 Task: Open Card Agriculture Review in Board Business Process Automation to Workspace Consulting and add a team member Softage.2@softage.net, a label Green, a checklist Financial Planning and Analysis, an attachment from Trello, a color Green and finally, add a card description 'Conduct customer research for new market expansion opportunities' and a comment 'This task presents an opportunity to demonstrate our leadership and decision-making skills, making informed choices and taking action.'. Add a start date 'Jan 02, 1900' with a due date 'Jan 09, 1900'
Action: Mouse moved to (214, 167)
Screenshot: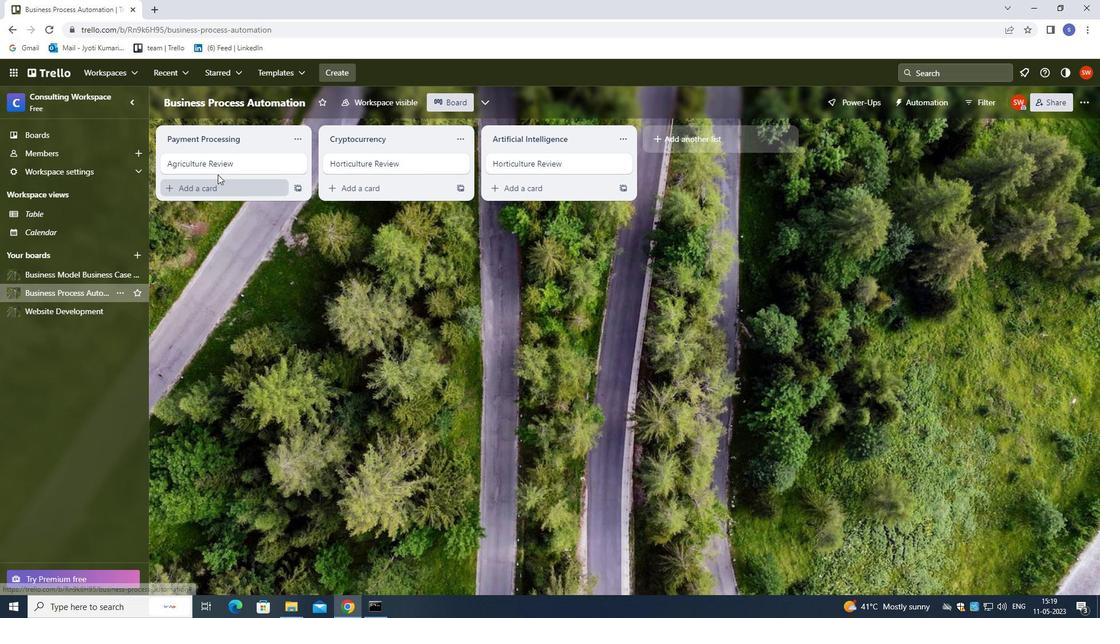 
Action: Mouse pressed left at (214, 167)
Screenshot: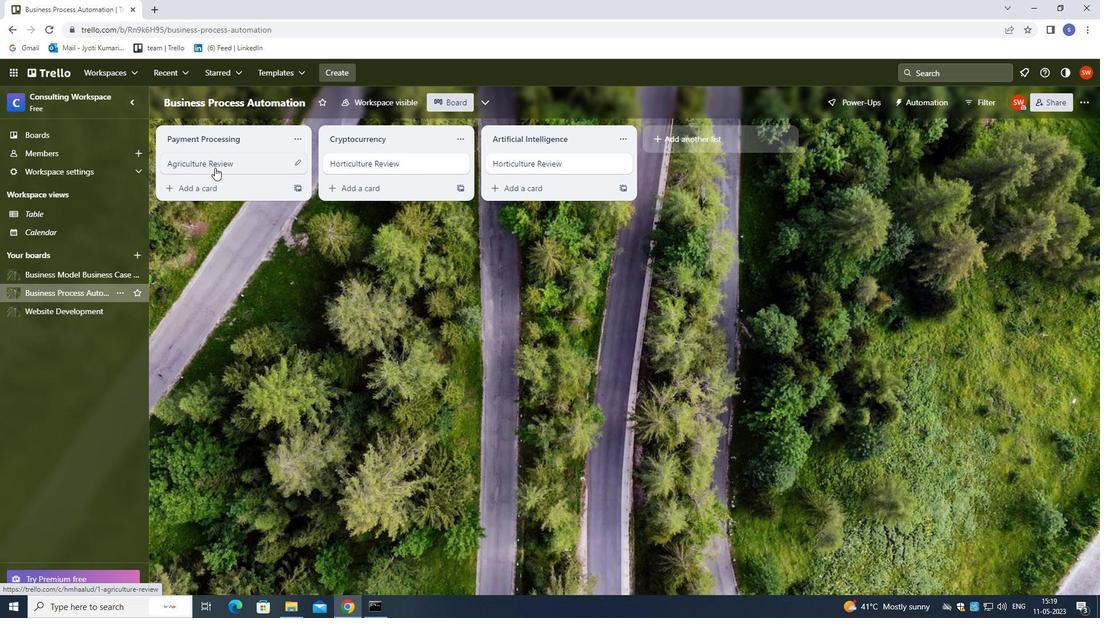 
Action: Mouse moved to (672, 184)
Screenshot: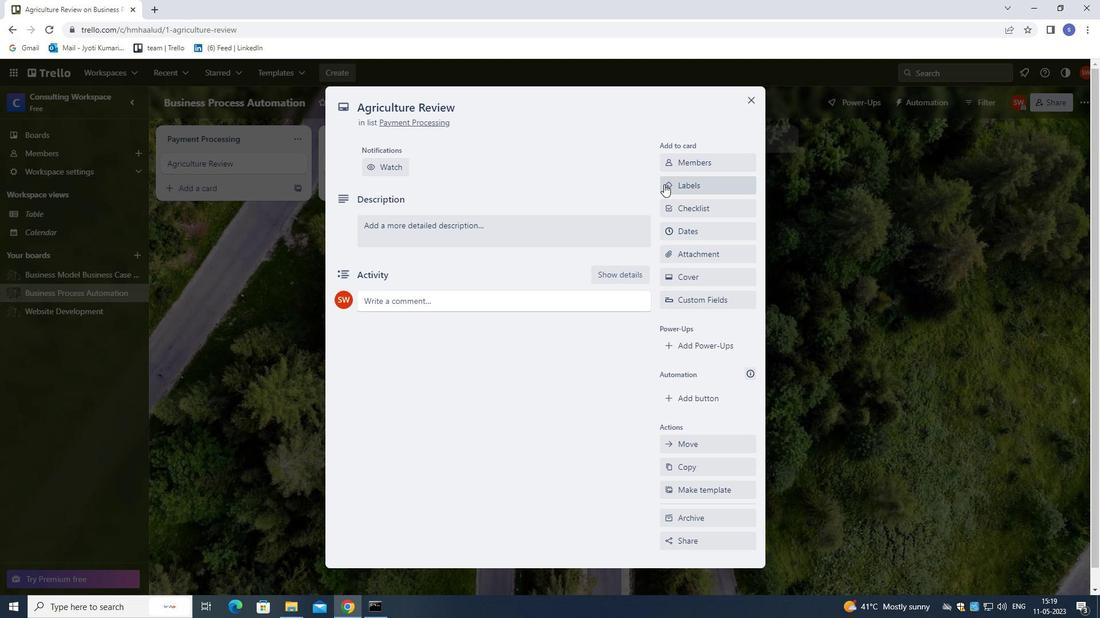 
Action: Mouse pressed left at (672, 184)
Screenshot: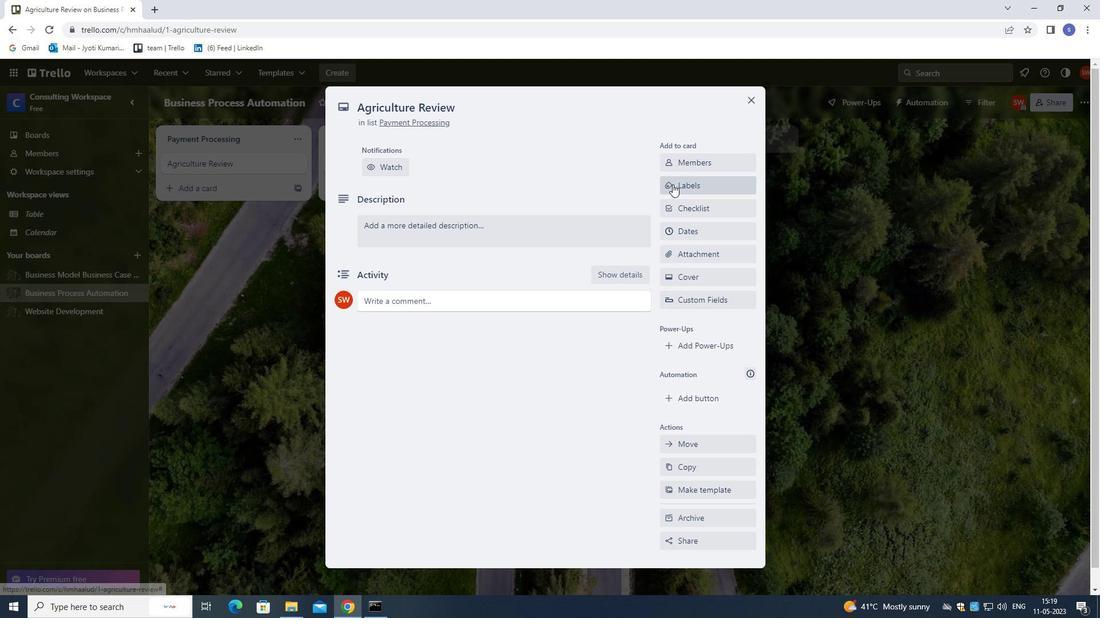 
Action: Mouse moved to (532, 87)
Screenshot: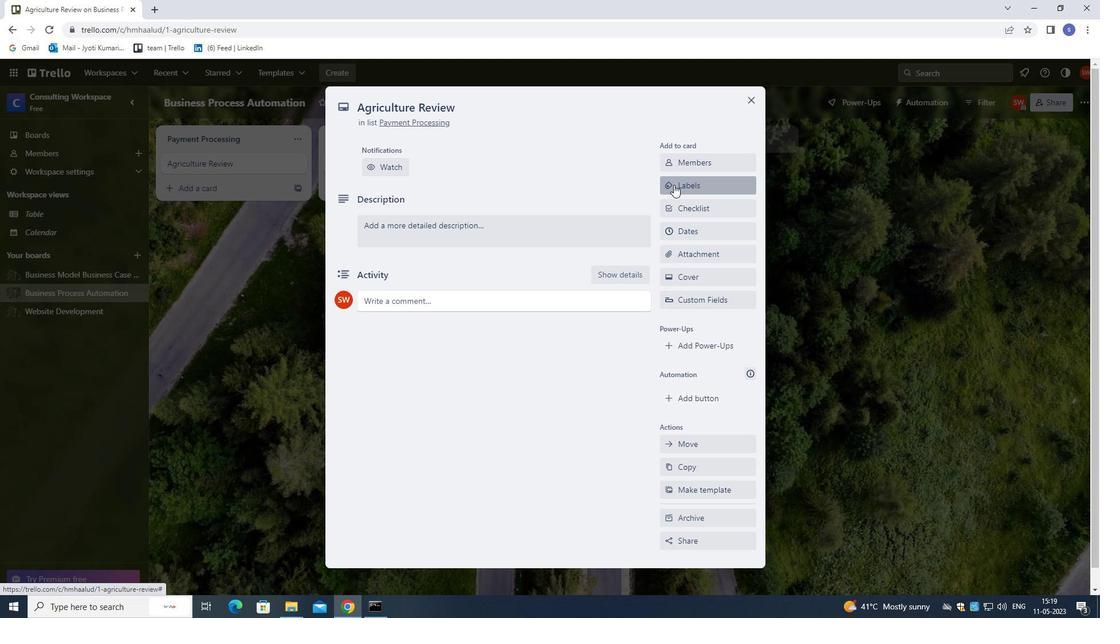 
Action: Key pressed softage.2<Key.shift>@SOFTAGE.NET
Screenshot: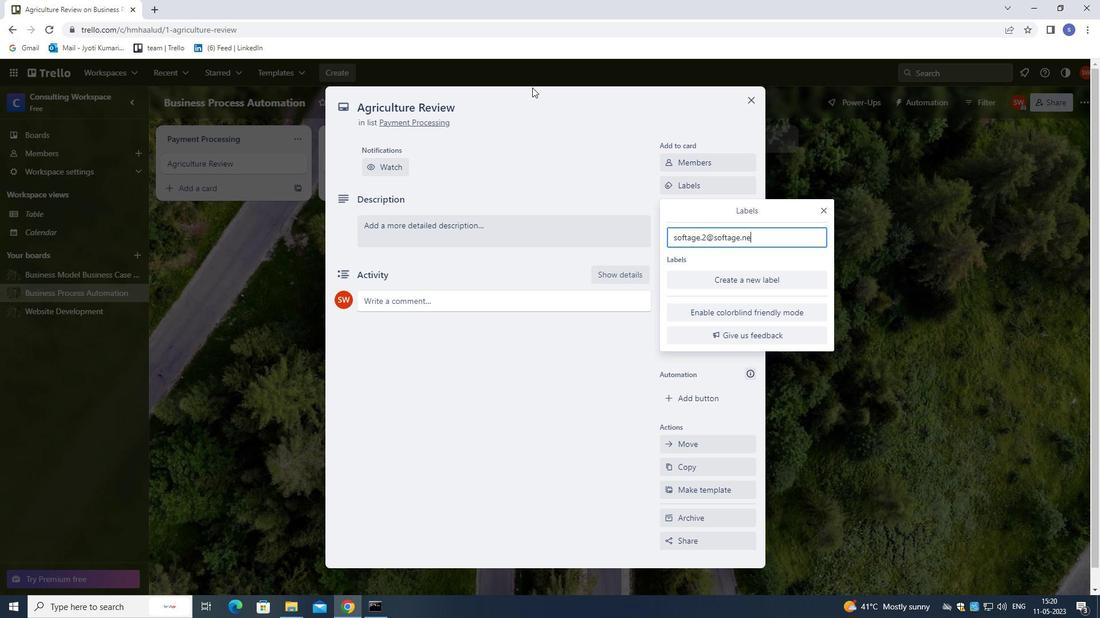 
Action: Mouse moved to (544, 182)
Screenshot: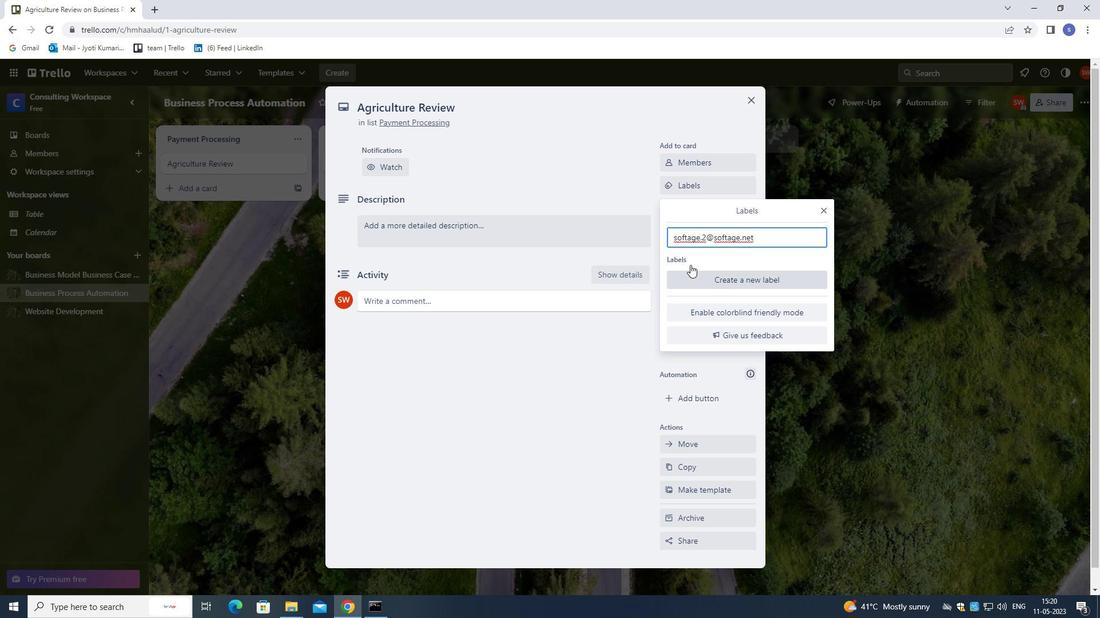 
Action: Key pressed <Key.enter>
Screenshot: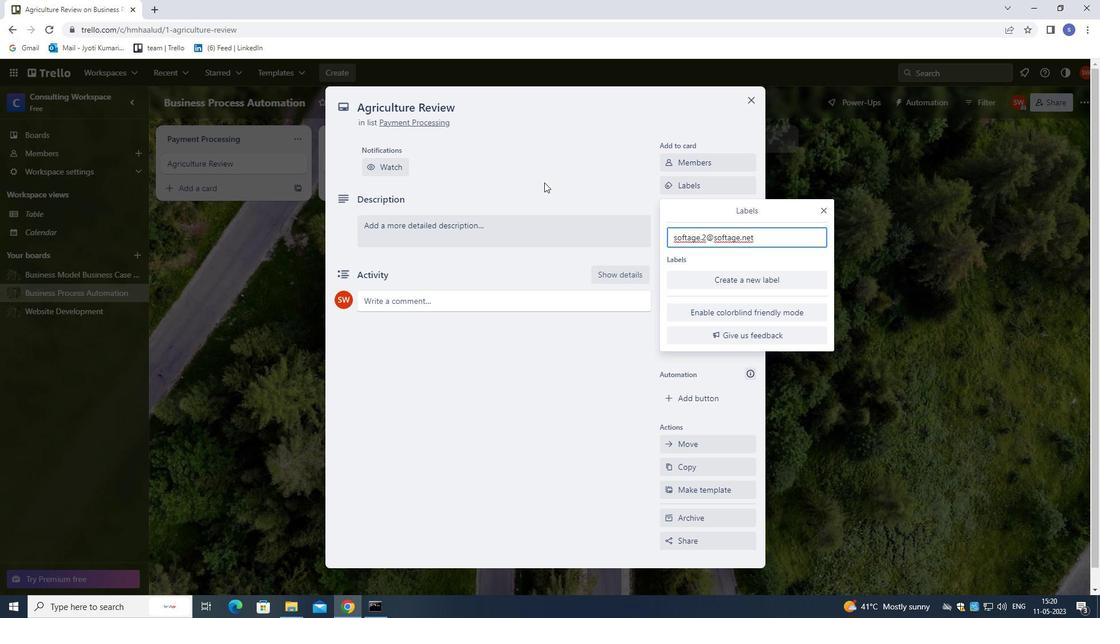
Action: Mouse moved to (722, 282)
Screenshot: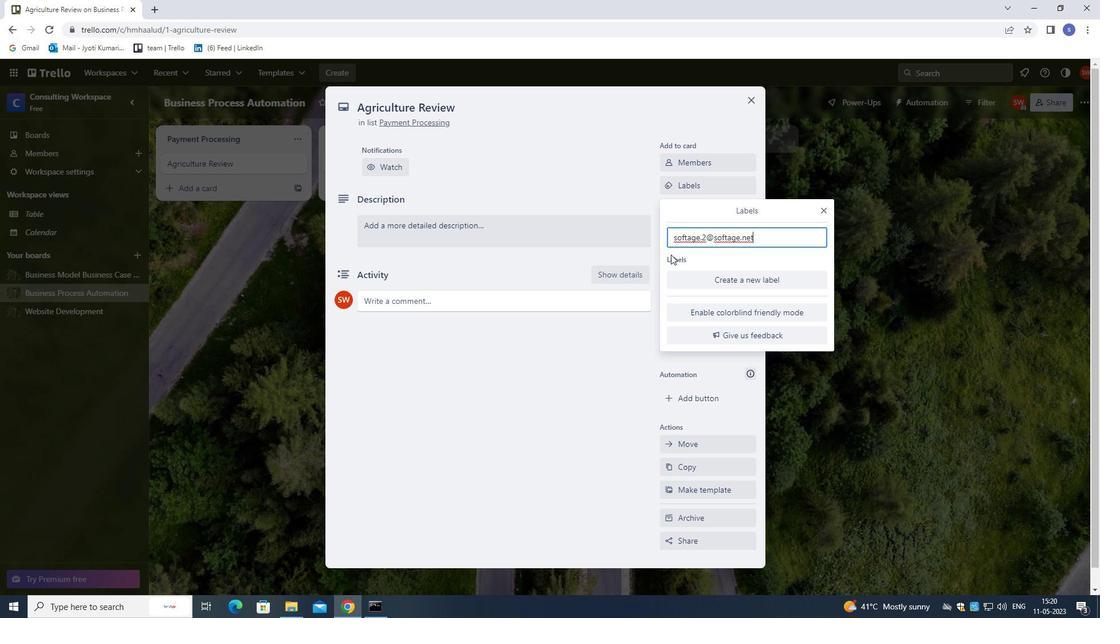 
Action: Mouse pressed left at (722, 282)
Screenshot: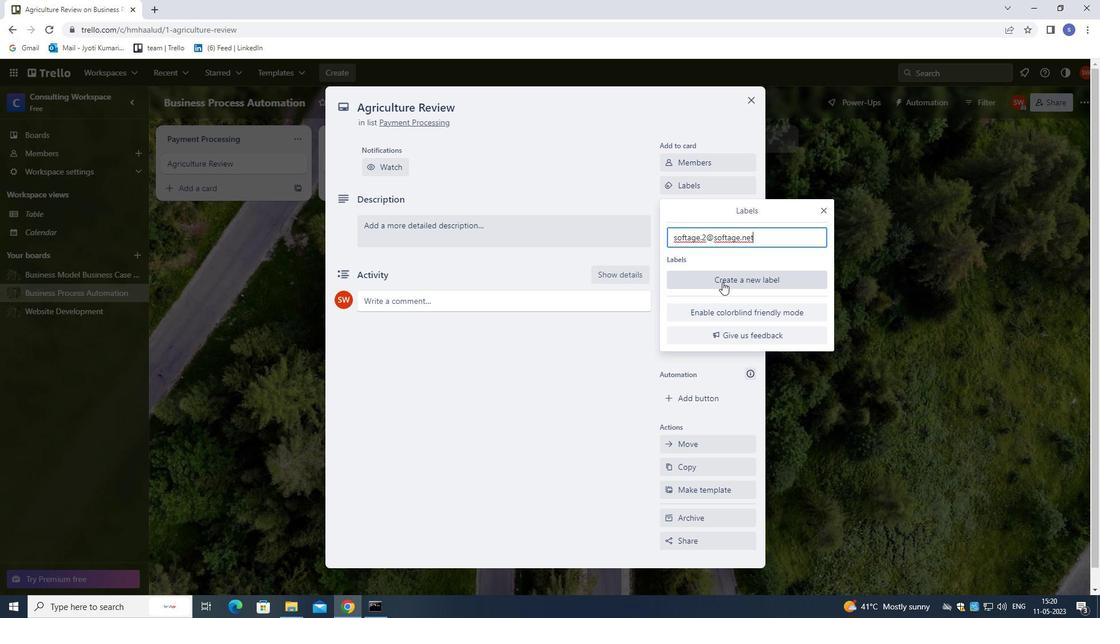 
Action: Mouse moved to (682, 527)
Screenshot: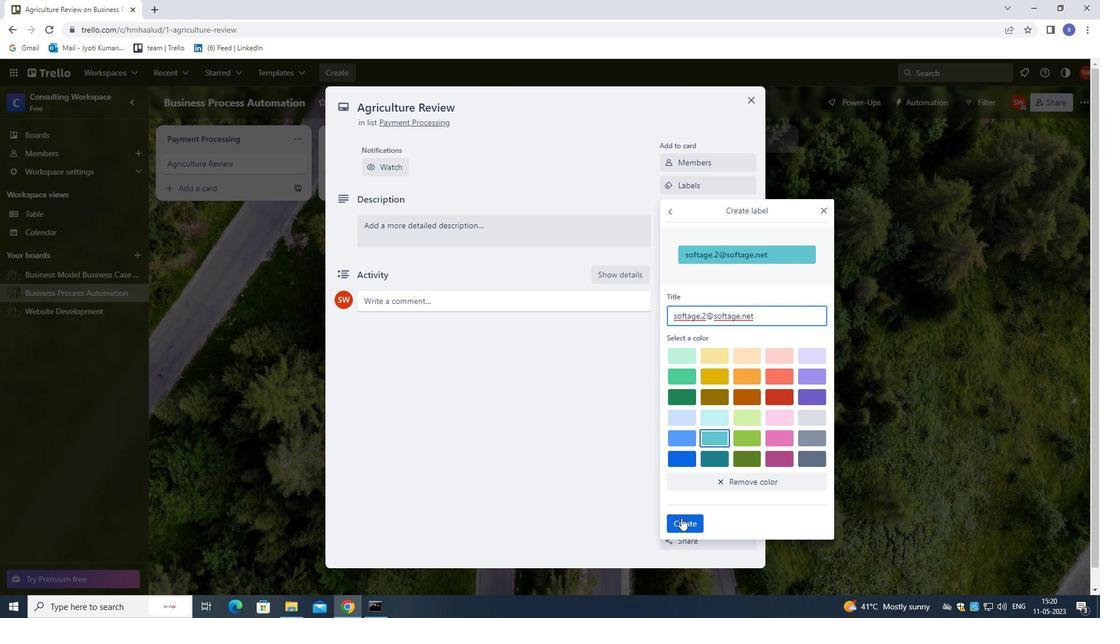 
Action: Mouse pressed left at (682, 527)
Screenshot: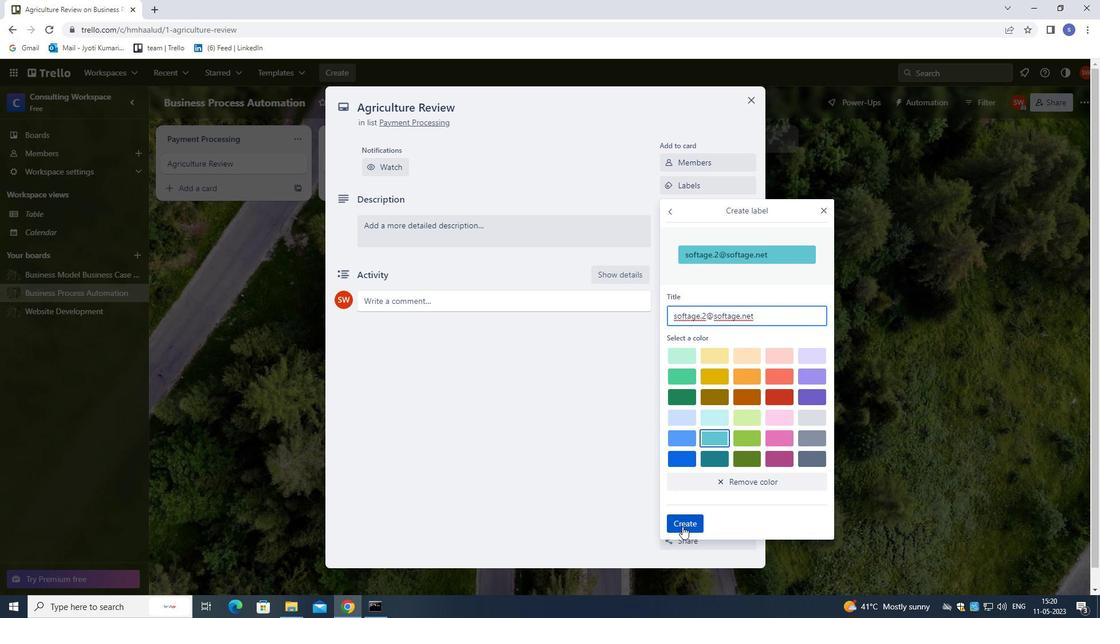 
Action: Mouse moved to (822, 209)
Screenshot: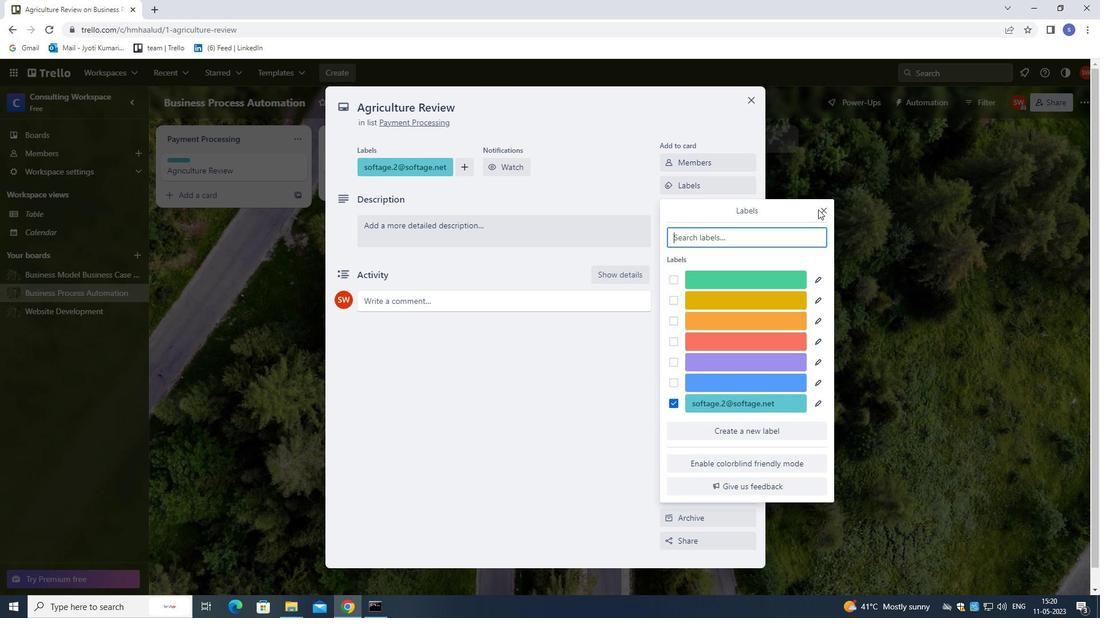 
Action: Mouse pressed left at (822, 209)
Screenshot: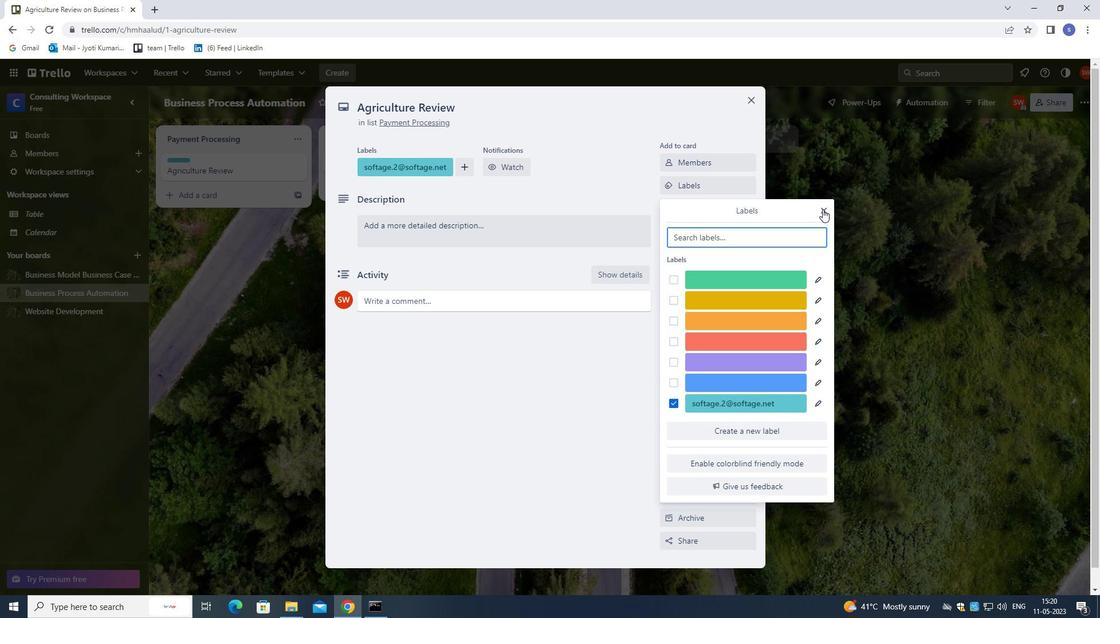 
Action: Mouse moved to (718, 205)
Screenshot: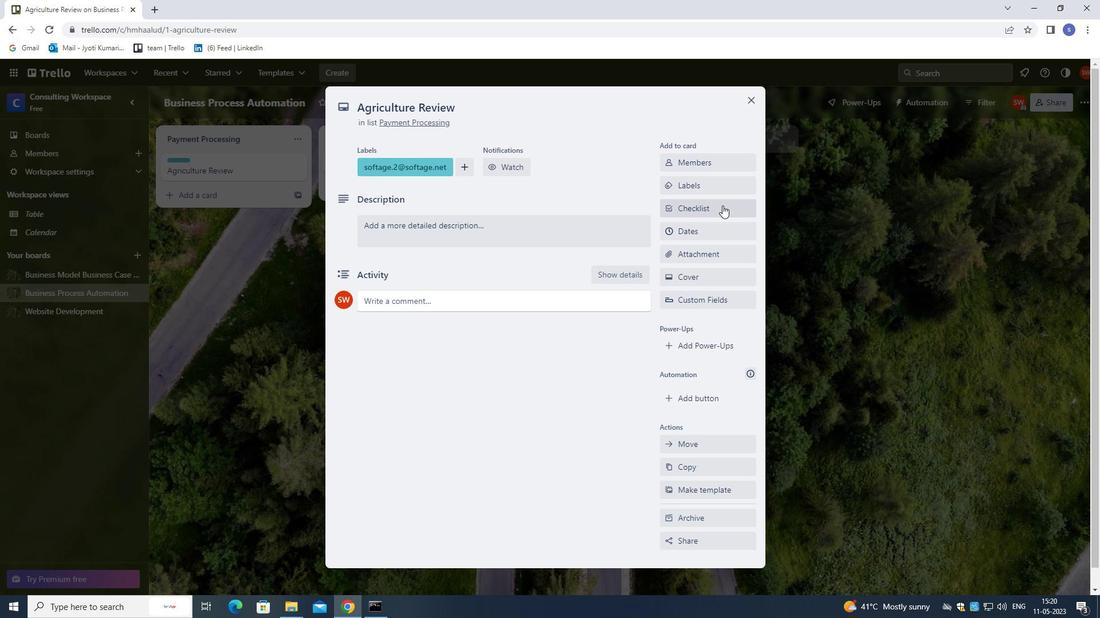 
Action: Mouse pressed left at (718, 205)
Screenshot: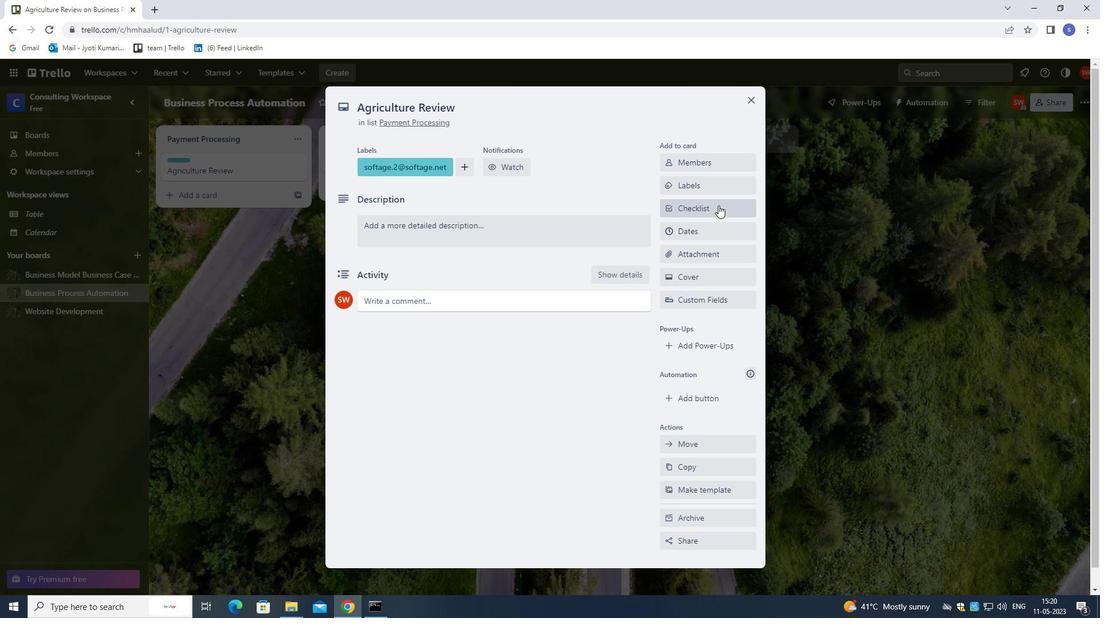 
Action: Key pressed <Key.shift>FINANCIAL<Key.space><Key.shift>PLANNING<Key.space>AND<Key.space><Key.shift><Key.shift>ANALYSIS
Screenshot: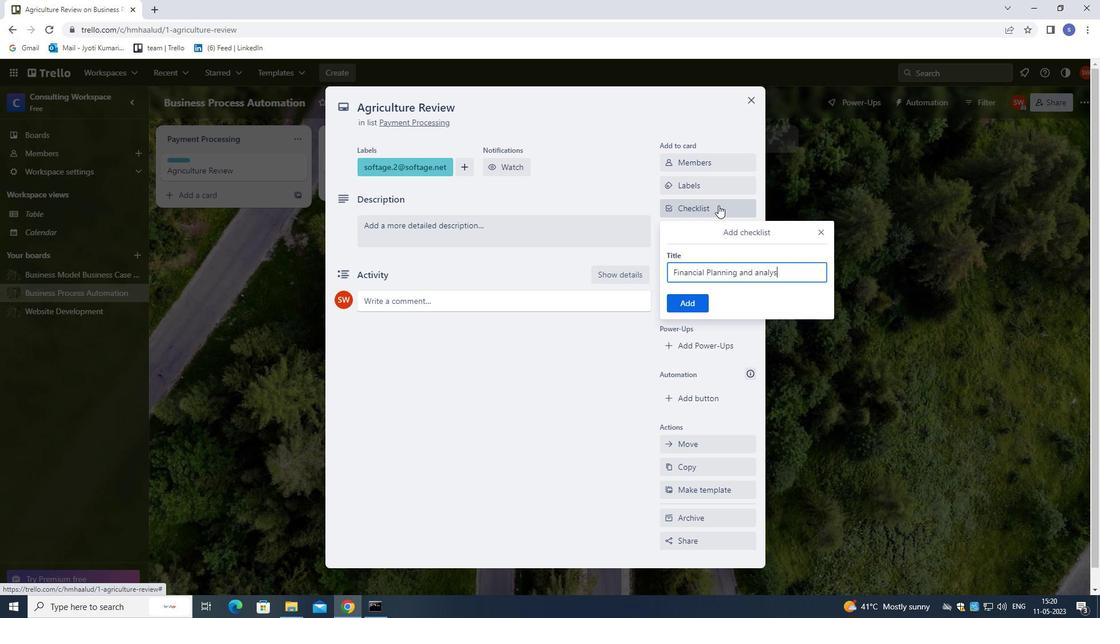 
Action: Mouse moved to (705, 308)
Screenshot: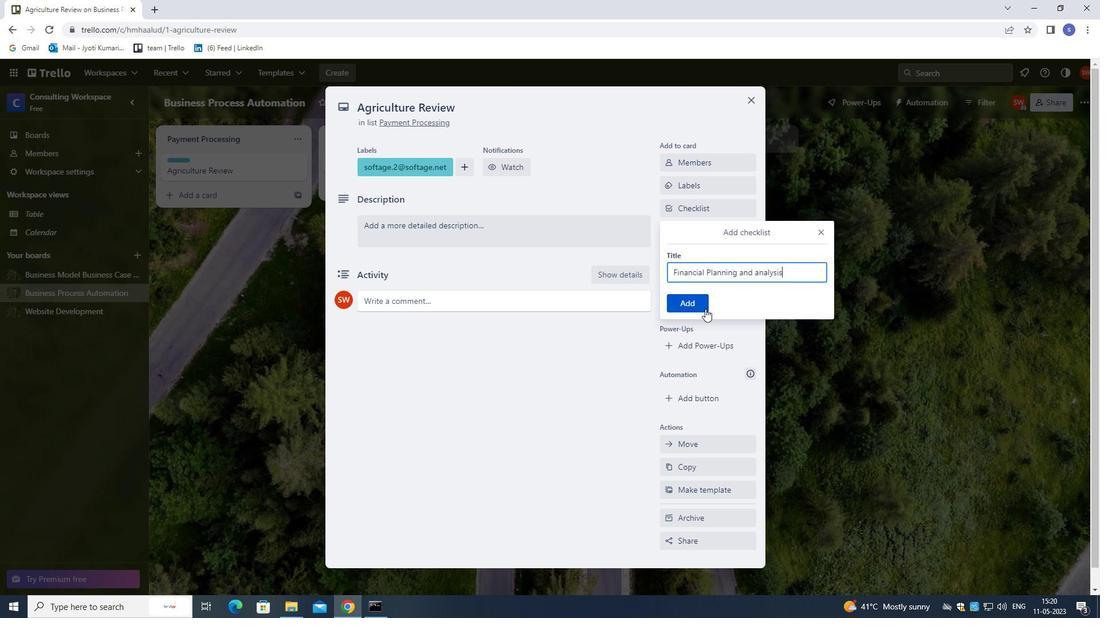 
Action: Mouse pressed left at (705, 308)
Screenshot: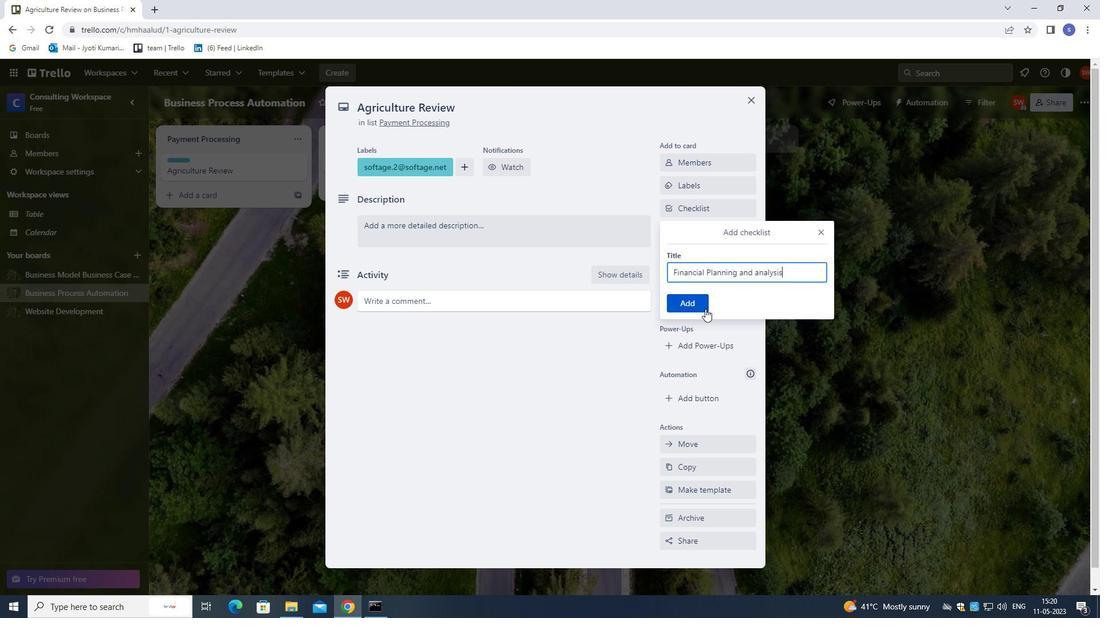 
Action: Mouse moved to (690, 181)
Screenshot: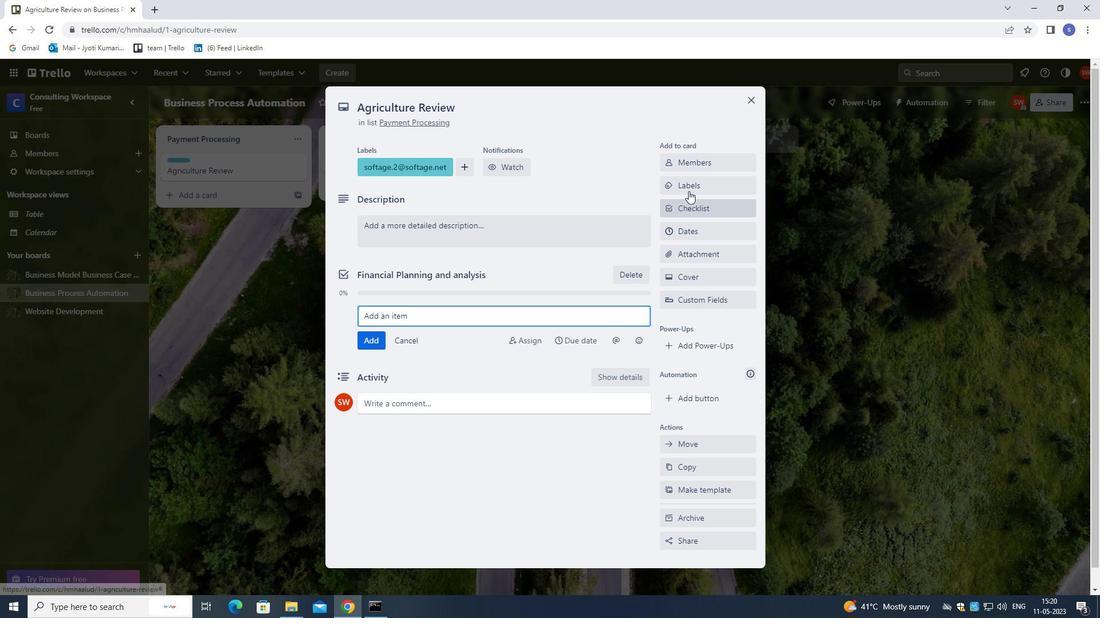 
Action: Mouse pressed left at (690, 181)
Screenshot: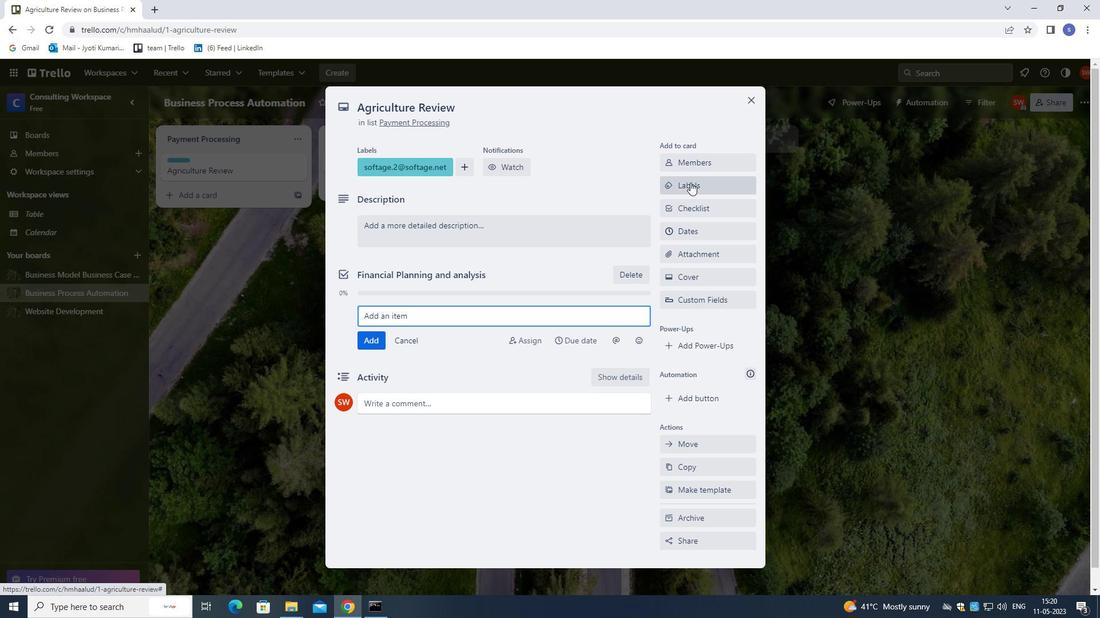 
Action: Mouse moved to (687, 278)
Screenshot: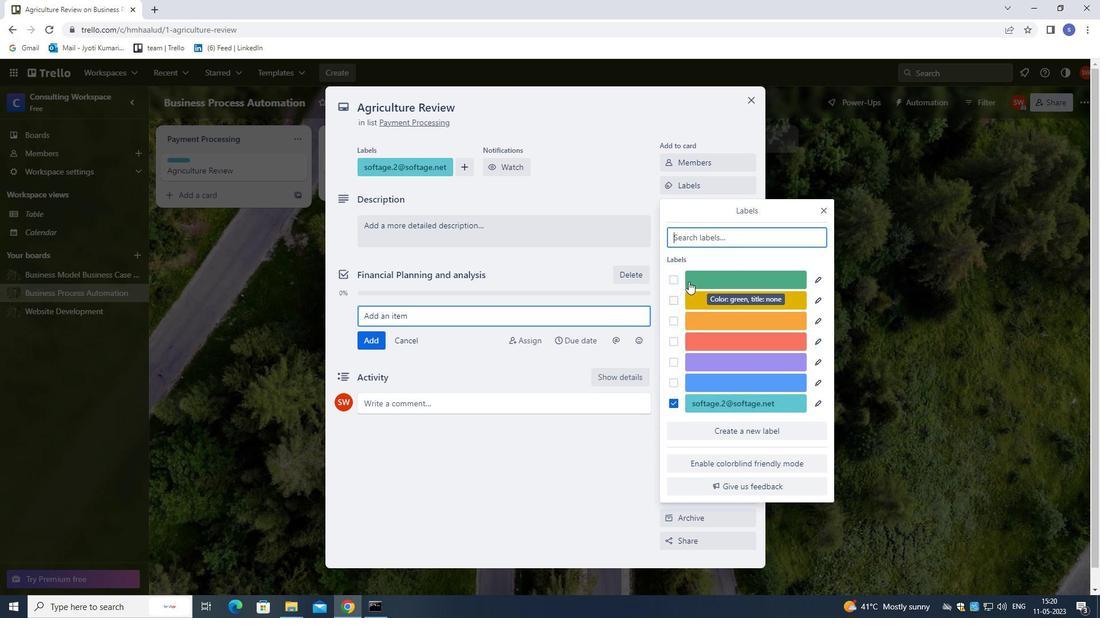 
Action: Key pressed G
Screenshot: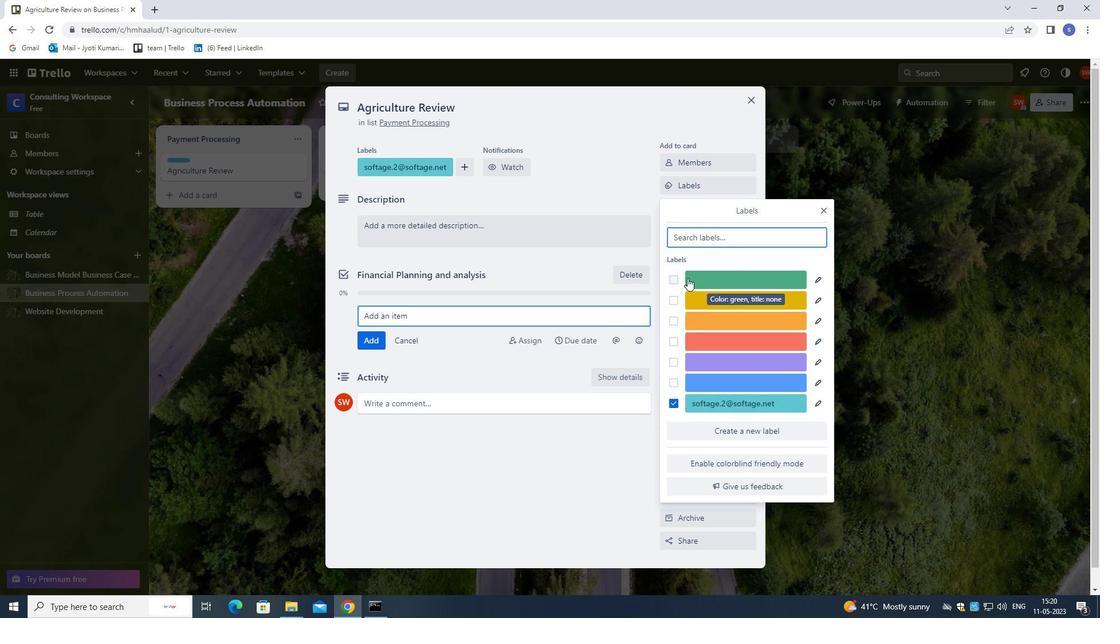 
Action: Mouse moved to (671, 283)
Screenshot: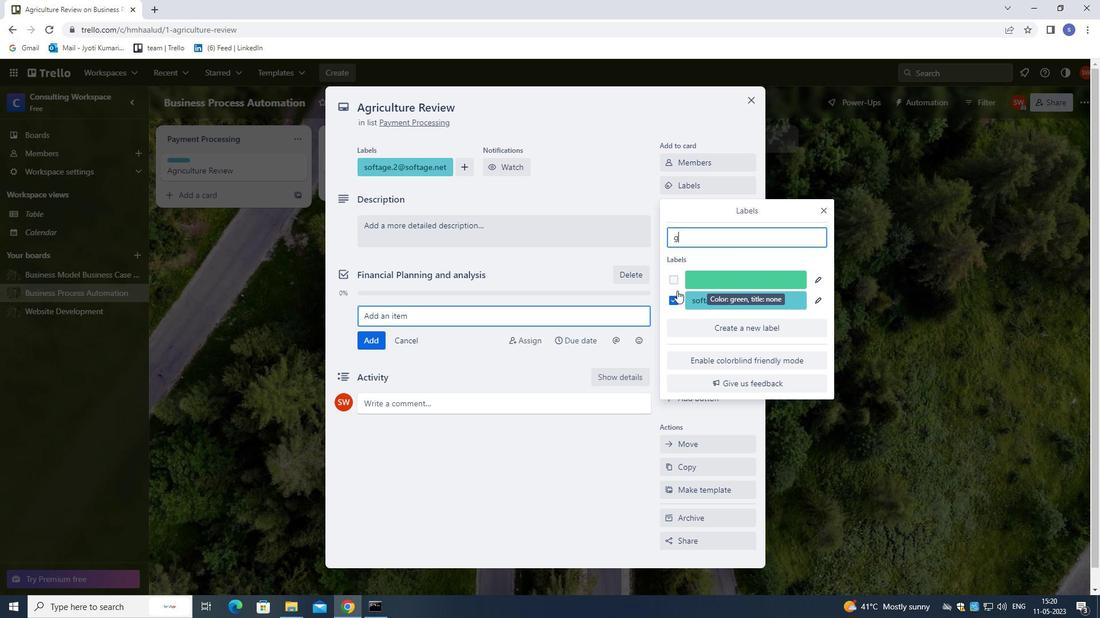 
Action: Mouse pressed left at (671, 283)
Screenshot: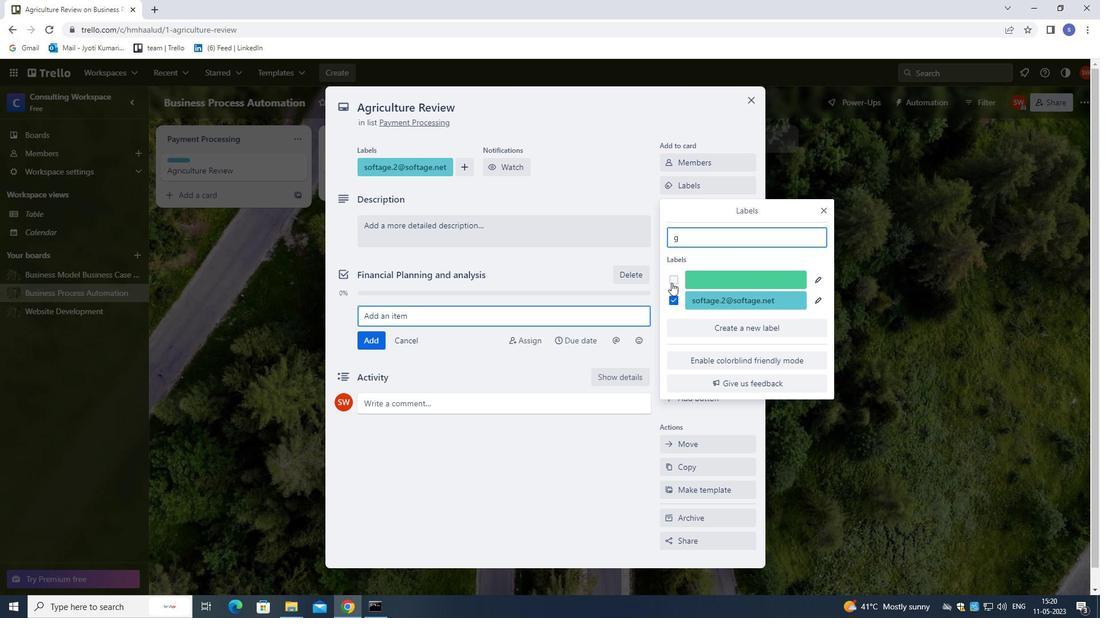 
Action: Mouse moved to (673, 297)
Screenshot: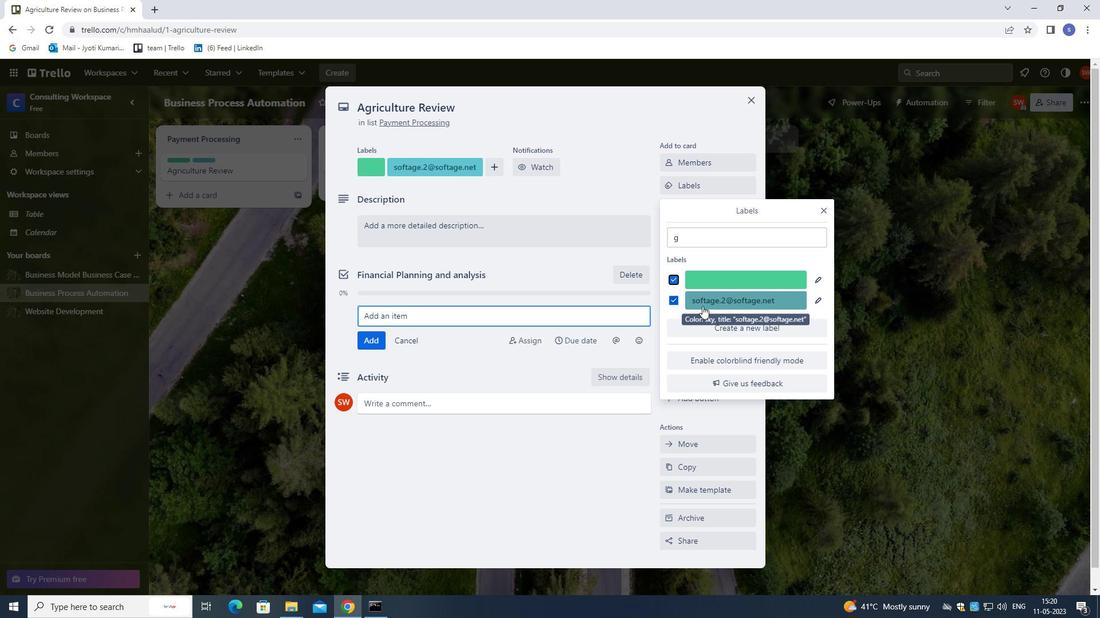 
Action: Mouse pressed left at (673, 297)
Screenshot: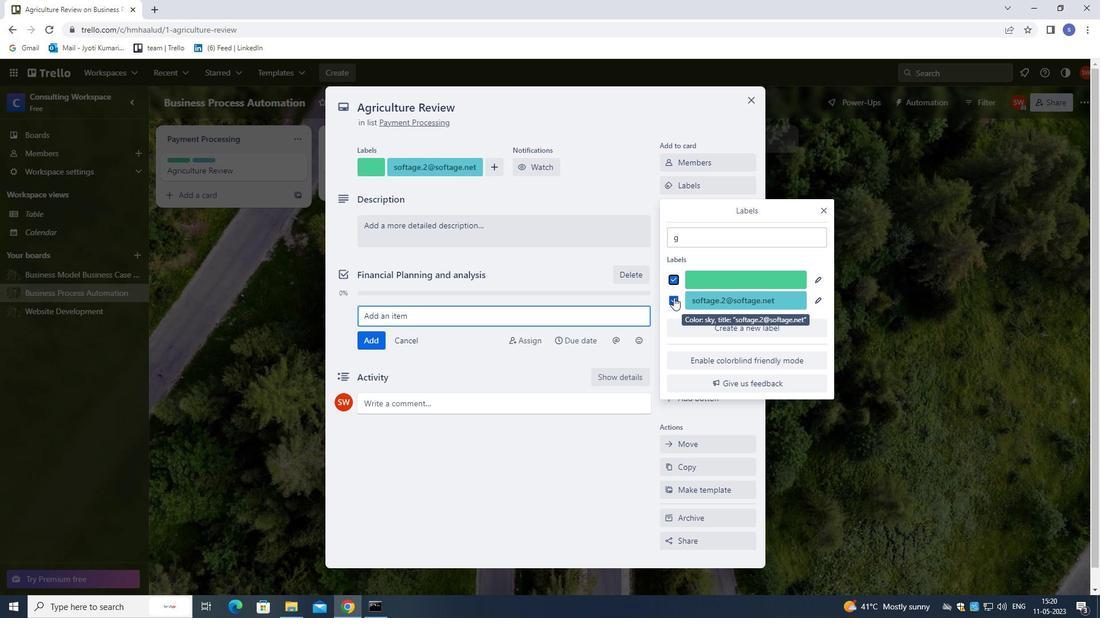 
Action: Mouse moved to (826, 209)
Screenshot: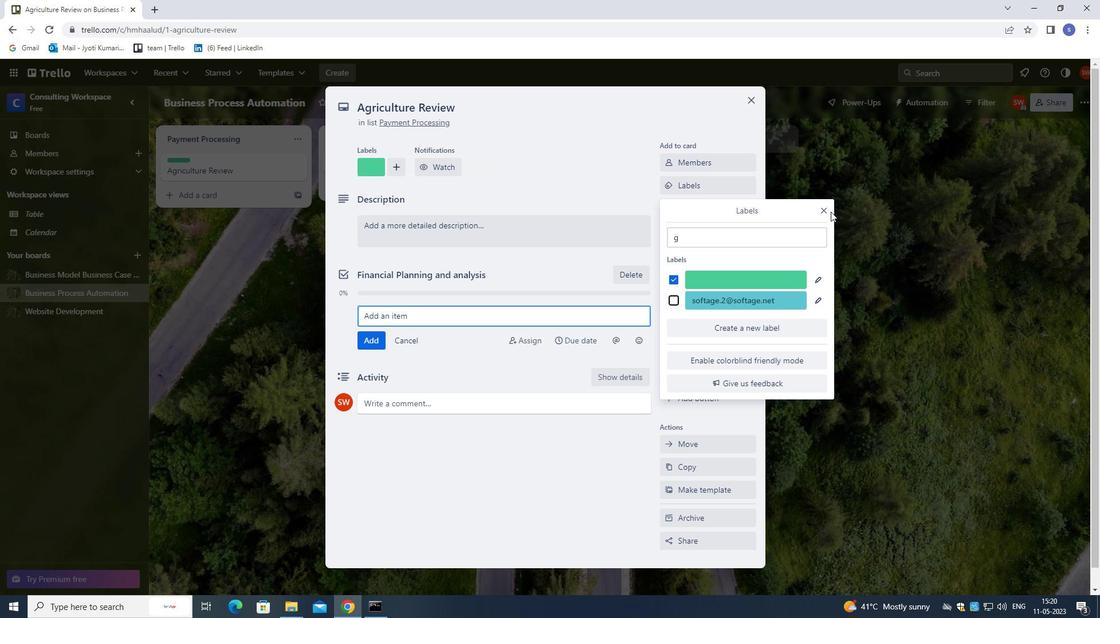 
Action: Mouse pressed left at (826, 209)
Screenshot: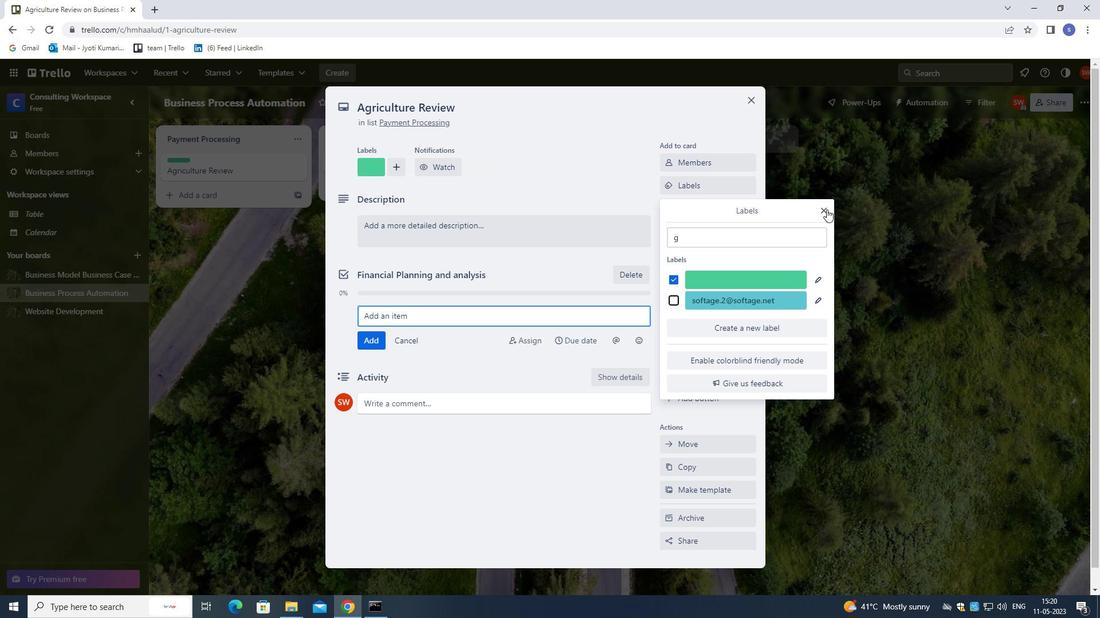 
Action: Mouse moved to (714, 232)
Screenshot: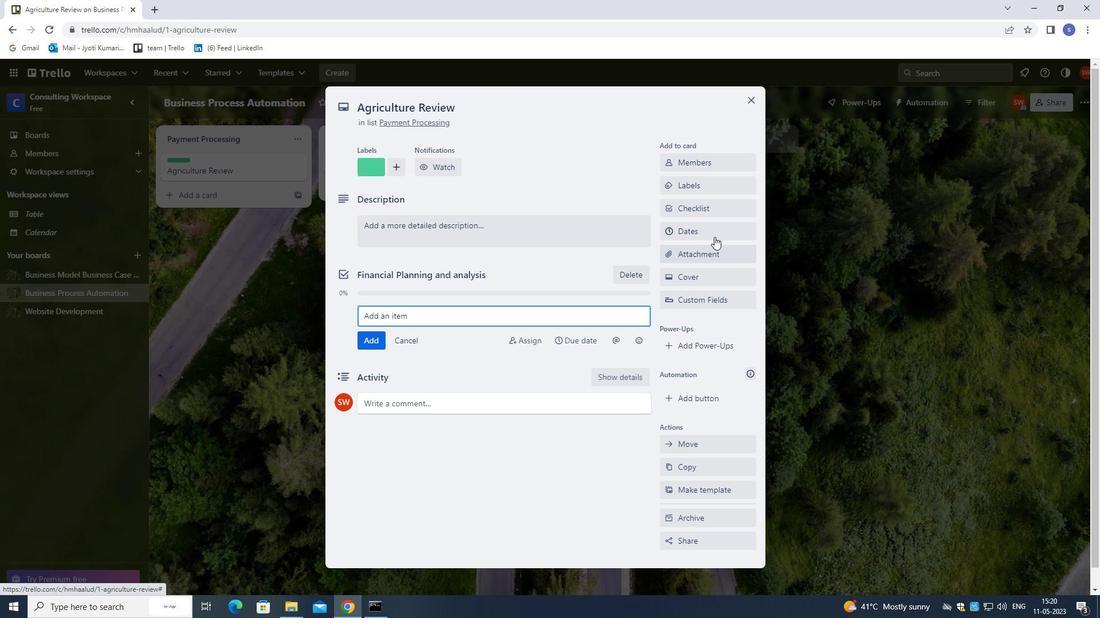 
Action: Mouse pressed left at (714, 232)
Screenshot: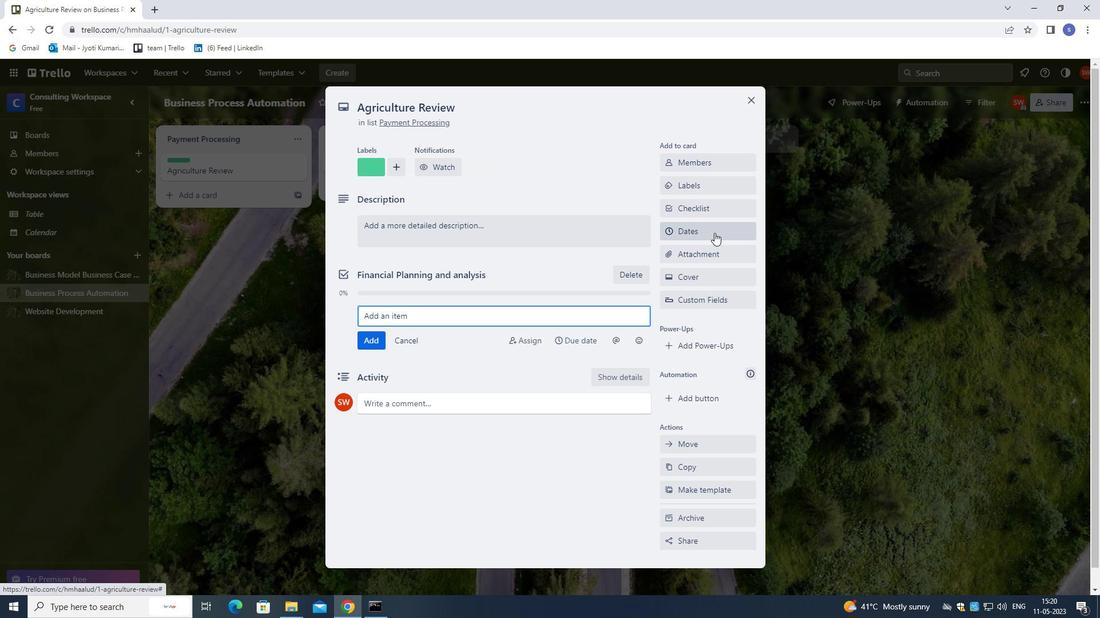
Action: Mouse moved to (673, 311)
Screenshot: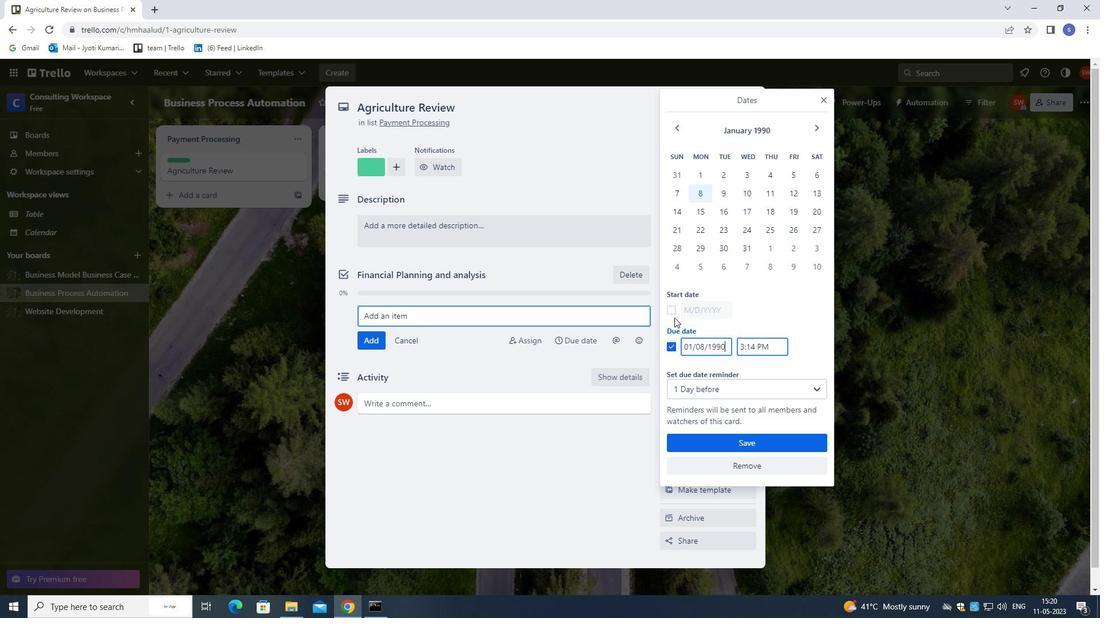 
Action: Mouse pressed left at (673, 311)
Screenshot: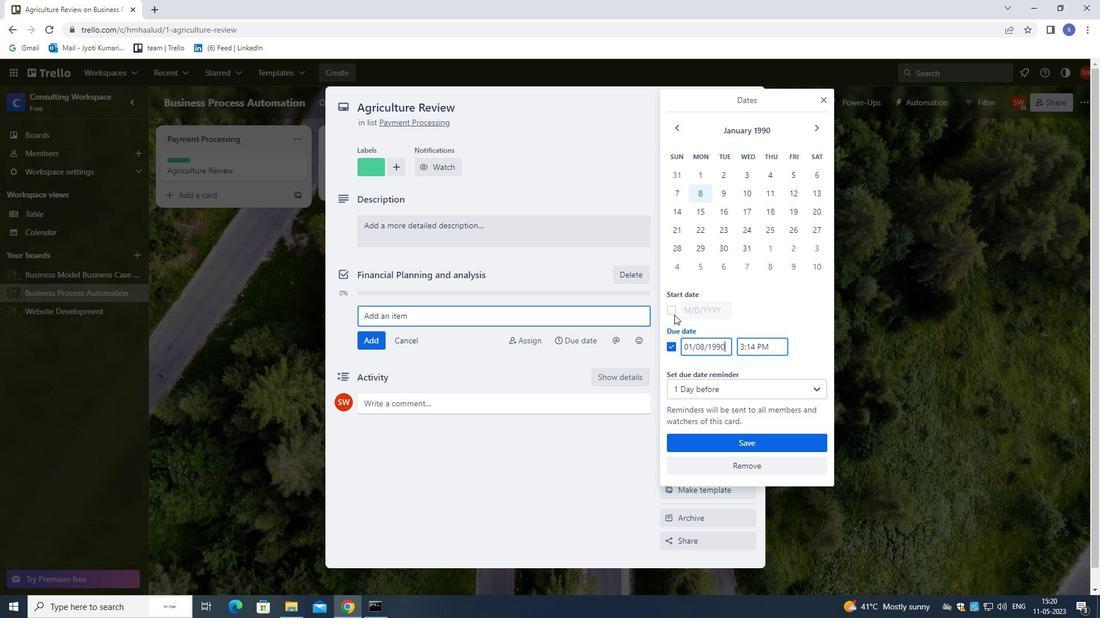 
Action: Mouse moved to (702, 307)
Screenshot: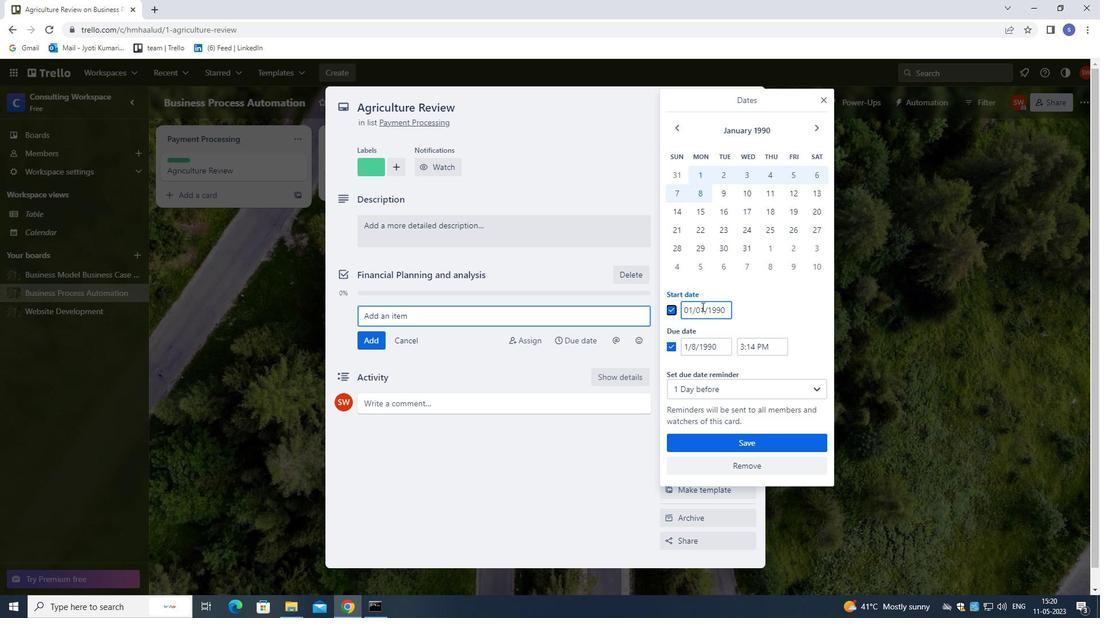 
Action: Mouse pressed left at (702, 307)
Screenshot: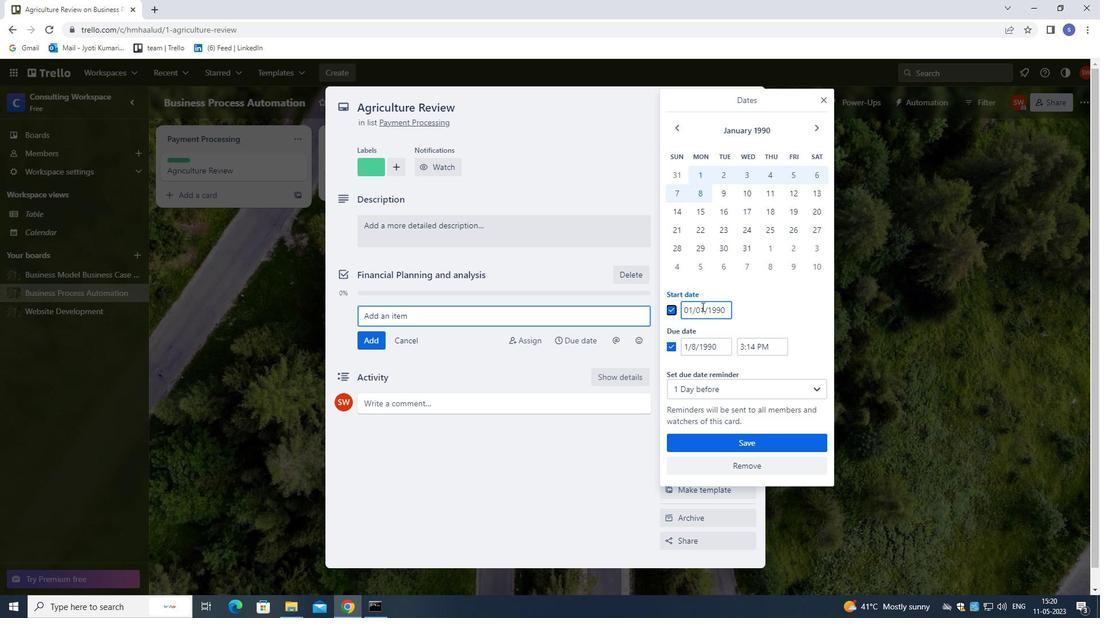
Action: Mouse moved to (660, 308)
Screenshot: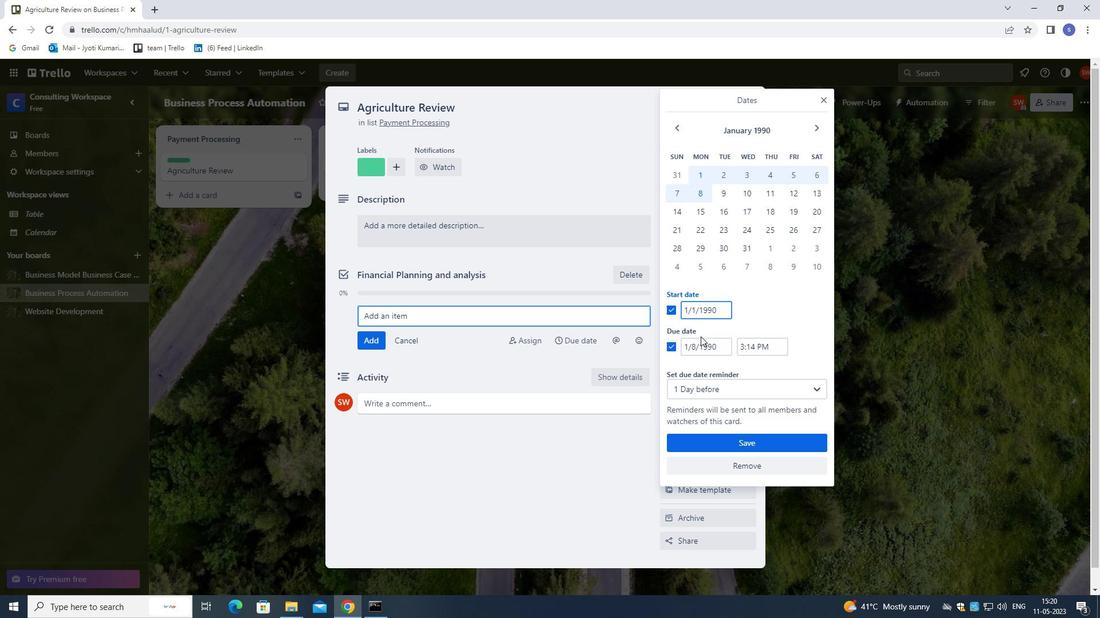 
Action: Key pressed <Key.backspace>2<Key.backspace><Key.left><Key.backspace>2
Screenshot: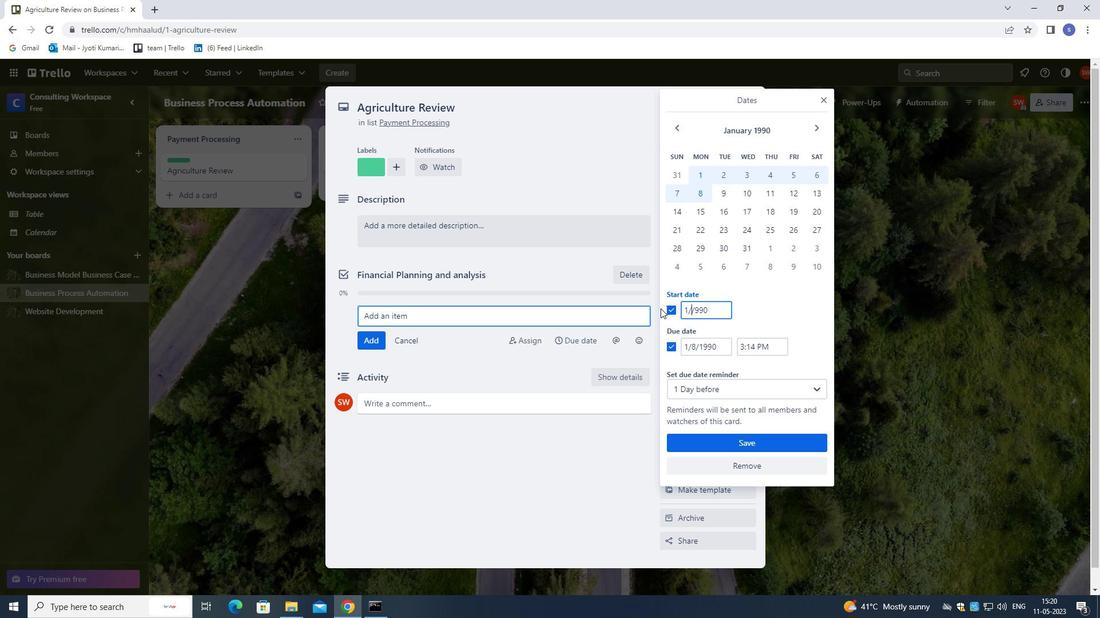 
Action: Mouse moved to (693, 345)
Screenshot: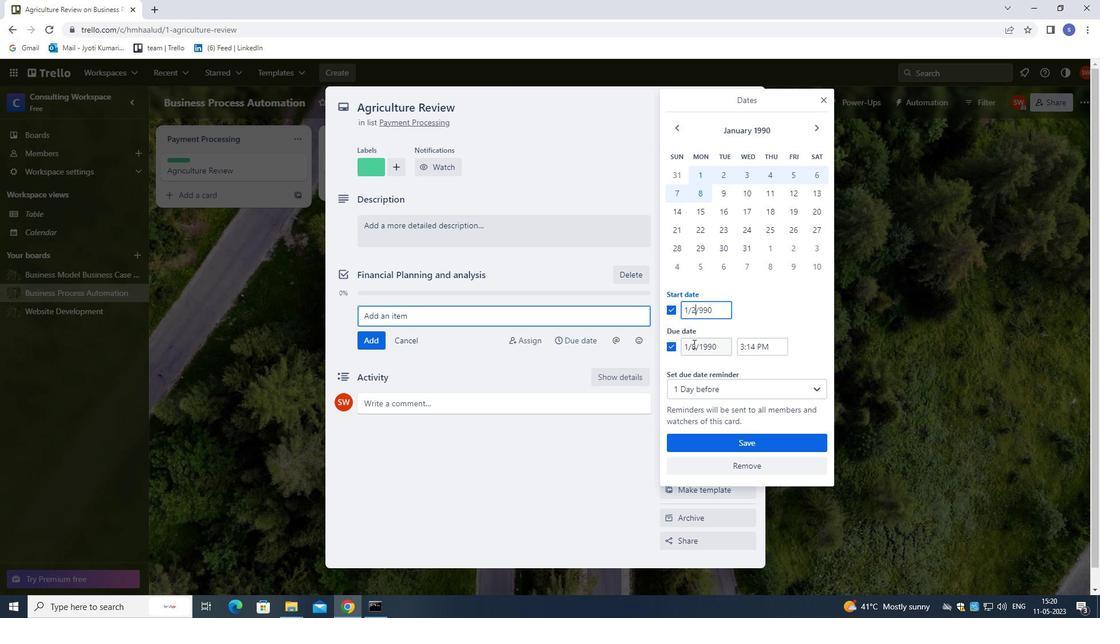 
Action: Mouse pressed left at (693, 345)
Screenshot: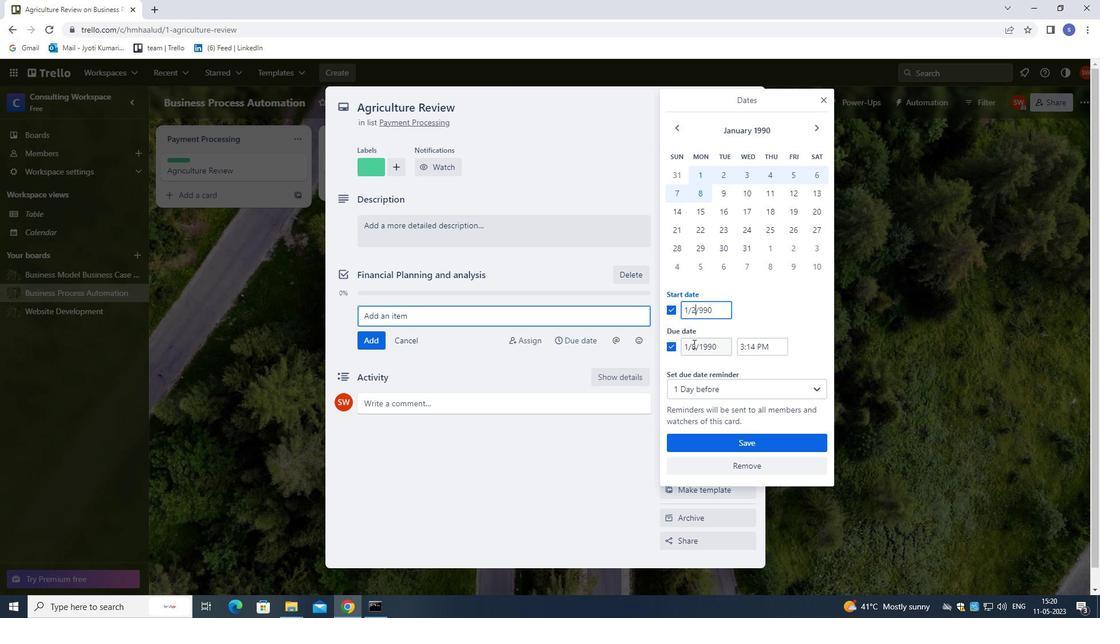 
Action: Mouse moved to (698, 359)
Screenshot: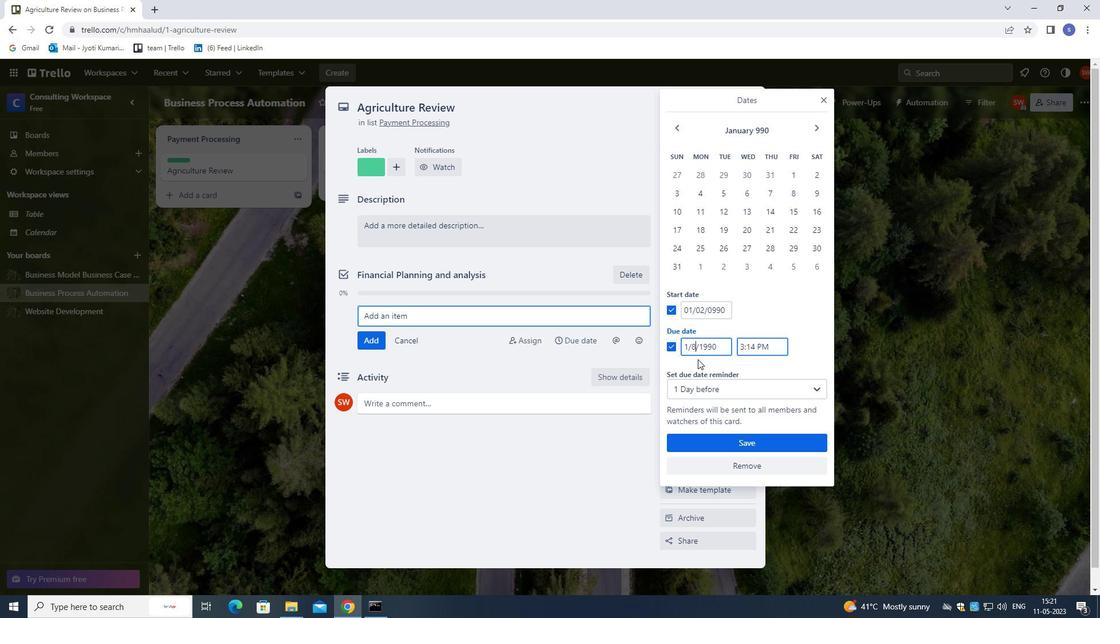 
Action: Key pressed <Key.backspace>9
Screenshot: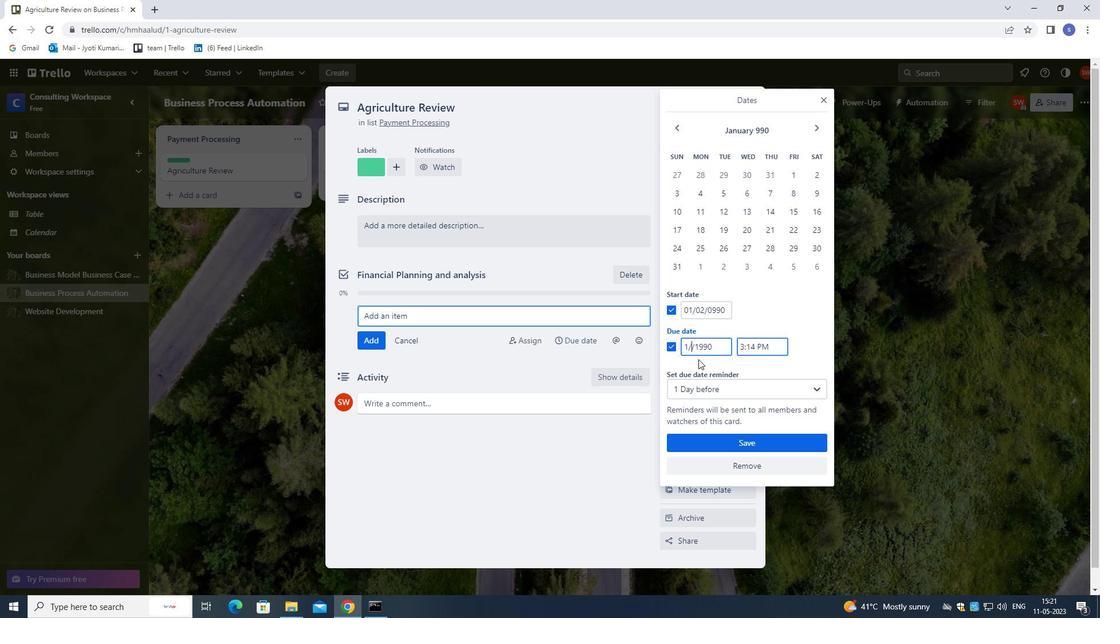 
Action: Mouse moved to (700, 438)
Screenshot: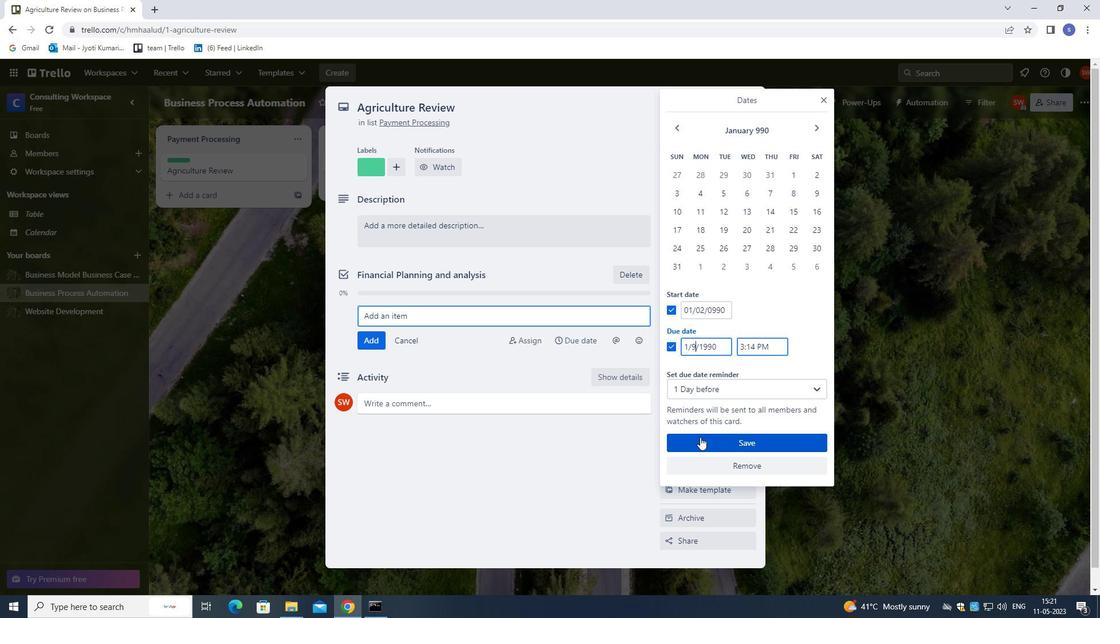 
Action: Mouse pressed left at (700, 438)
Screenshot: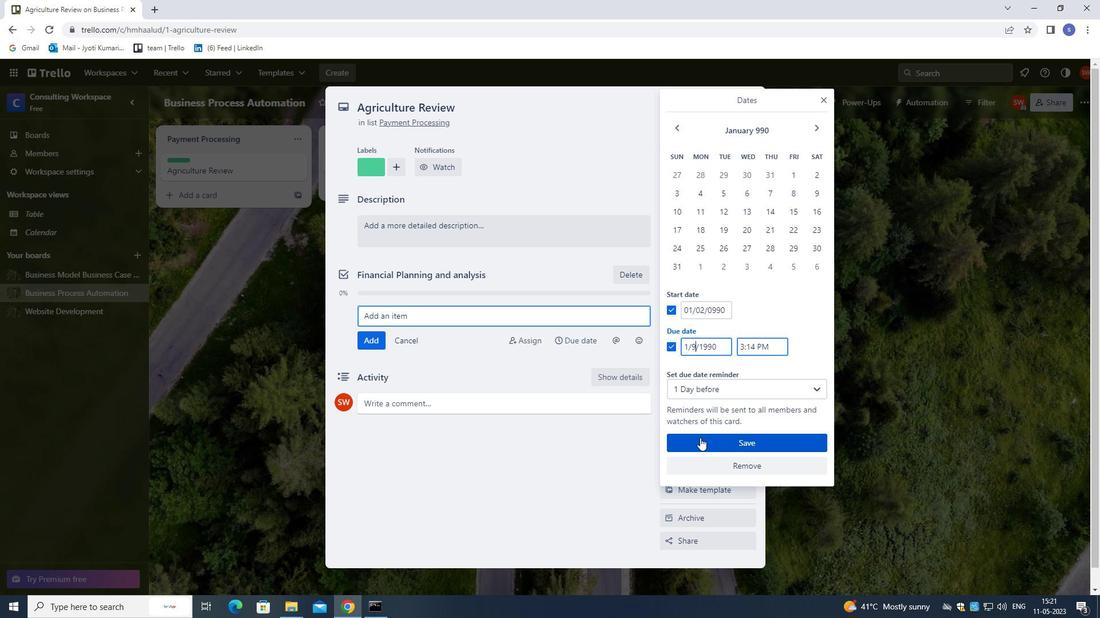 
Action: Mouse moved to (700, 275)
Screenshot: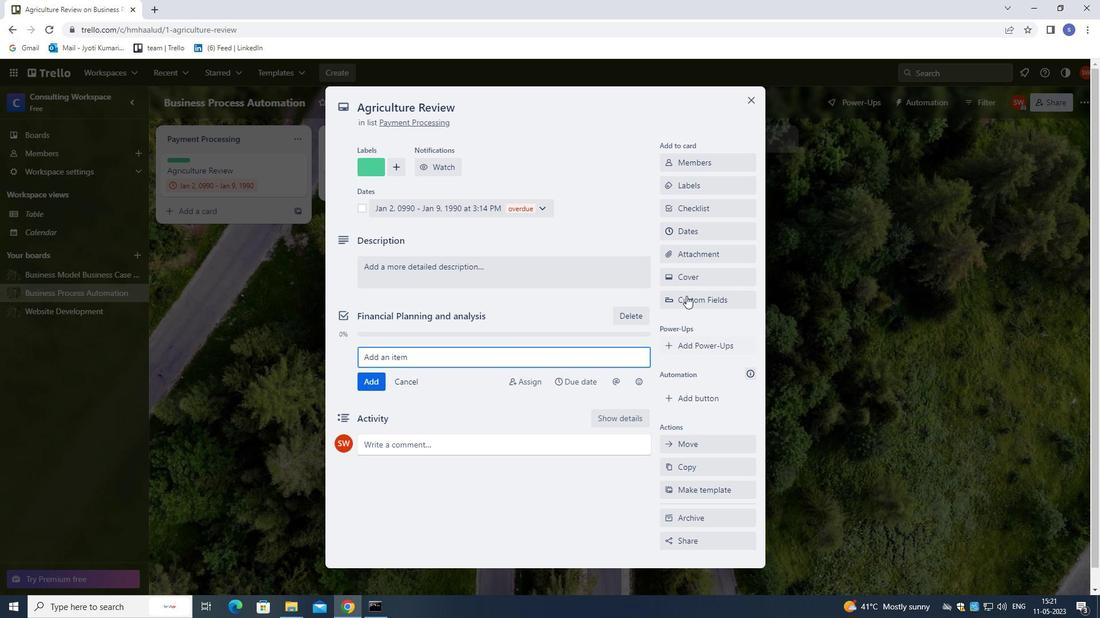 
Action: Mouse pressed left at (700, 275)
Screenshot: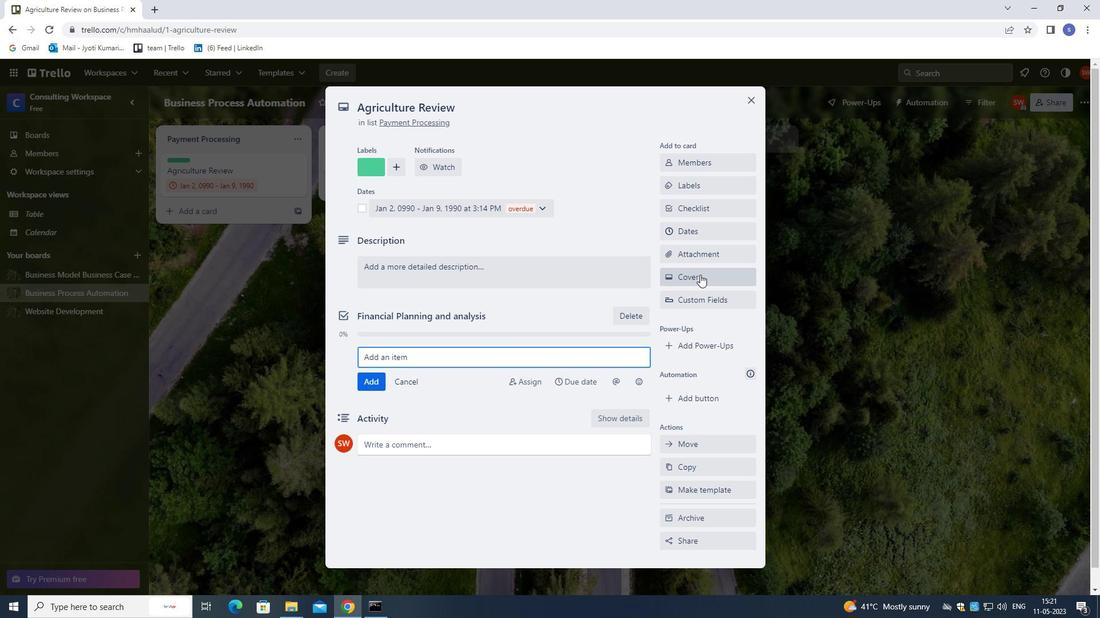 
Action: Mouse moved to (714, 324)
Screenshot: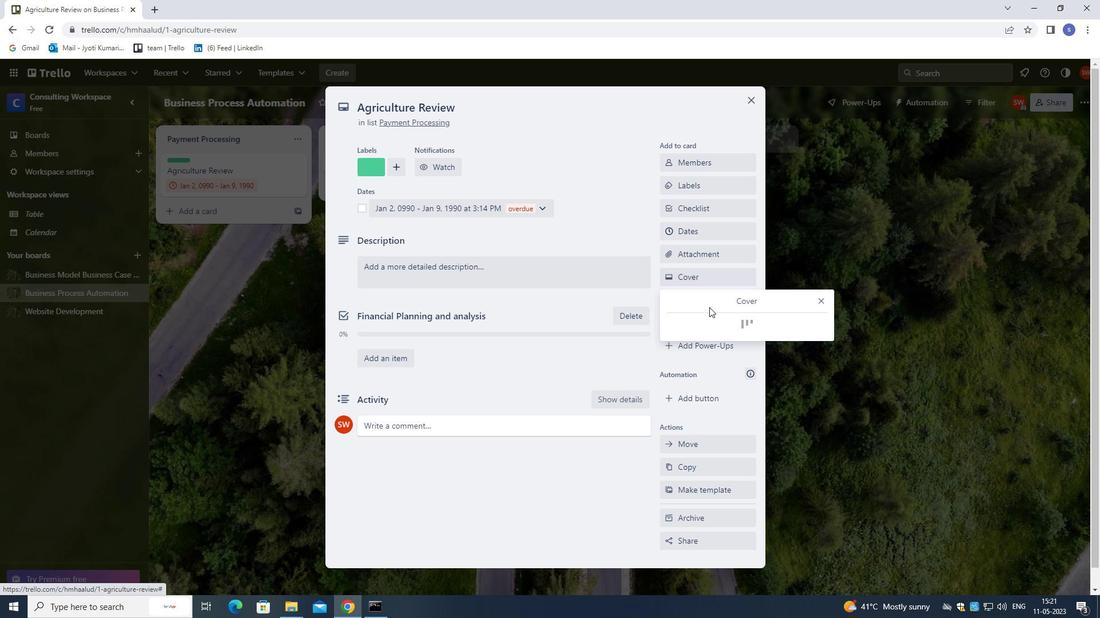 
Action: Key pressed G
Screenshot: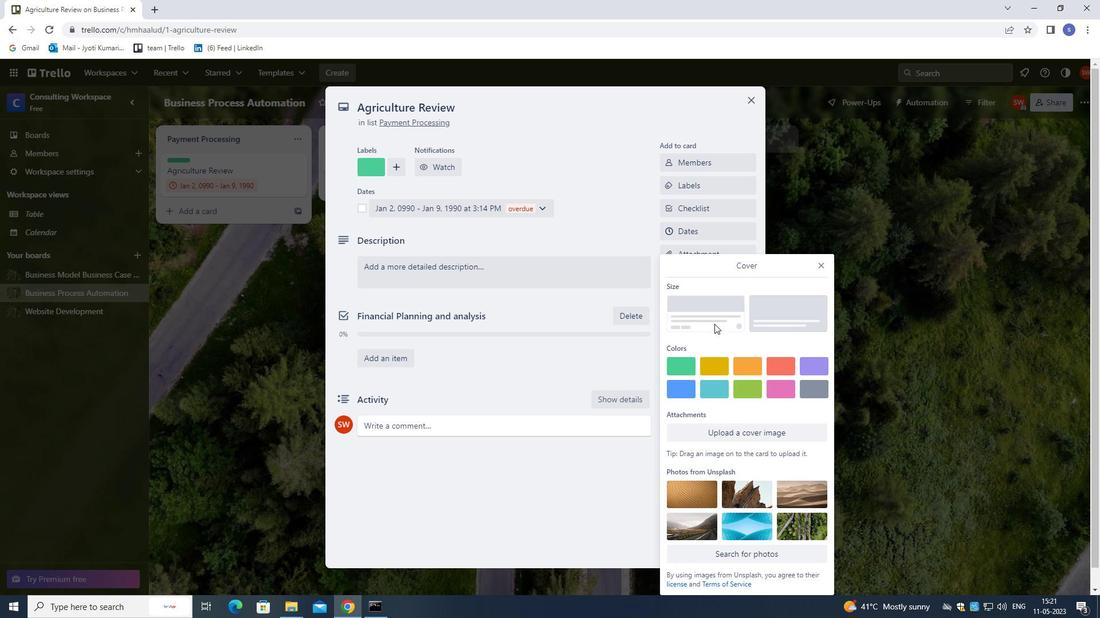 
Action: Mouse moved to (672, 368)
Screenshot: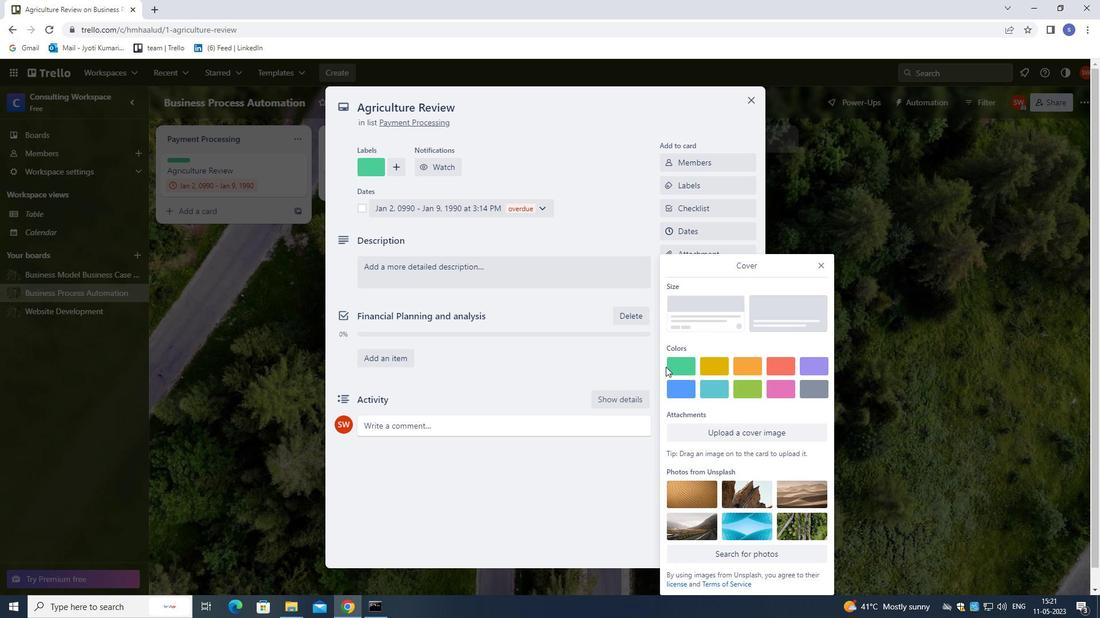 
Action: Mouse pressed left at (672, 368)
Screenshot: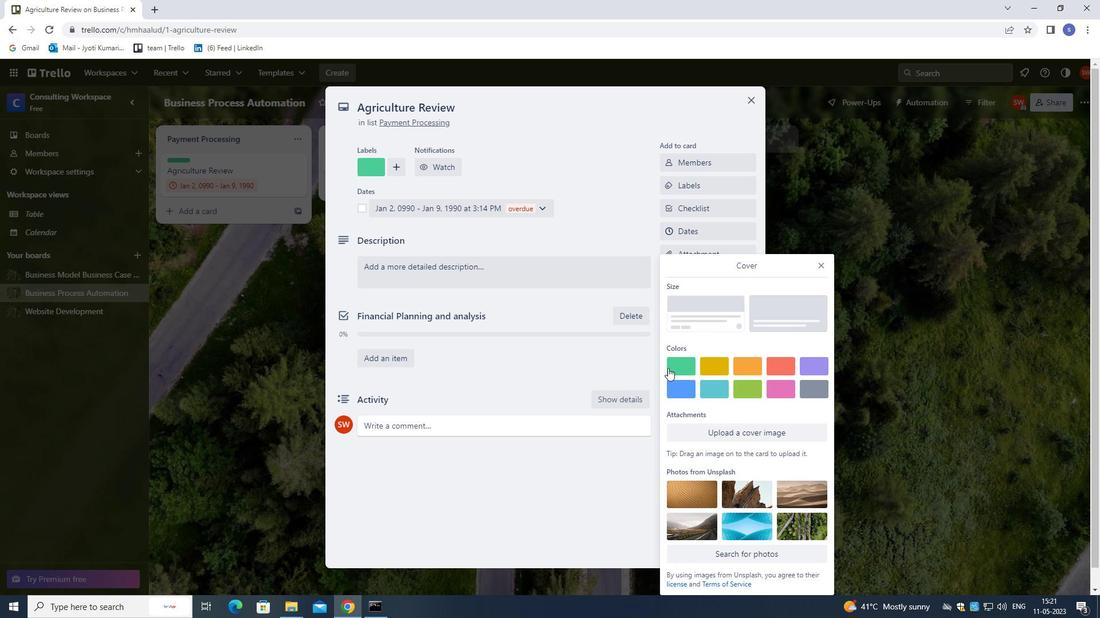 
Action: Mouse moved to (823, 242)
Screenshot: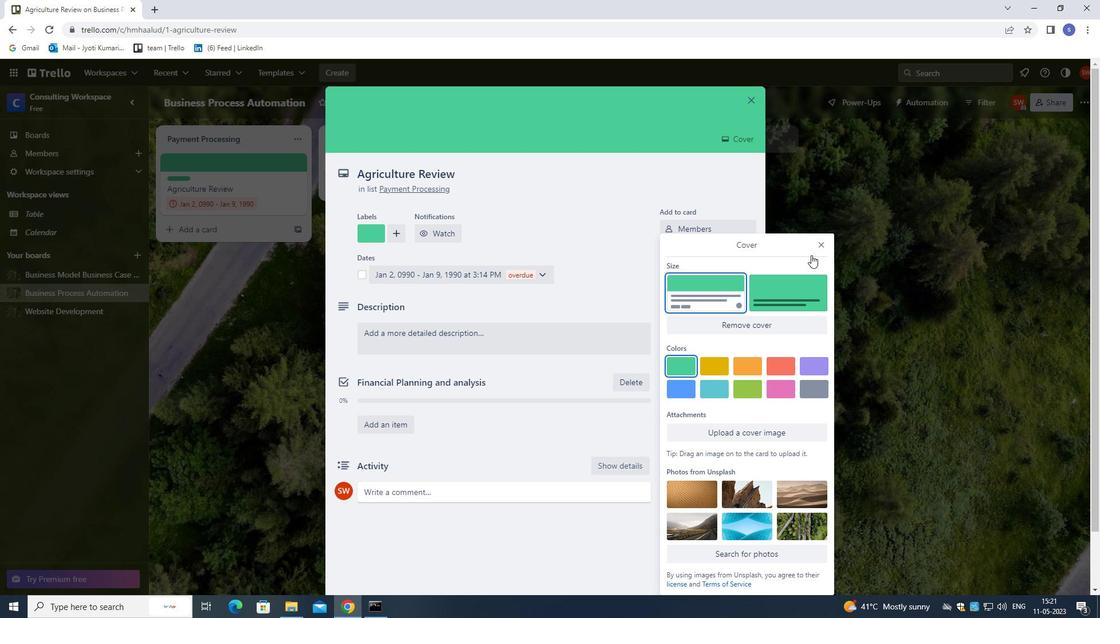 
Action: Mouse pressed left at (823, 242)
Screenshot: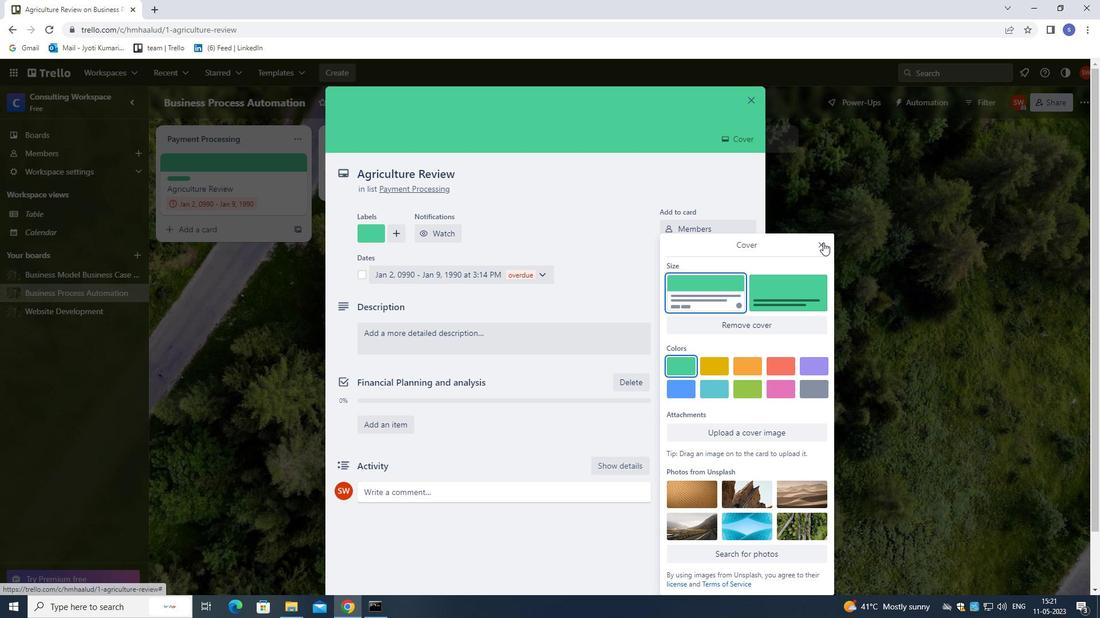 
Action: Mouse moved to (703, 320)
Screenshot: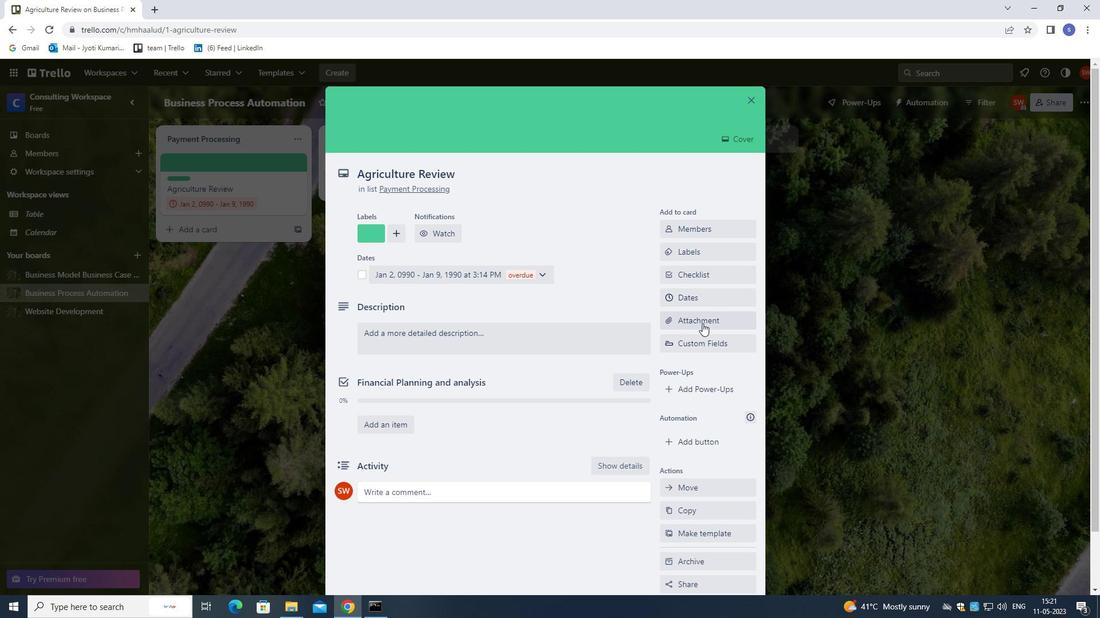 
Action: Mouse pressed left at (703, 320)
Screenshot: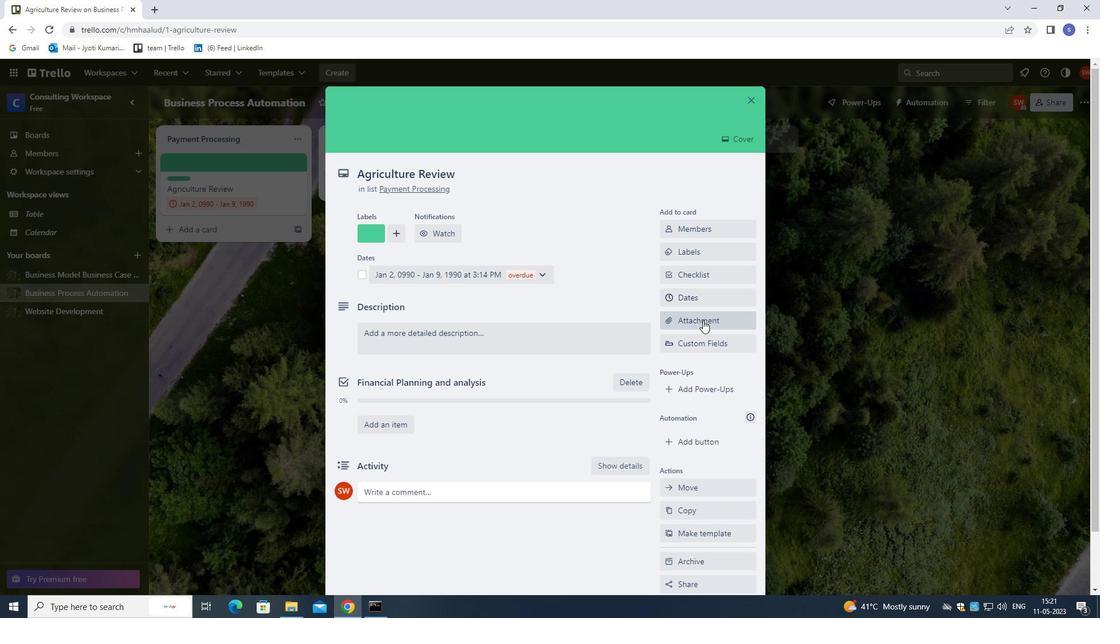 
Action: Mouse moved to (684, 394)
Screenshot: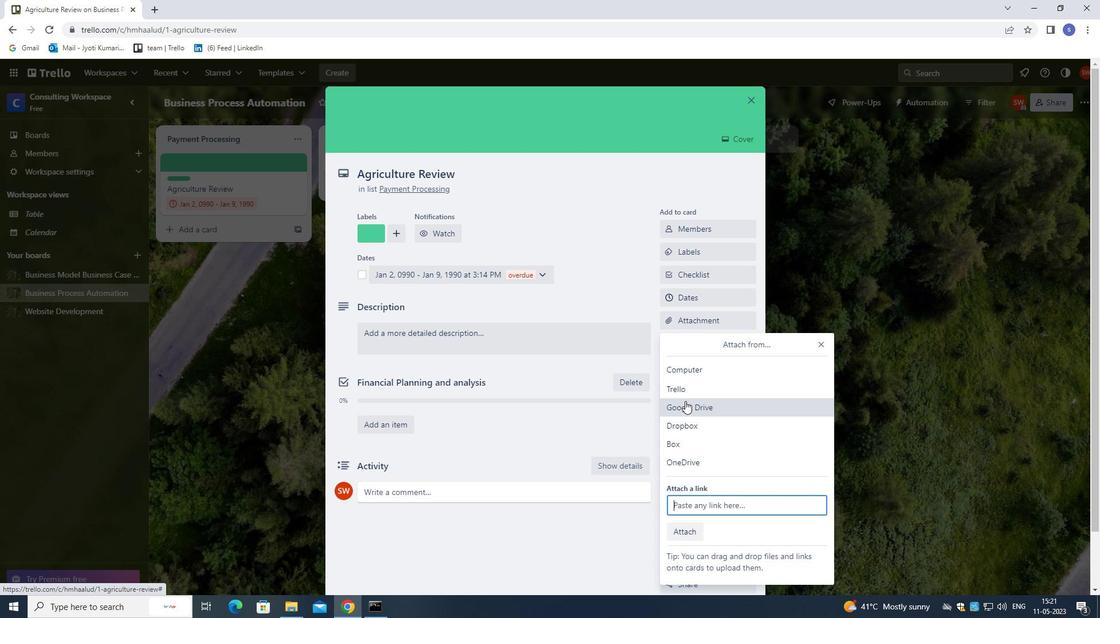 
Action: Mouse pressed left at (684, 394)
Screenshot: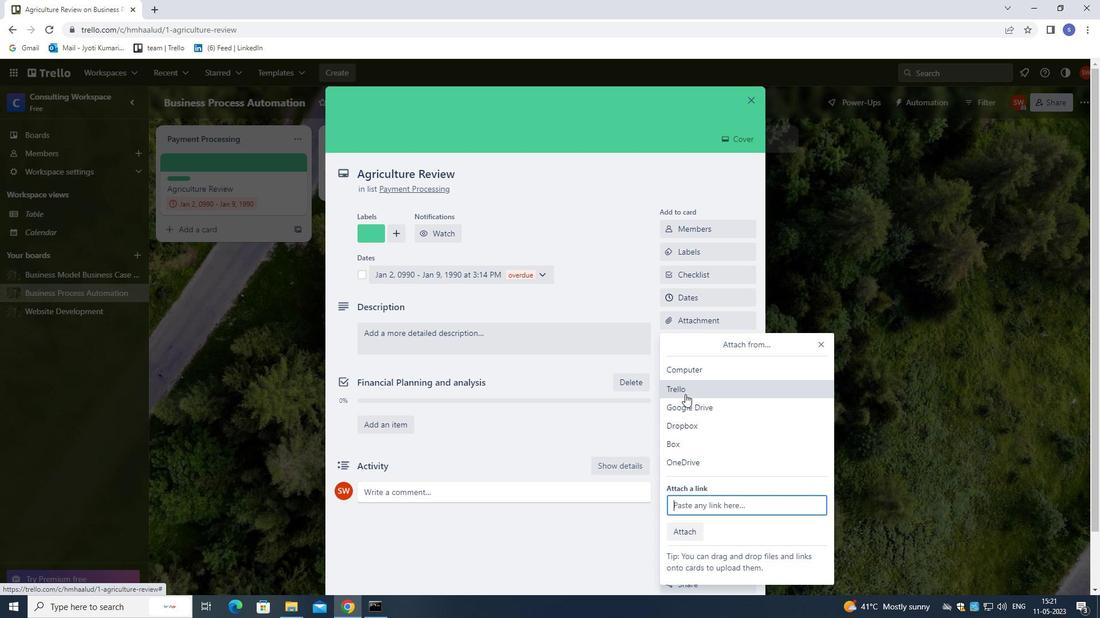 
Action: Mouse moved to (696, 339)
Screenshot: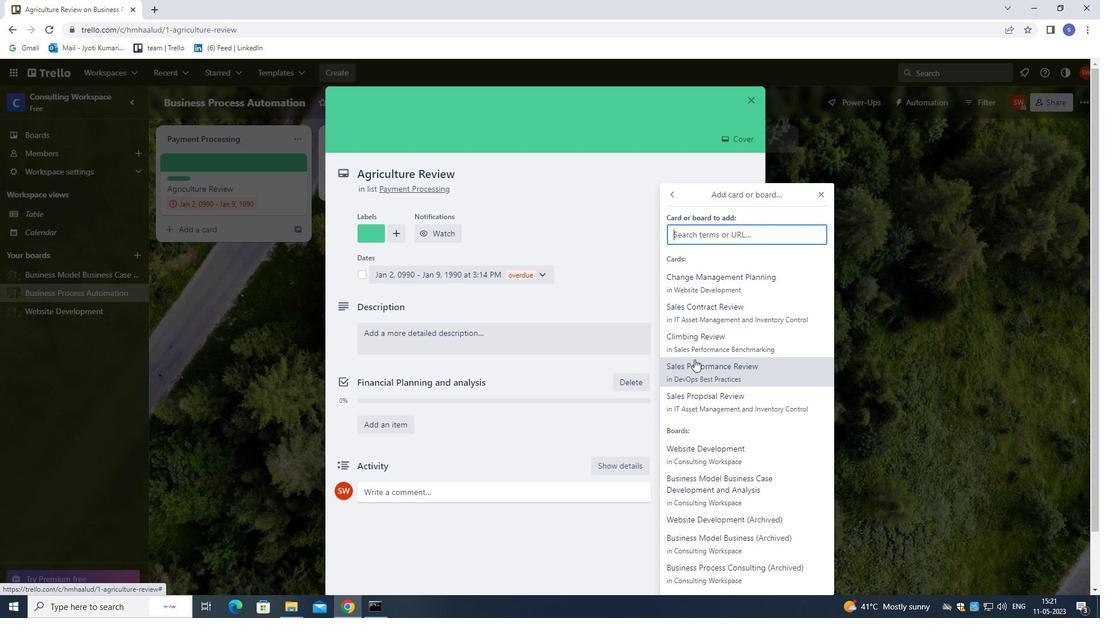 
Action: Mouse pressed left at (696, 339)
Screenshot: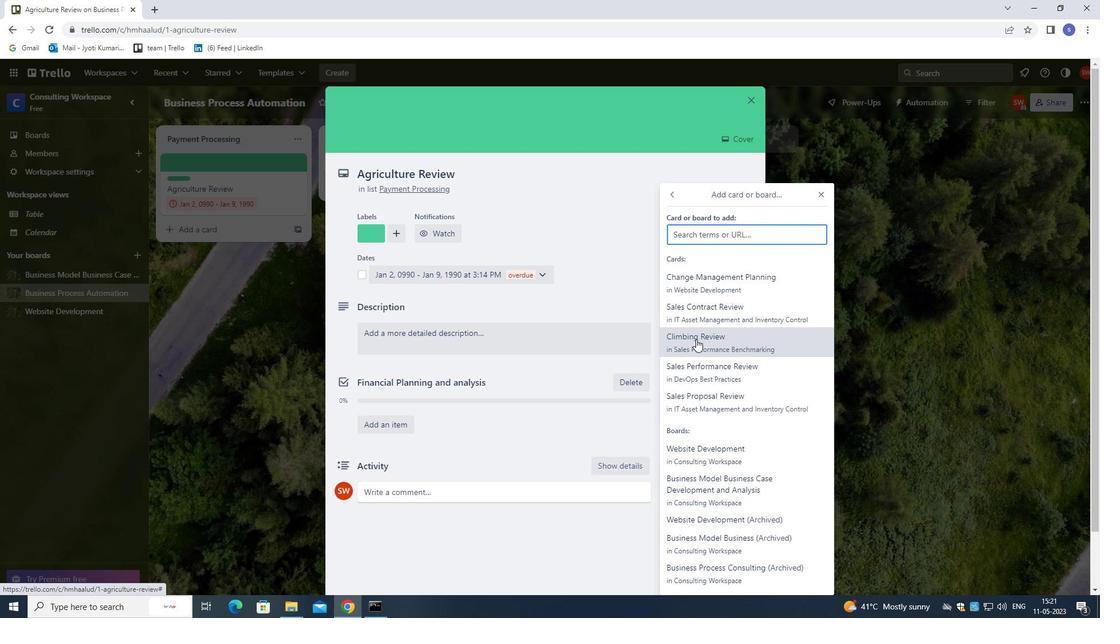 
Action: Mouse moved to (567, 336)
Screenshot: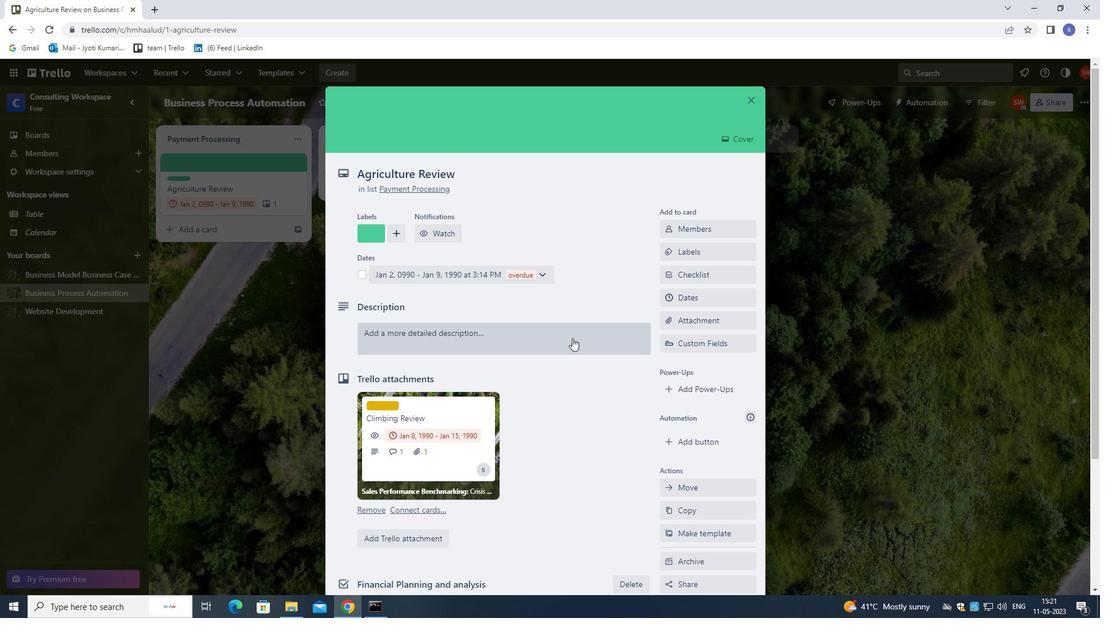 
Action: Mouse pressed left at (567, 336)
Screenshot: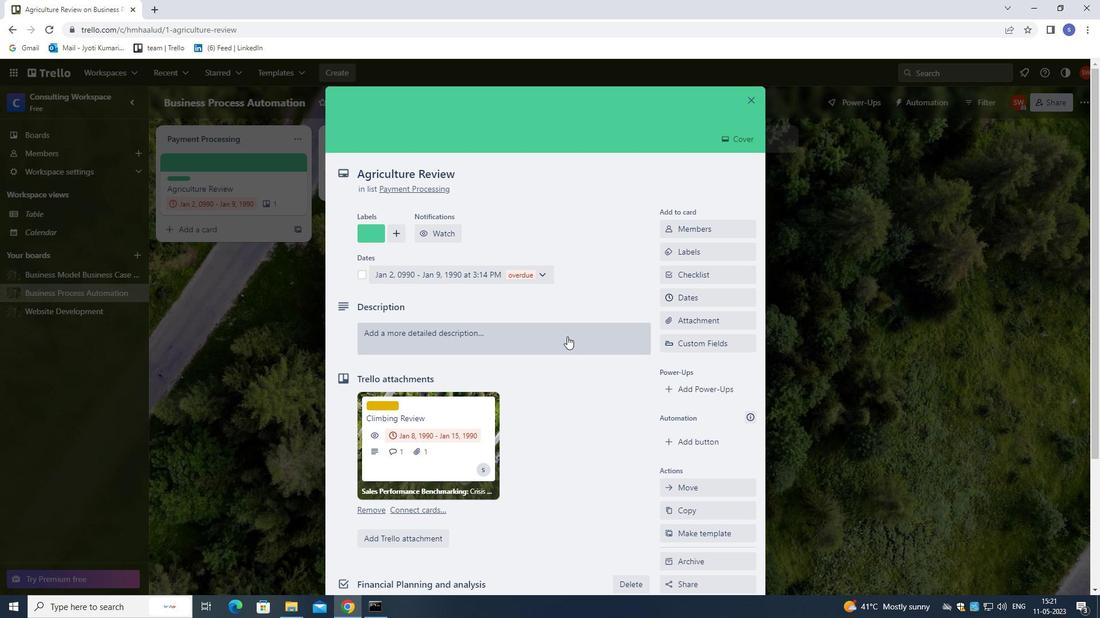 
Action: Mouse moved to (574, 339)
Screenshot: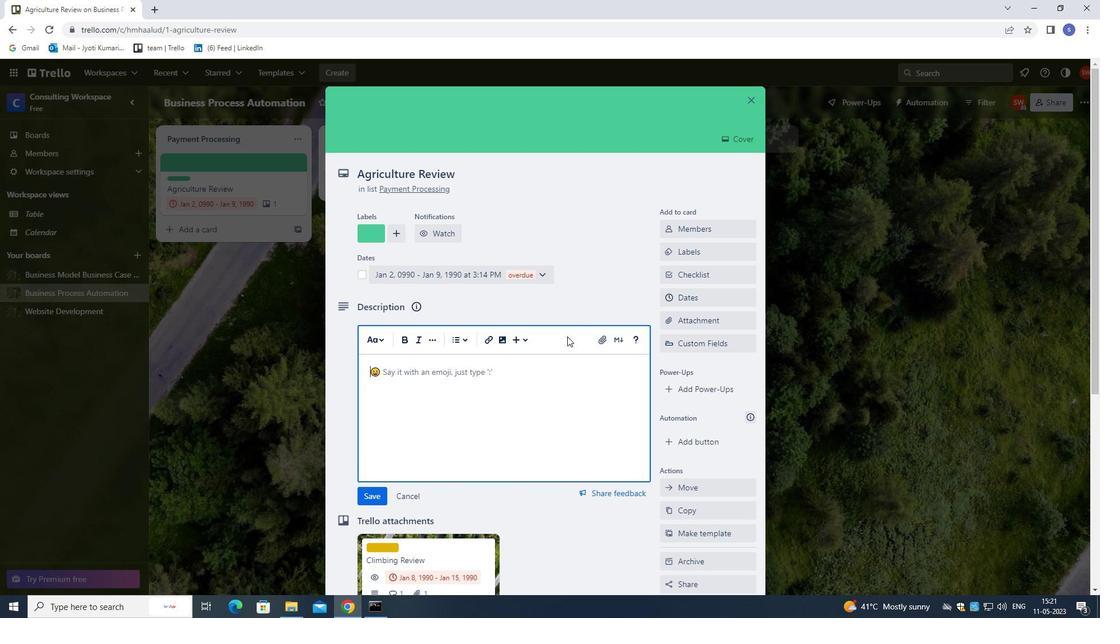 
Action: Key pressed <Key.shift>CONDUCT<Key.space>CUSTOMER<Key.space>RESEARCH<Key.space>FOR<Key.space>NEW<Key.space>MARKET<Key.space>EXPANSION<Key.space>OPPORTUNITY<Key.space>.
Screenshot: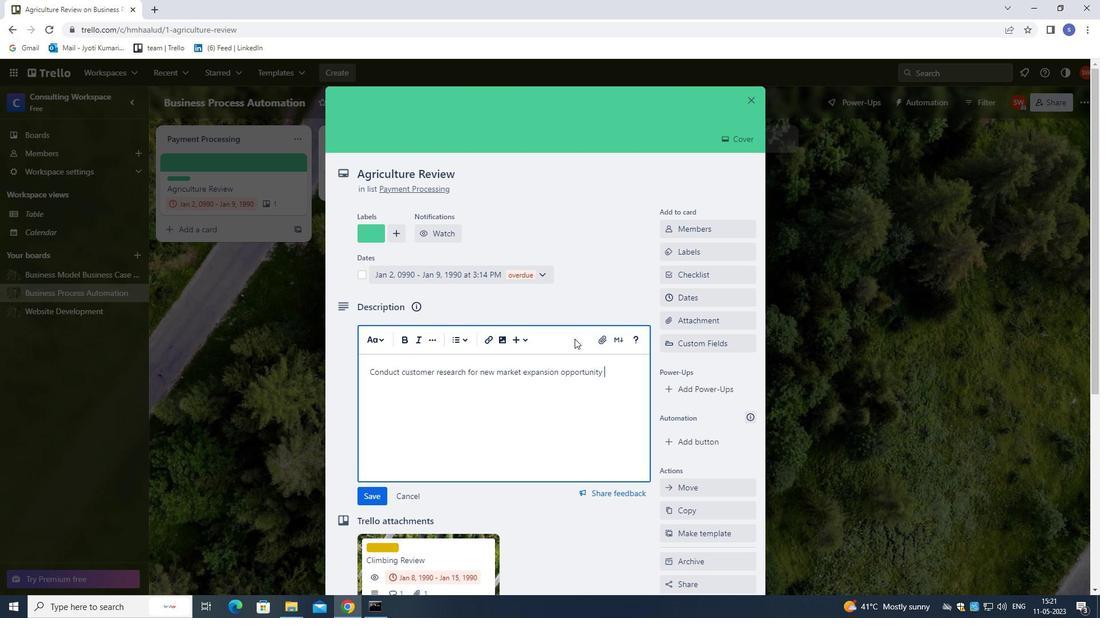 
Action: Mouse moved to (554, 496)
Screenshot: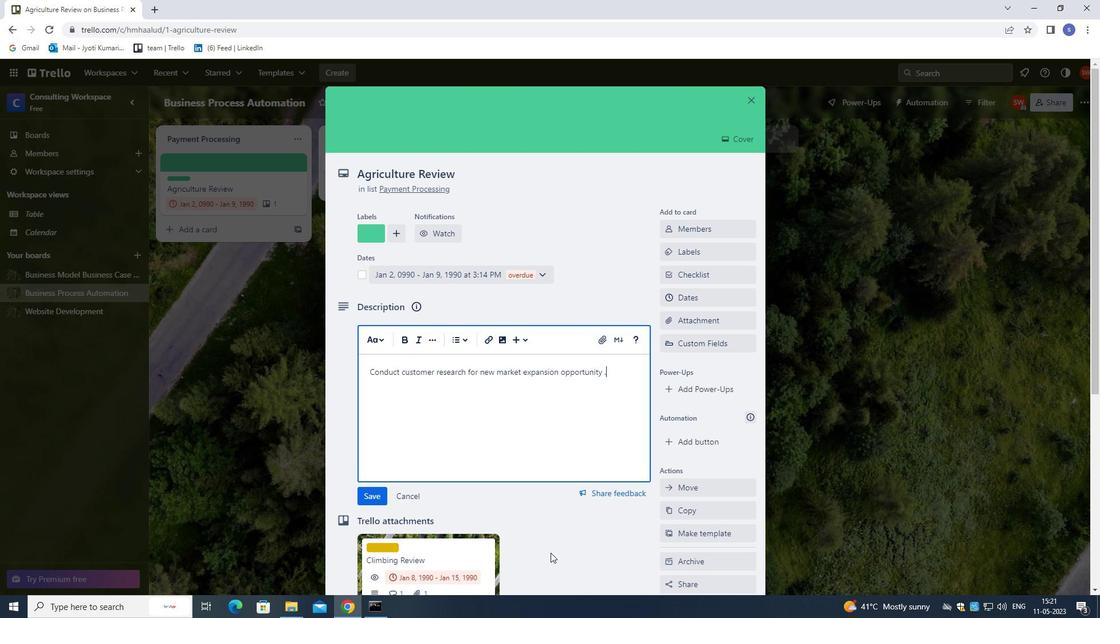 
Action: Mouse scrolled (554, 495) with delta (0, 0)
Screenshot: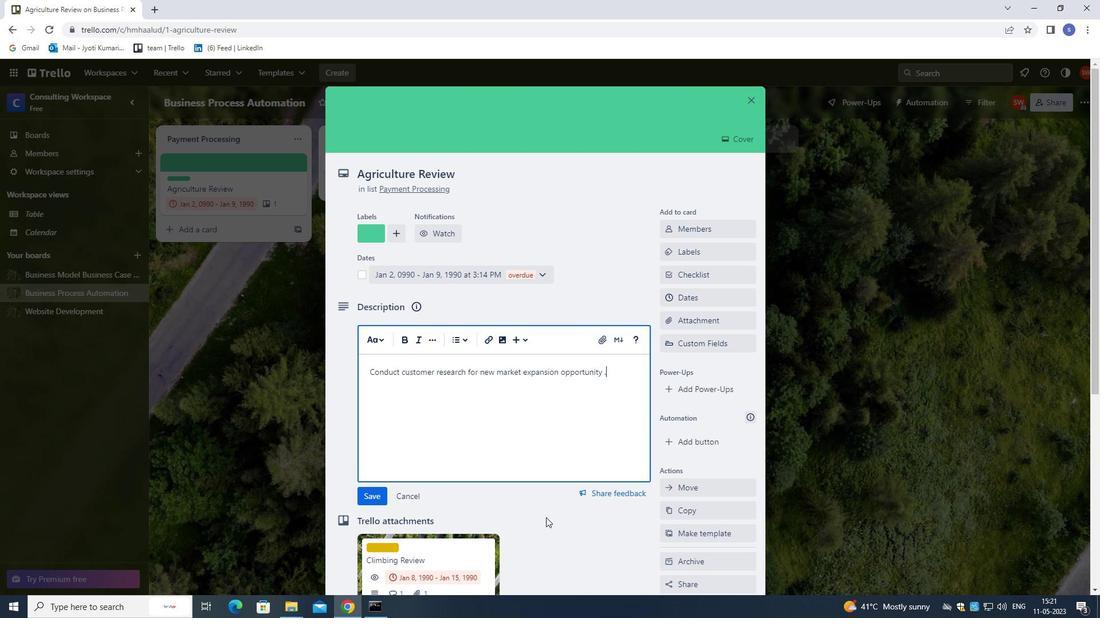 
Action: Mouse scrolled (554, 495) with delta (0, 0)
Screenshot: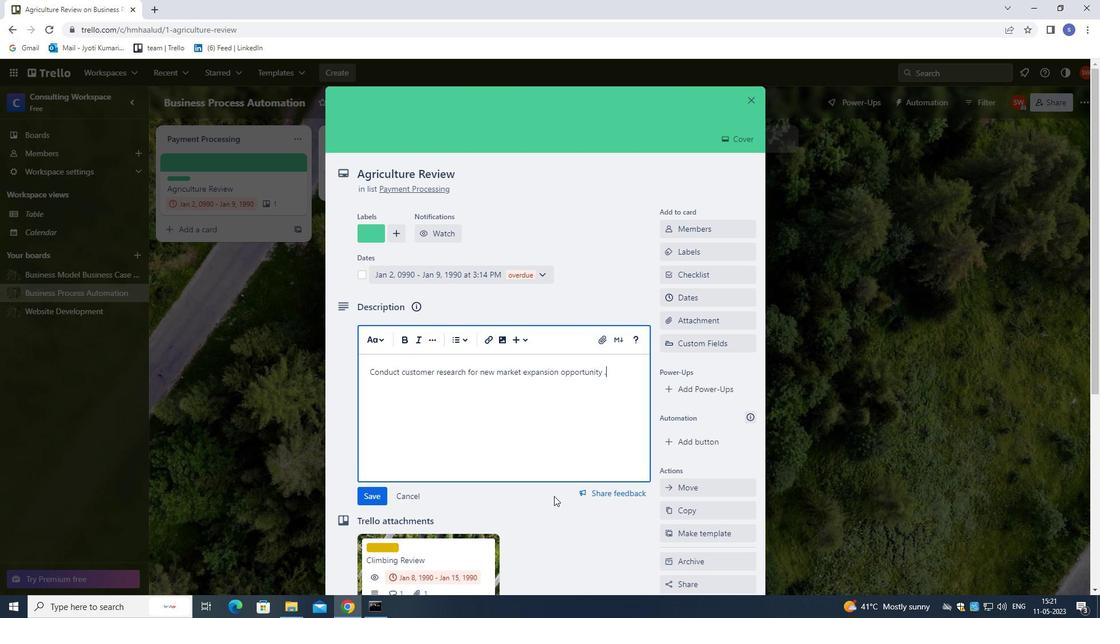 
Action: Mouse scrolled (554, 495) with delta (0, 0)
Screenshot: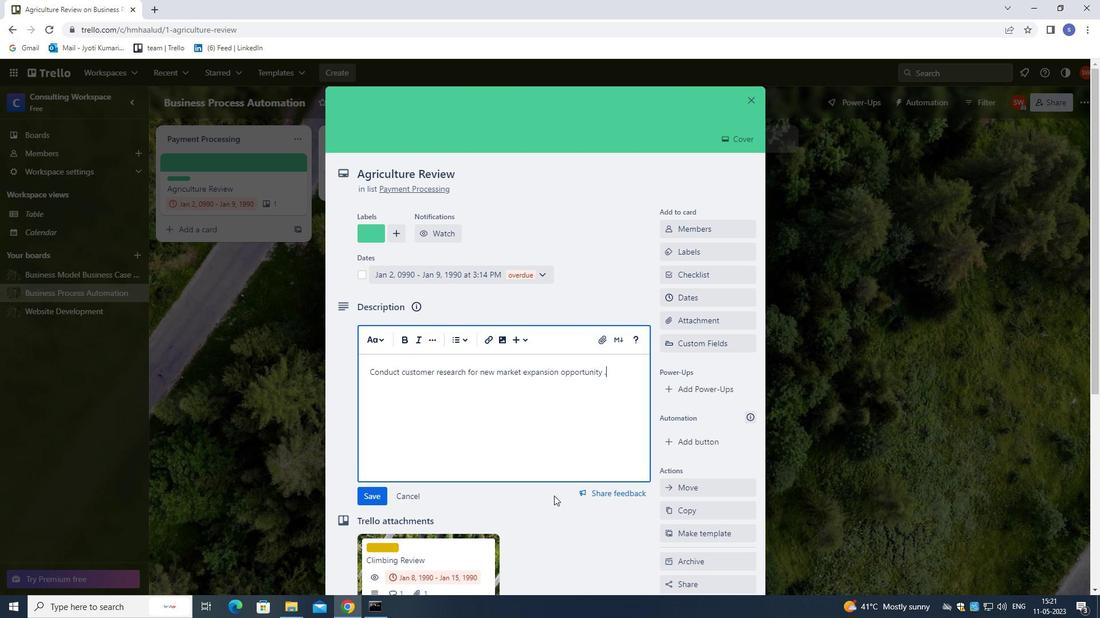 
Action: Mouse scrolled (554, 495) with delta (0, 0)
Screenshot: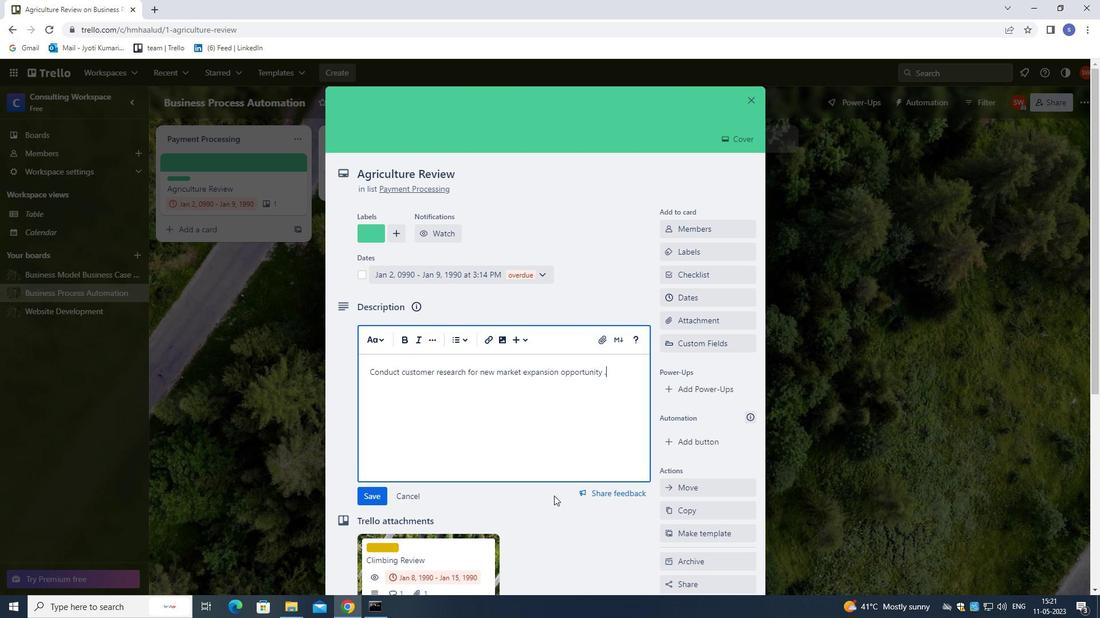 
Action: Mouse scrolled (554, 495) with delta (0, 0)
Screenshot: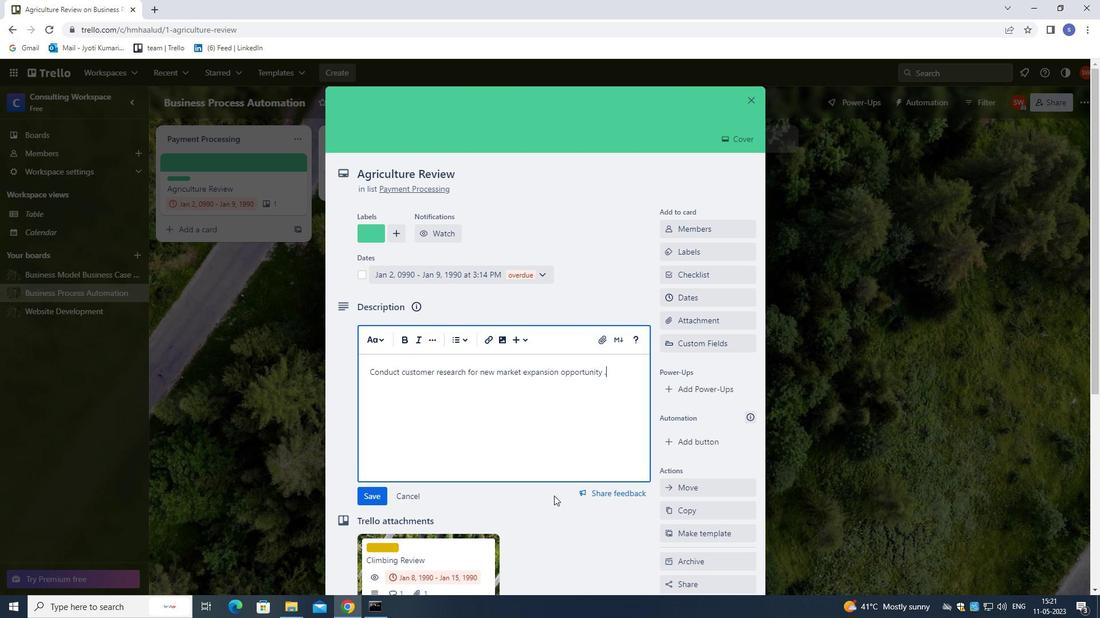 
Action: Mouse moved to (554, 492)
Screenshot: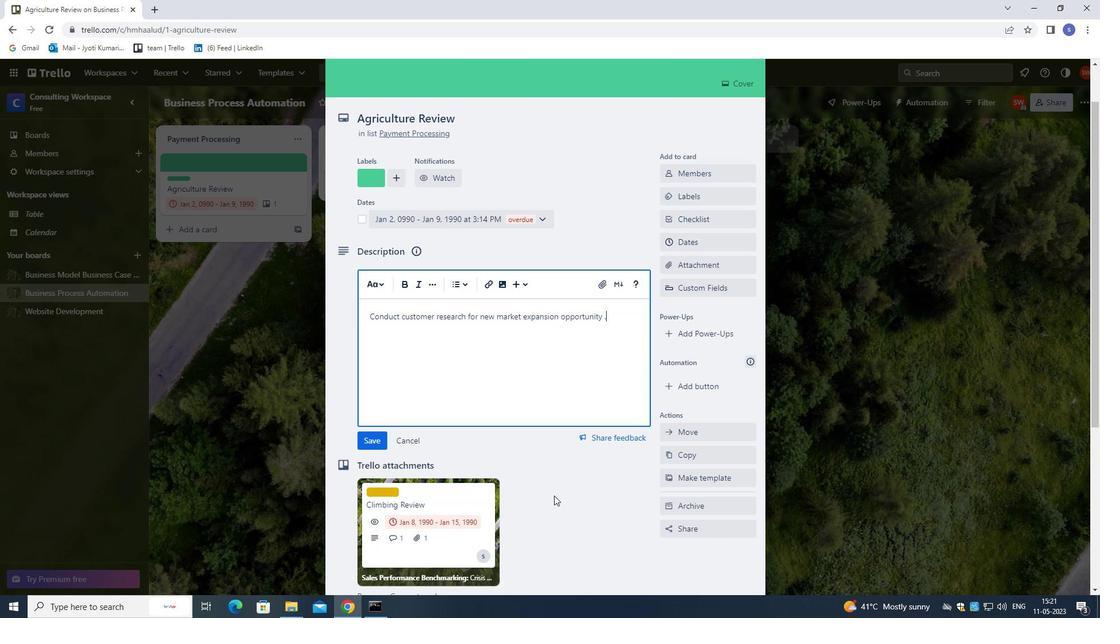 
Action: Mouse scrolled (554, 492) with delta (0, 0)
Screenshot: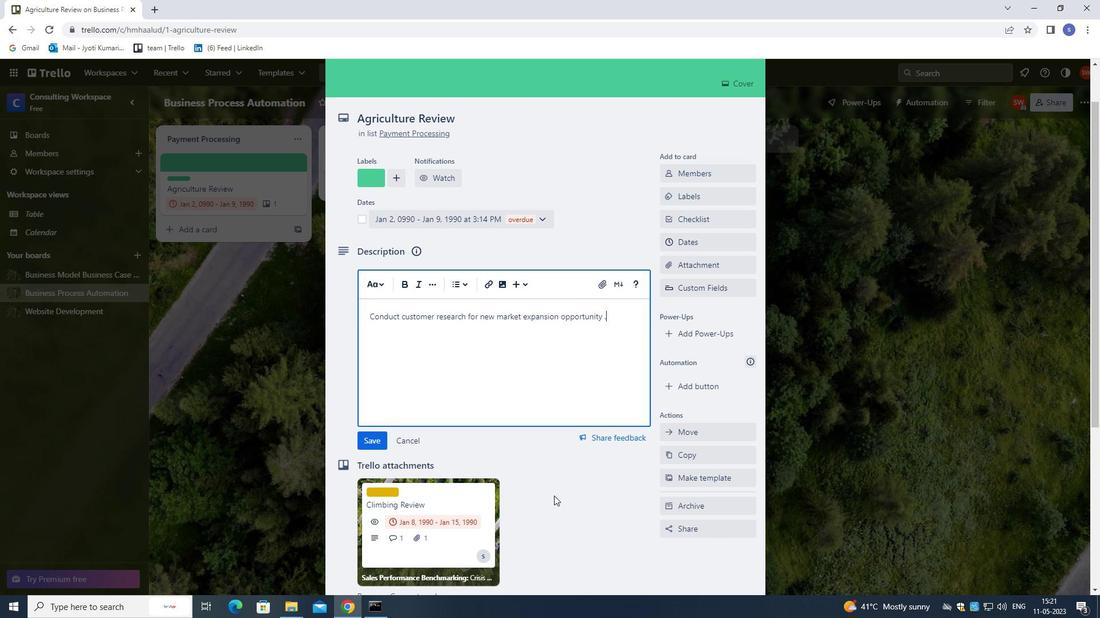 
Action: Mouse scrolled (554, 492) with delta (0, 0)
Screenshot: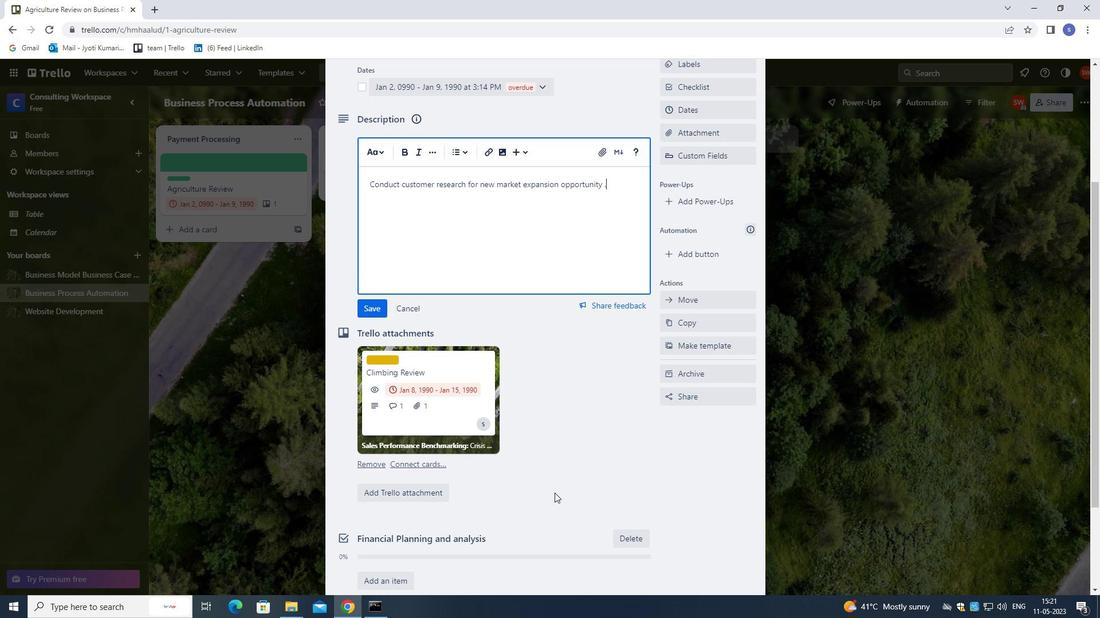 
Action: Mouse moved to (477, 515)
Screenshot: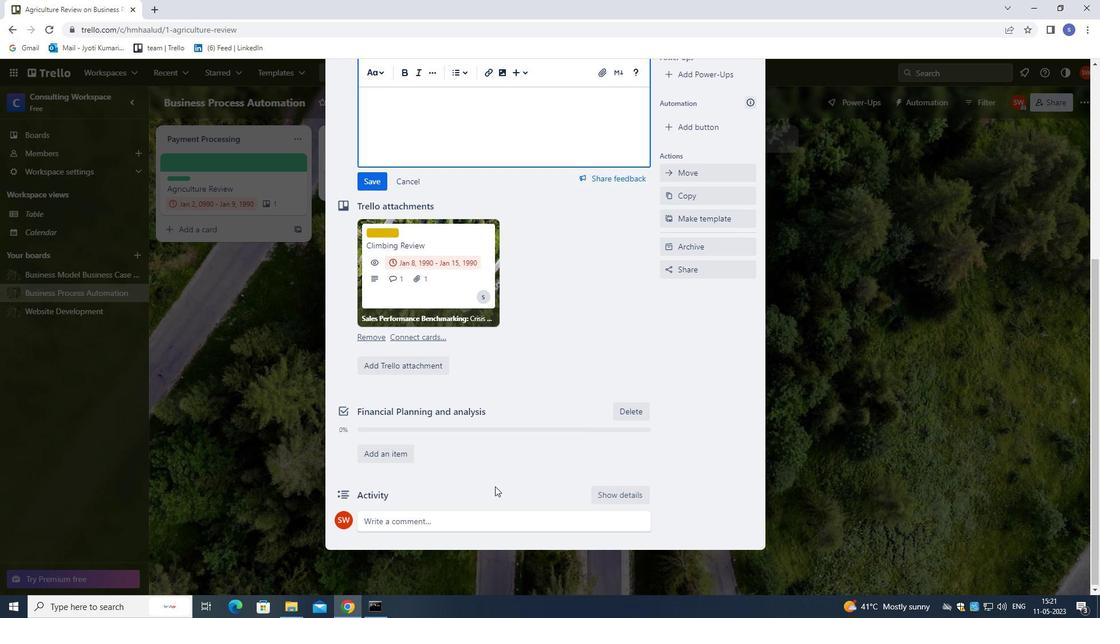
Action: Mouse pressed left at (477, 515)
Screenshot: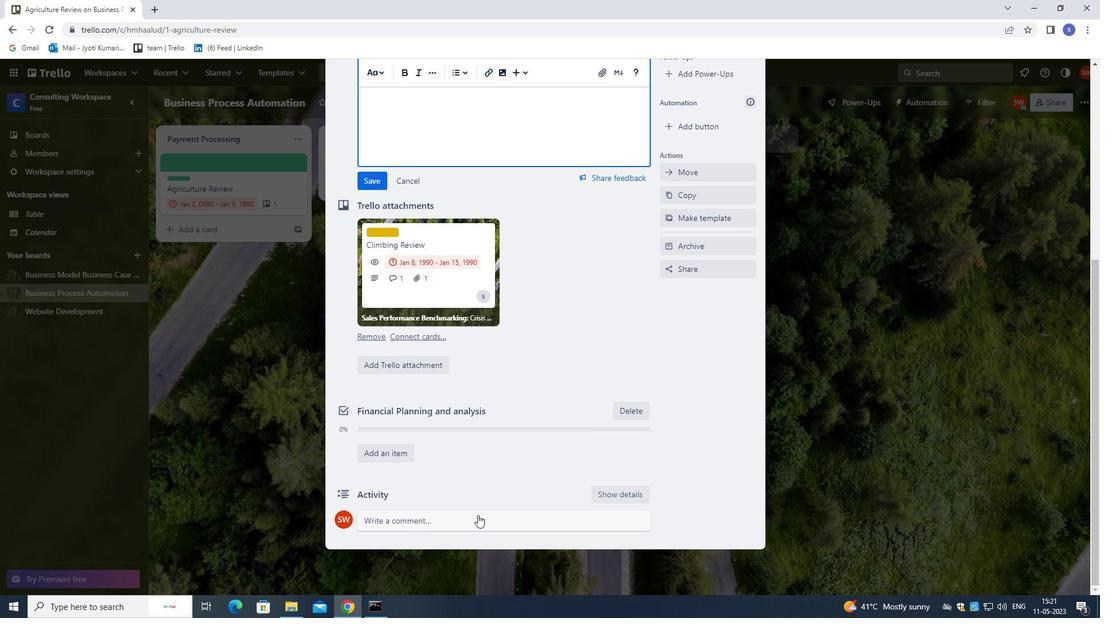 
Action: Key pressed <Key.shift>THIS<Key.space>TASK<Key.space>PRESENTS<Key.space>AN<Key.space>OPPORTUNITY<Key.space>TO<Key.space>DEMONSTATEE<Key.backspace><Key.space><Key.backspace><Key.backspace><Key.backspace><Key.backspace>RATE<Key.space>OUR<Key.space>LEADERSHIP<Key.space>AND<Key.space>DES<Key.backspace>CISION-MAKING<Key.space>SKILLS,MAKING<Key.space>INFORMED<Key.space>CHOICES<Key.space>AND<Key.space>TAKING<Key.space>ACTION
Screenshot: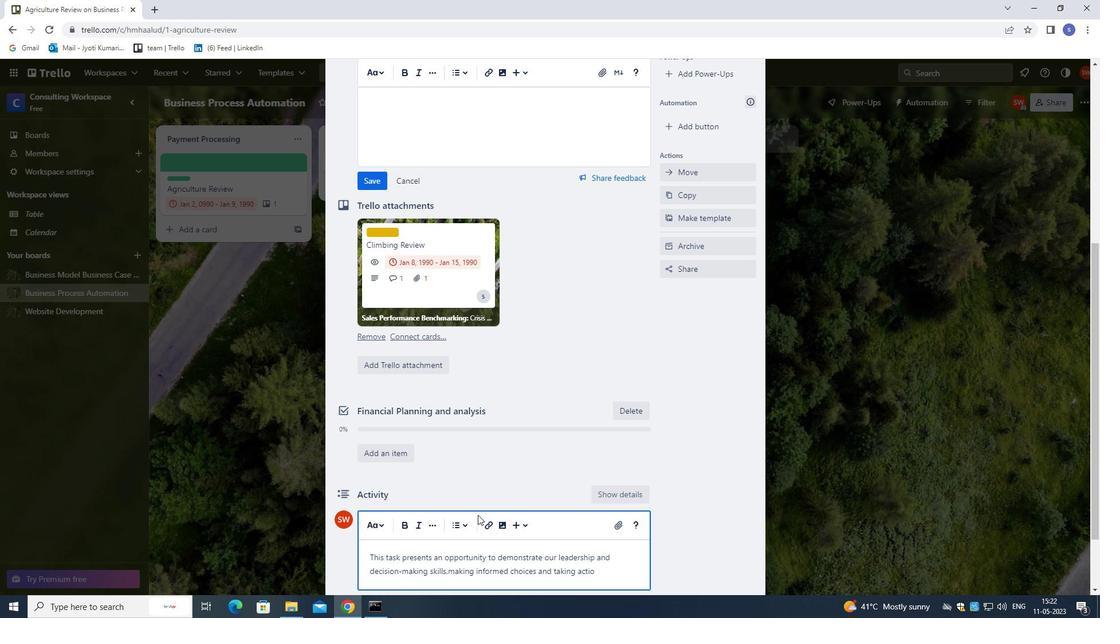 
Action: Mouse moved to (408, 409)
Screenshot: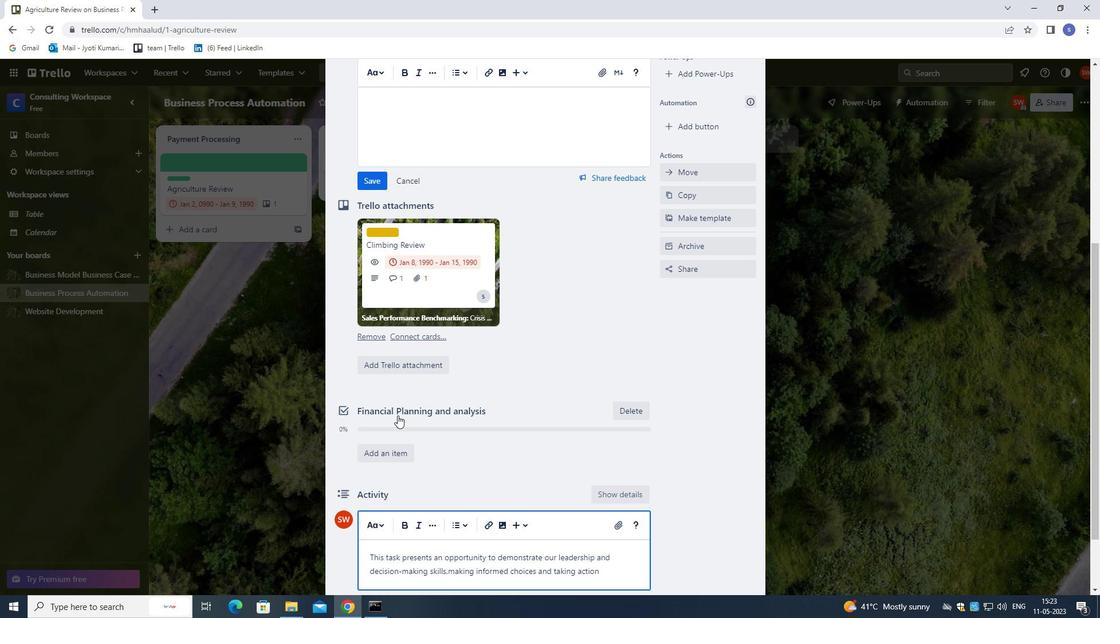 
Action: Mouse scrolled (408, 408) with delta (0, 0)
Screenshot: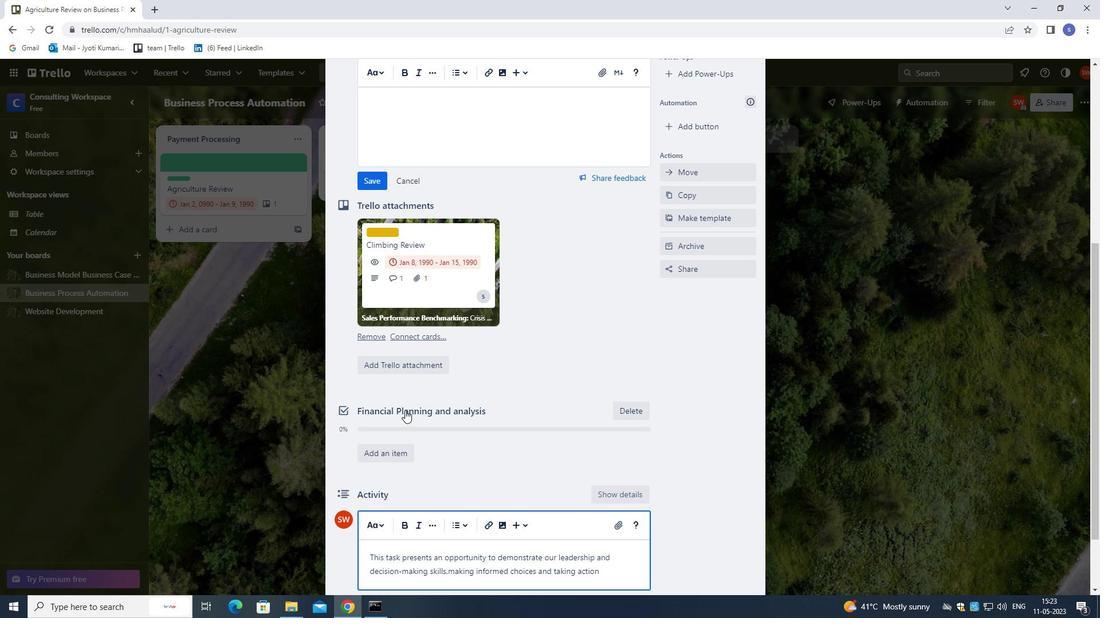 
Action: Mouse scrolled (408, 408) with delta (0, 0)
Screenshot: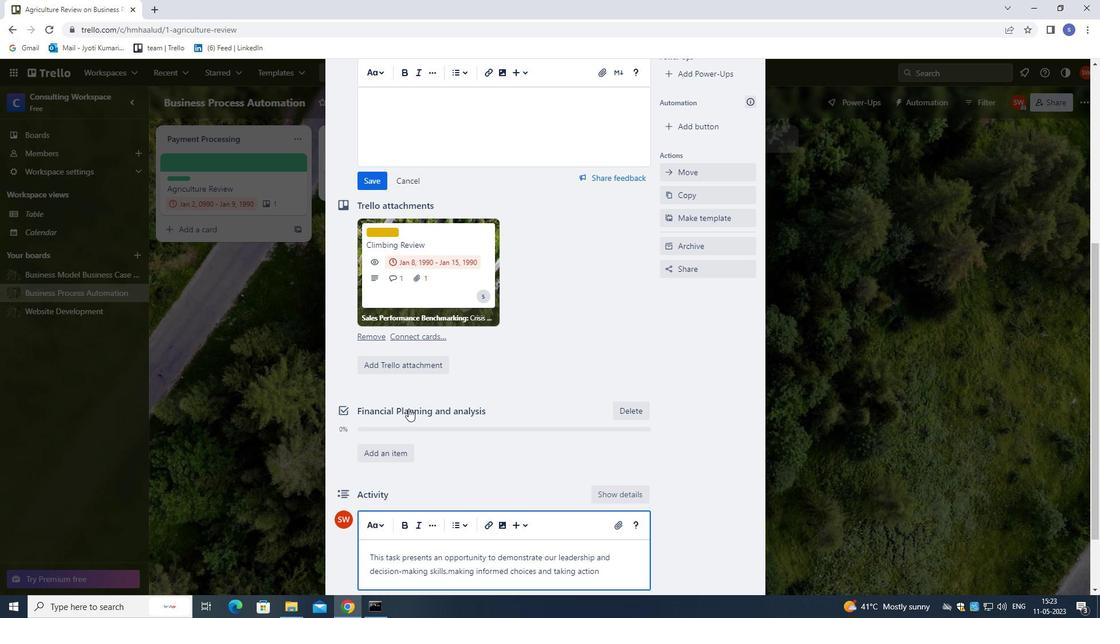 
Action: Mouse moved to (397, 312)
Screenshot: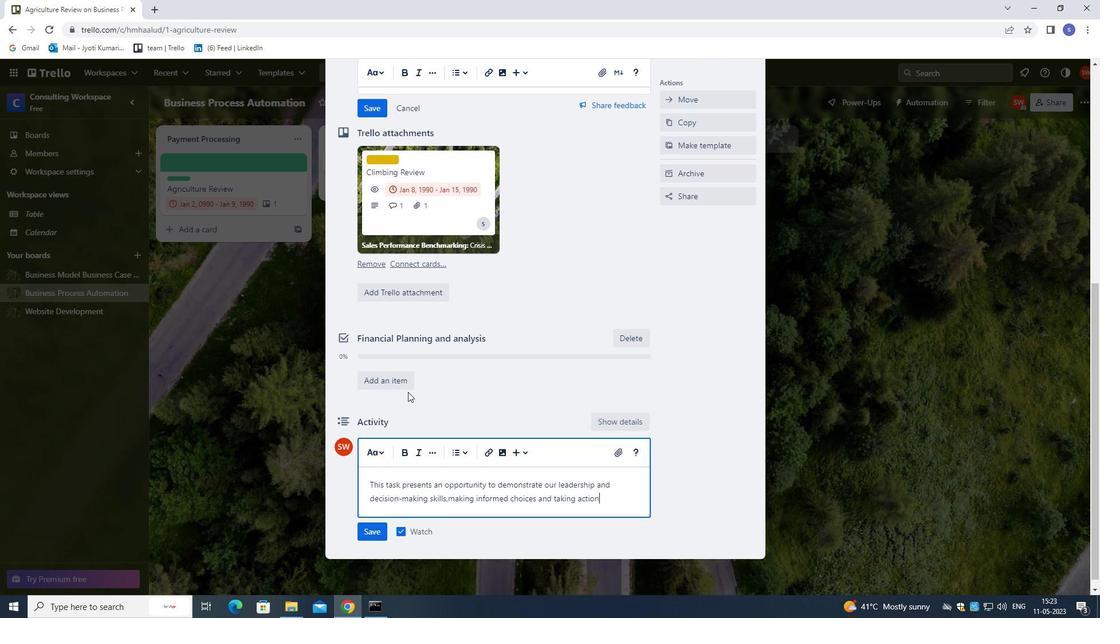 
Action: Mouse scrolled (397, 312) with delta (0, 0)
Screenshot: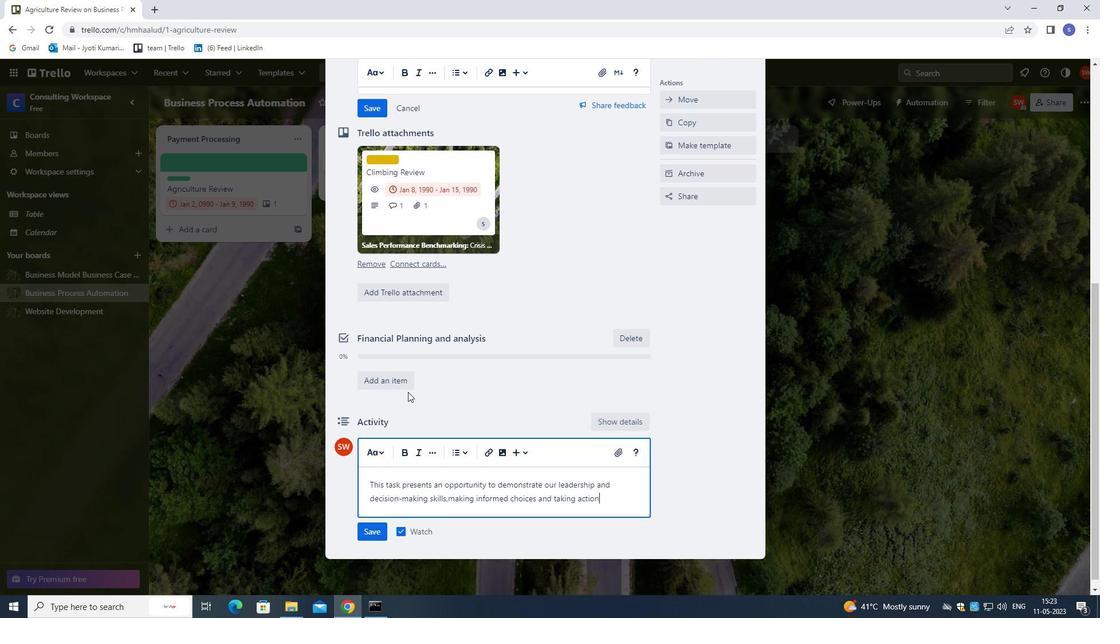 
Action: Mouse moved to (396, 279)
Screenshot: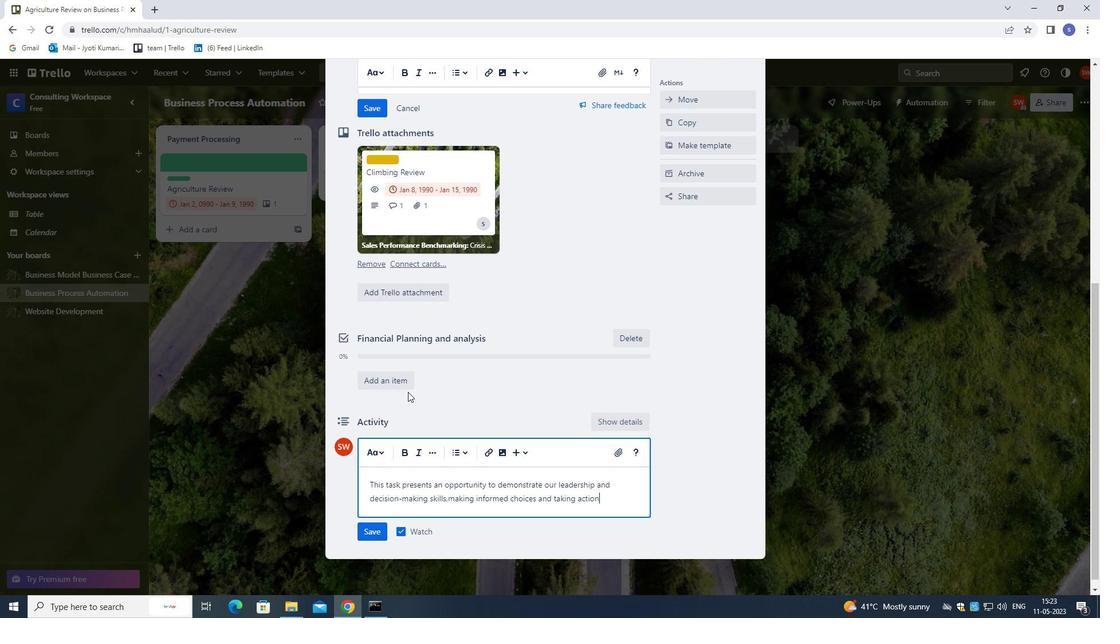 
Action: Mouse scrolled (396, 280) with delta (0, 0)
Screenshot: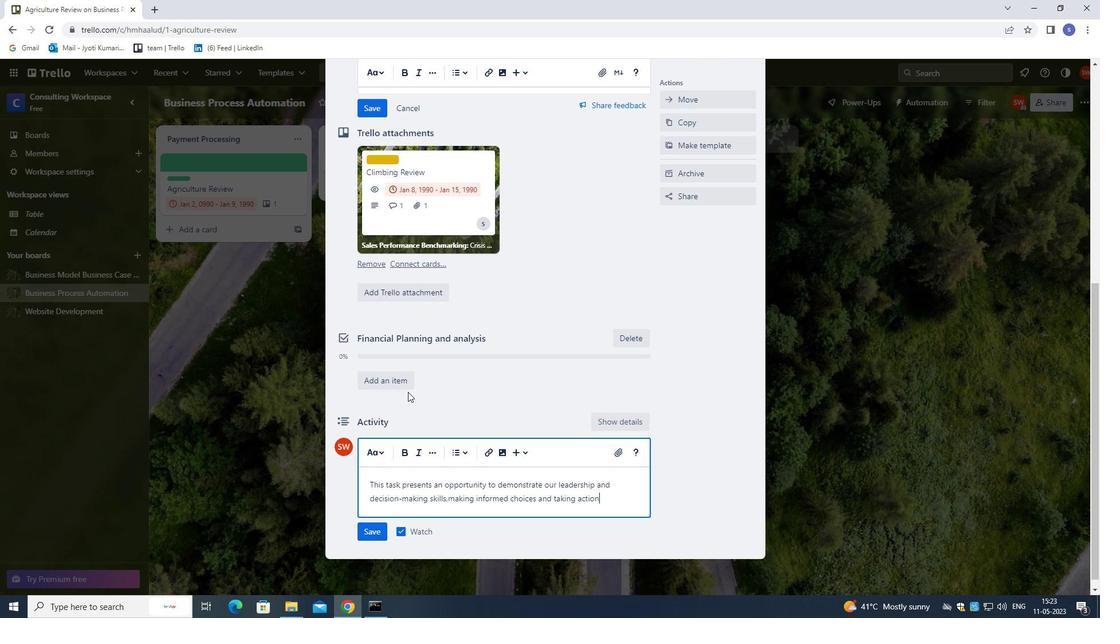 
Action: Mouse moved to (371, 210)
Screenshot: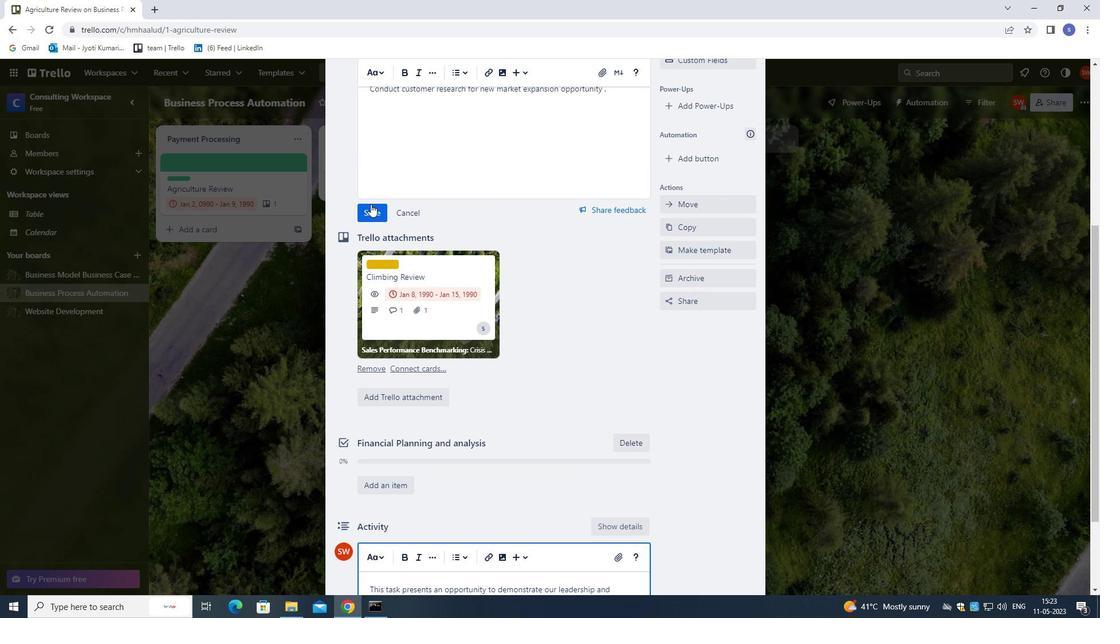 
Action: Mouse pressed left at (371, 210)
Screenshot: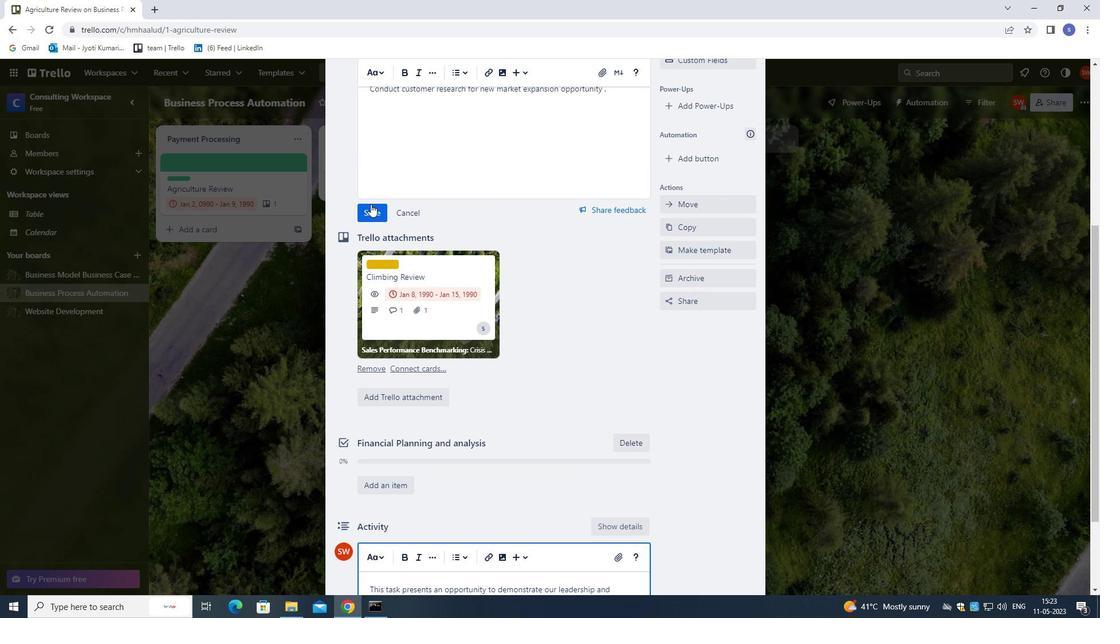 
Action: Mouse moved to (426, 274)
Screenshot: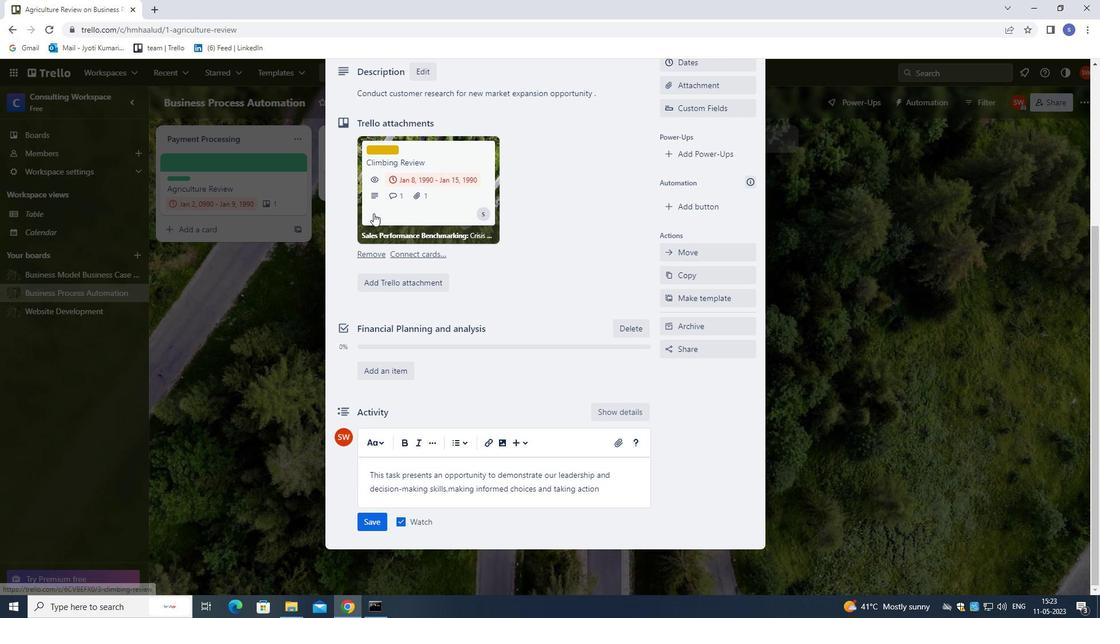 
Action: Mouse scrolled (426, 273) with delta (0, 0)
Screenshot: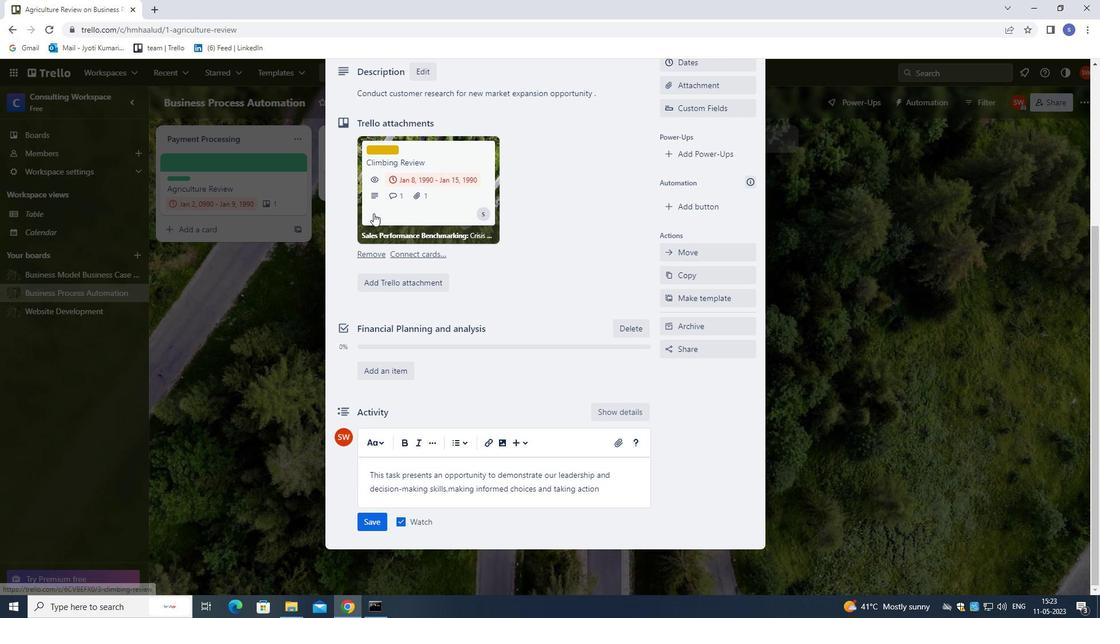 
Action: Mouse moved to (439, 310)
Screenshot: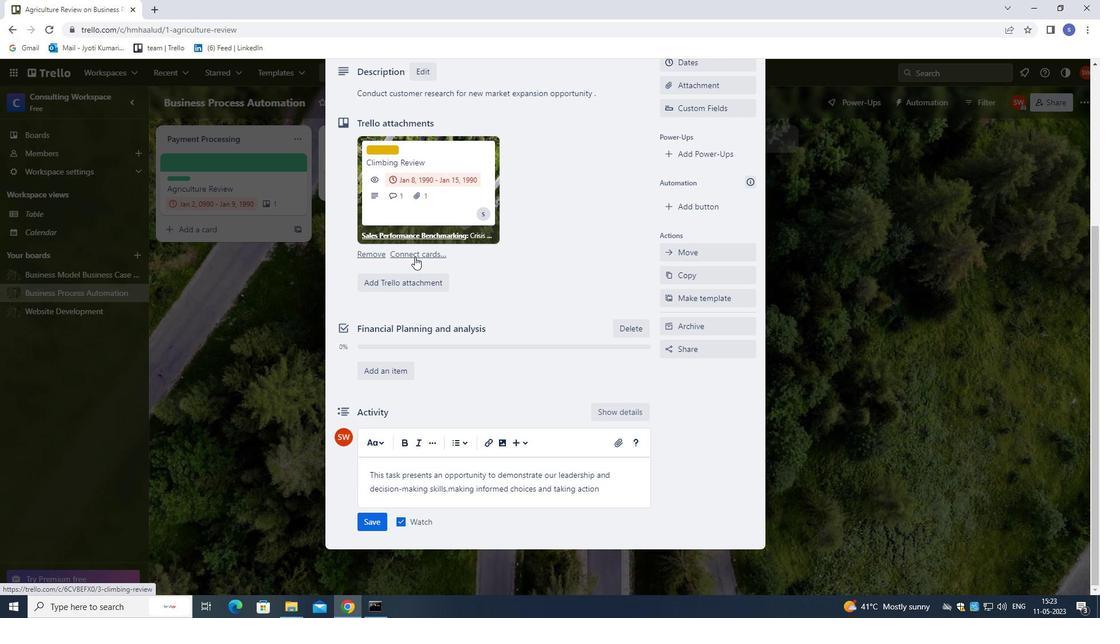 
Action: Mouse scrolled (439, 309) with delta (0, 0)
Screenshot: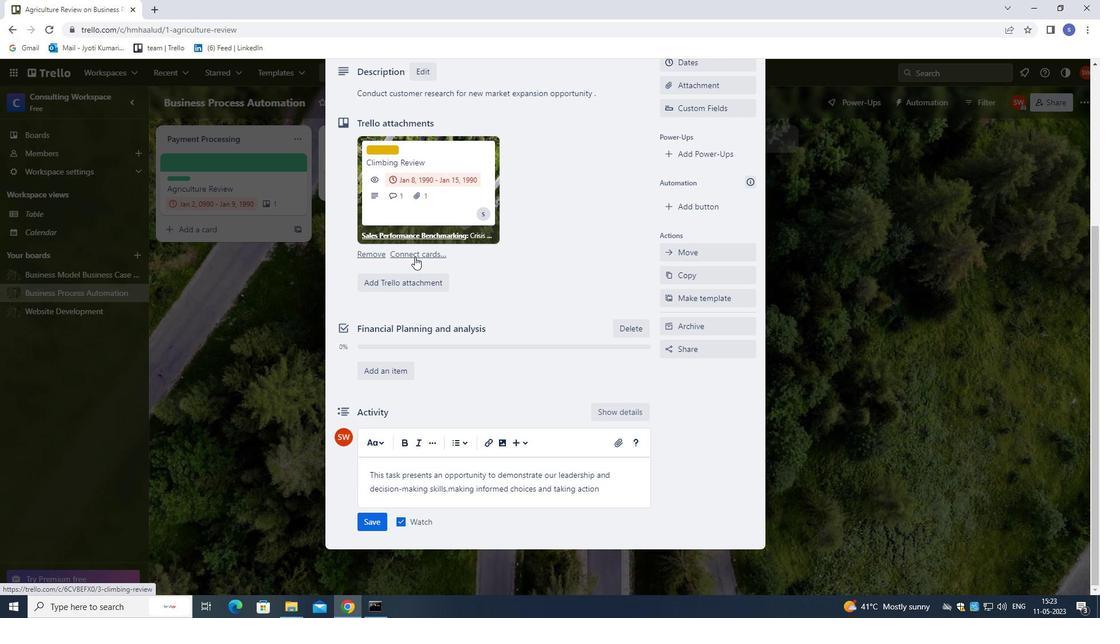 
Action: Mouse moved to (446, 336)
Screenshot: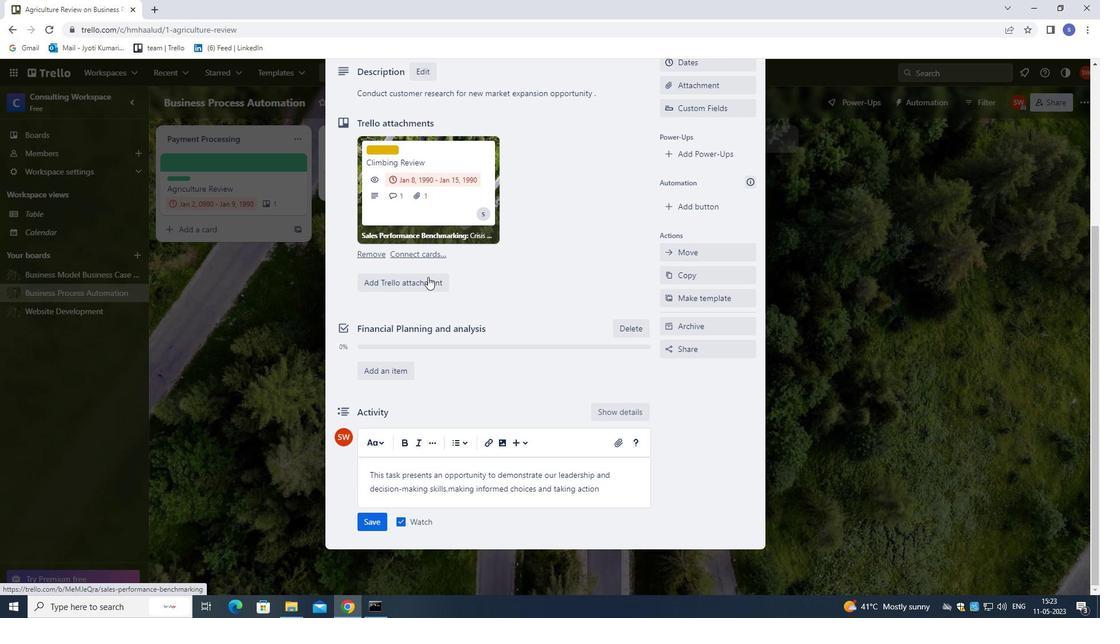 
Action: Mouse scrolled (446, 336) with delta (0, 0)
Screenshot: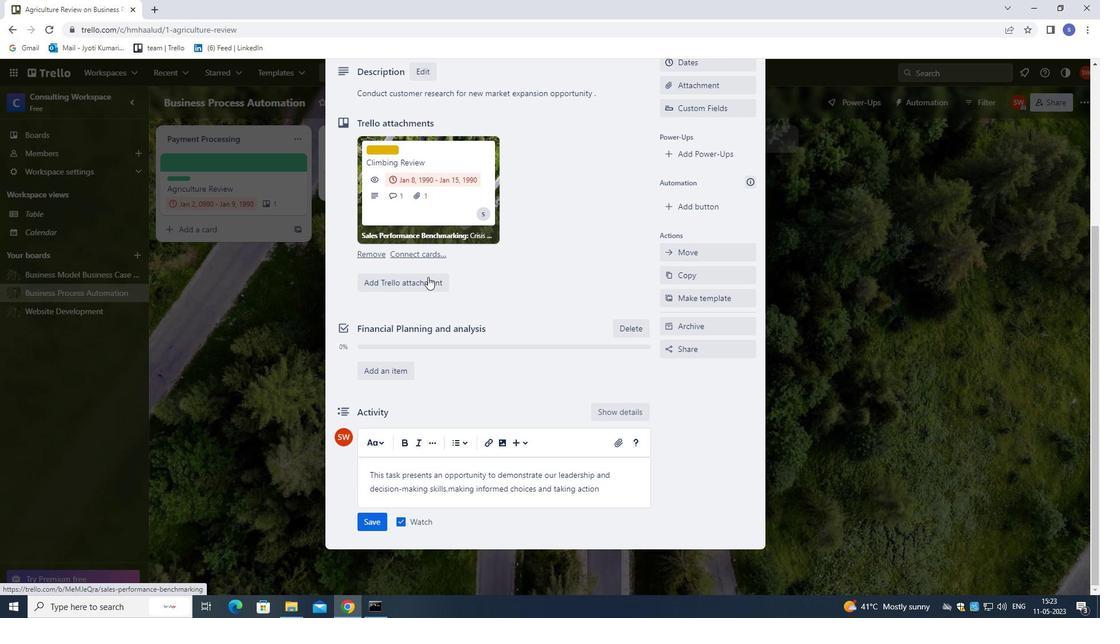 
Action: Mouse moved to (370, 524)
Screenshot: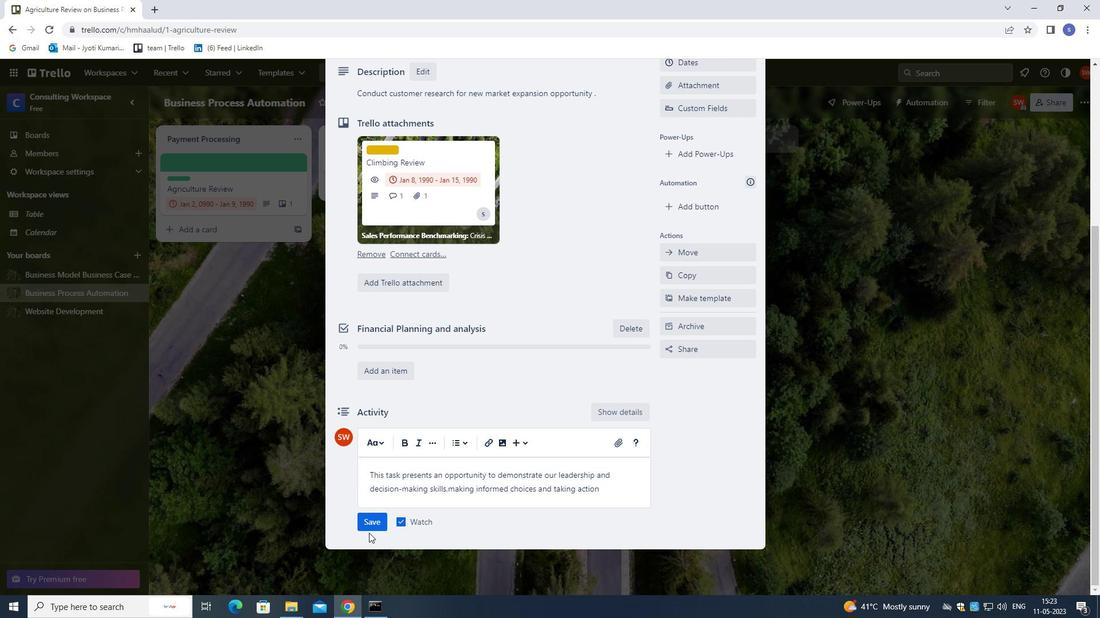 
Action: Mouse pressed left at (370, 524)
Screenshot: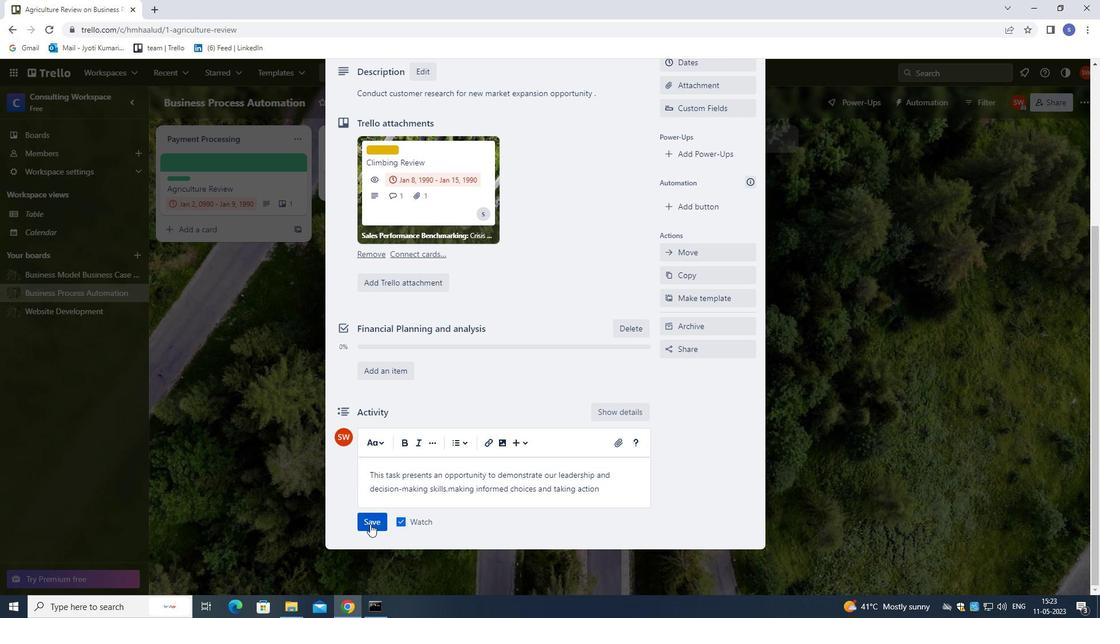 
Action: Mouse moved to (518, 454)
Screenshot: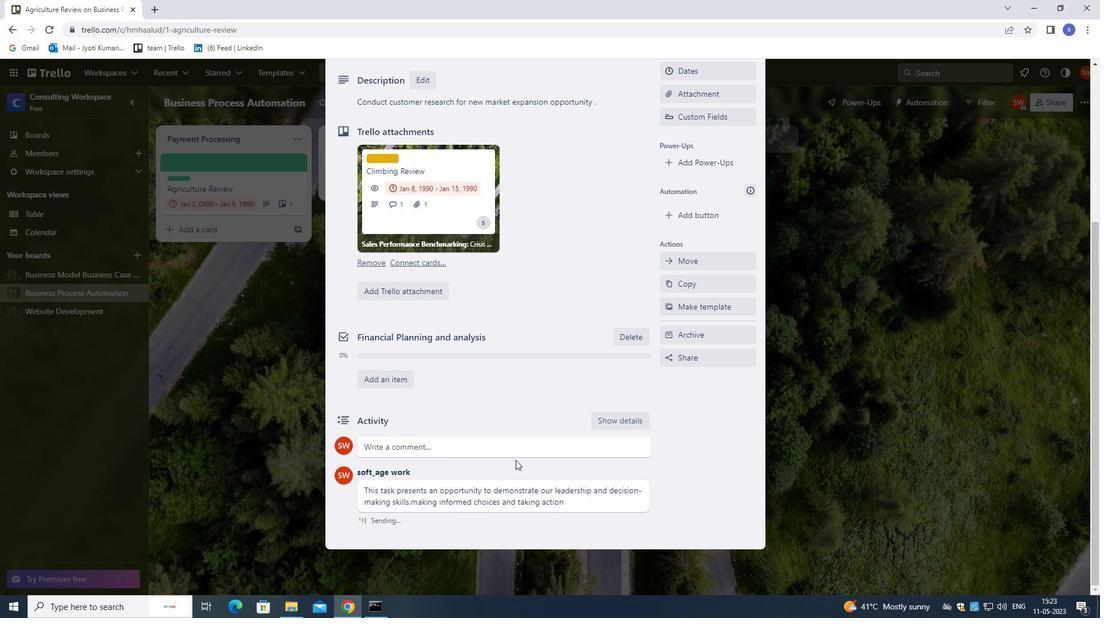 
Action: Mouse scrolled (518, 455) with delta (0, 0)
Screenshot: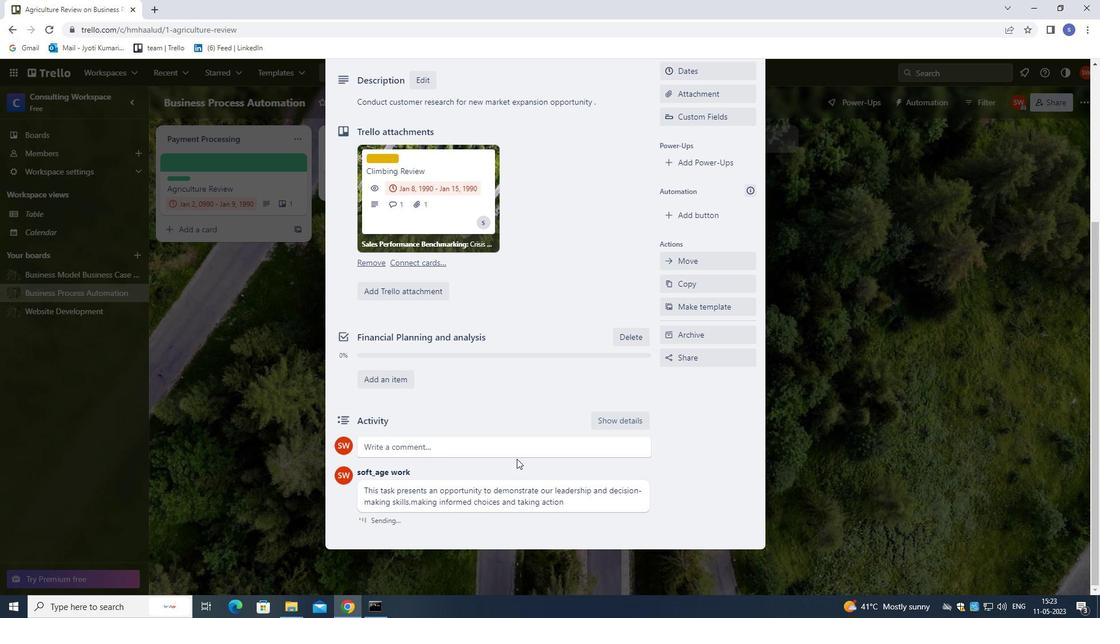 
Action: Mouse scrolled (518, 455) with delta (0, 0)
Screenshot: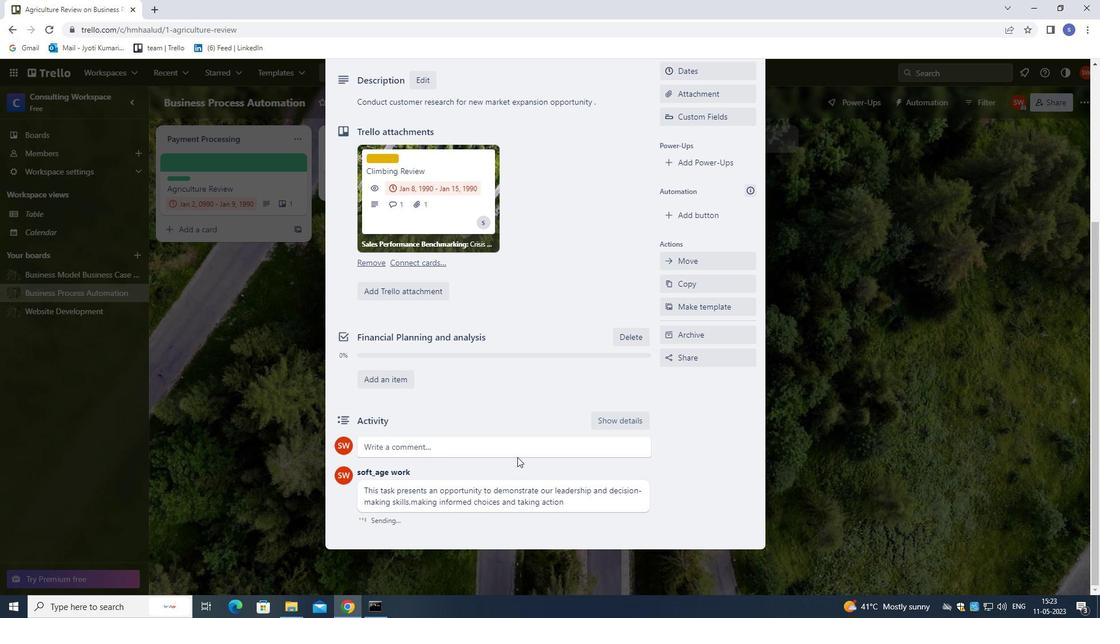 
Action: Mouse scrolled (518, 455) with delta (0, 0)
Screenshot: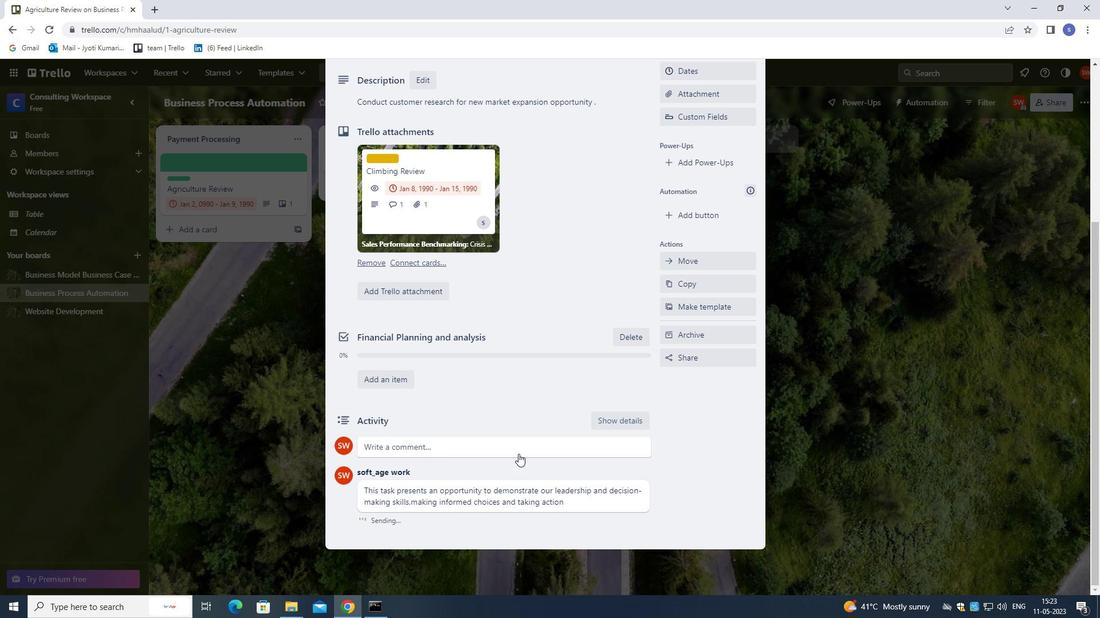 
Action: Mouse moved to (523, 440)
Screenshot: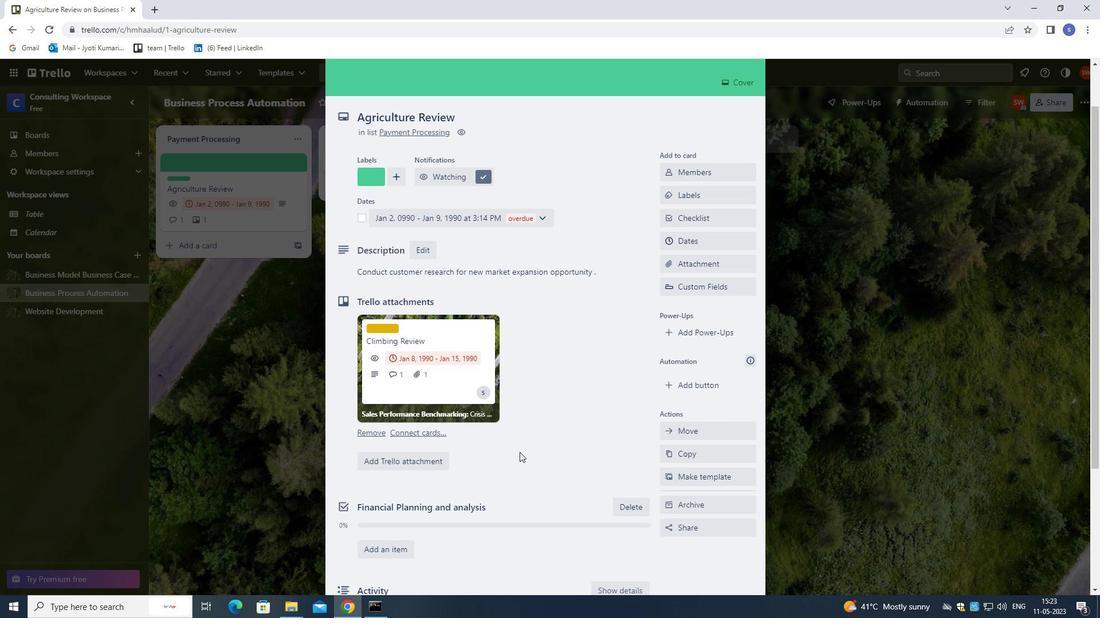 
Action: Mouse scrolled (523, 440) with delta (0, 0)
Screenshot: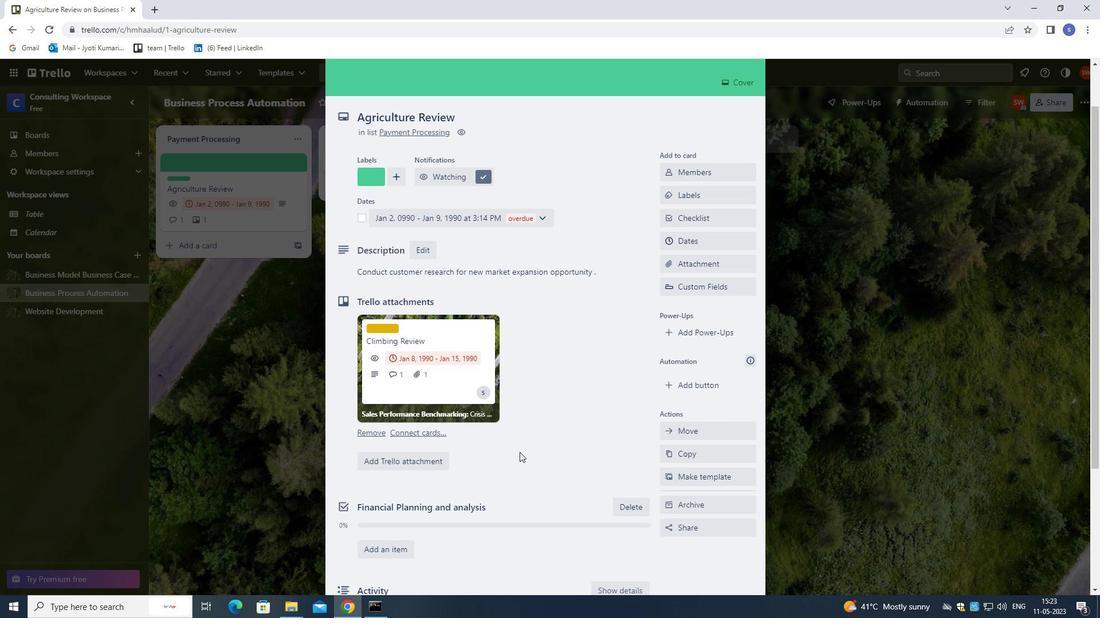 
Action: Mouse moved to (749, 99)
Screenshot: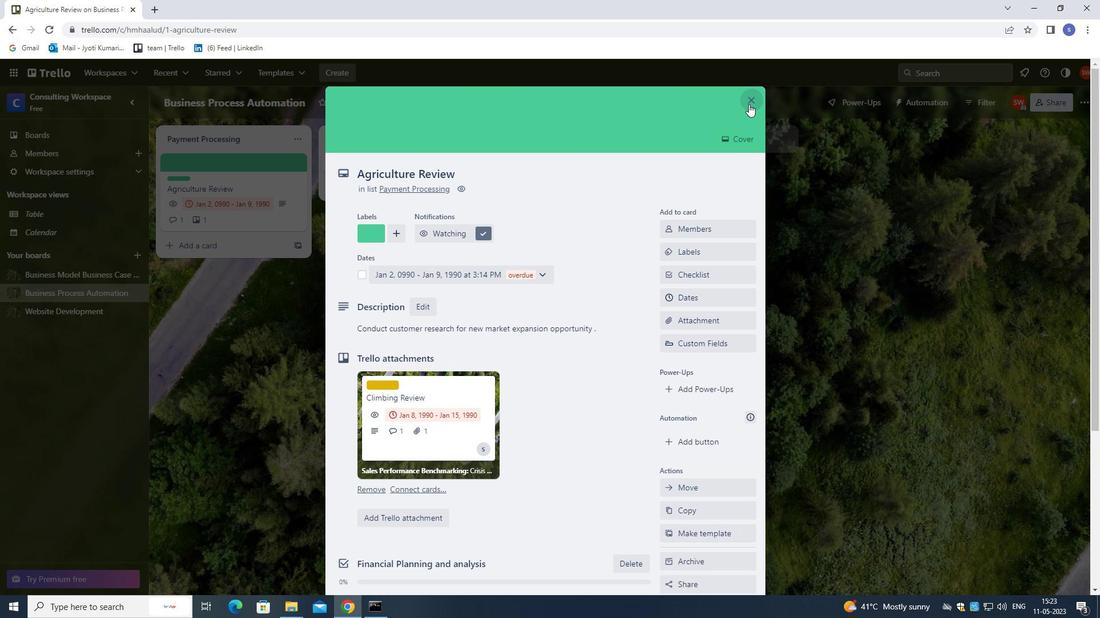 
Action: Mouse pressed left at (749, 99)
Screenshot: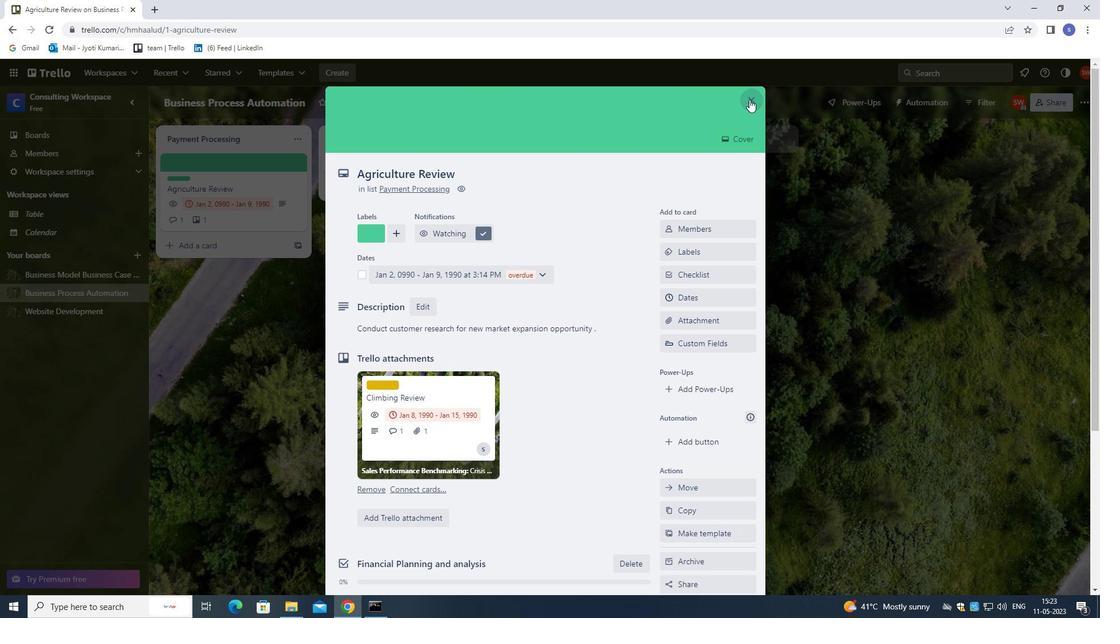 
